 Task: Look for space in Mercedes, Argentina from 9th August, 2023 to 12th August, 2023 for 1 adult in price range Rs.6000 to Rs.15000. Place can be entire place with 1  bedroom having 1 bed and 1 bathroom. Property type can be house, flat, guest house. Amenities needed are: wifi, heating. Booking option can be shelf check-in. Required host language is English.
Action: Mouse moved to (587, 120)
Screenshot: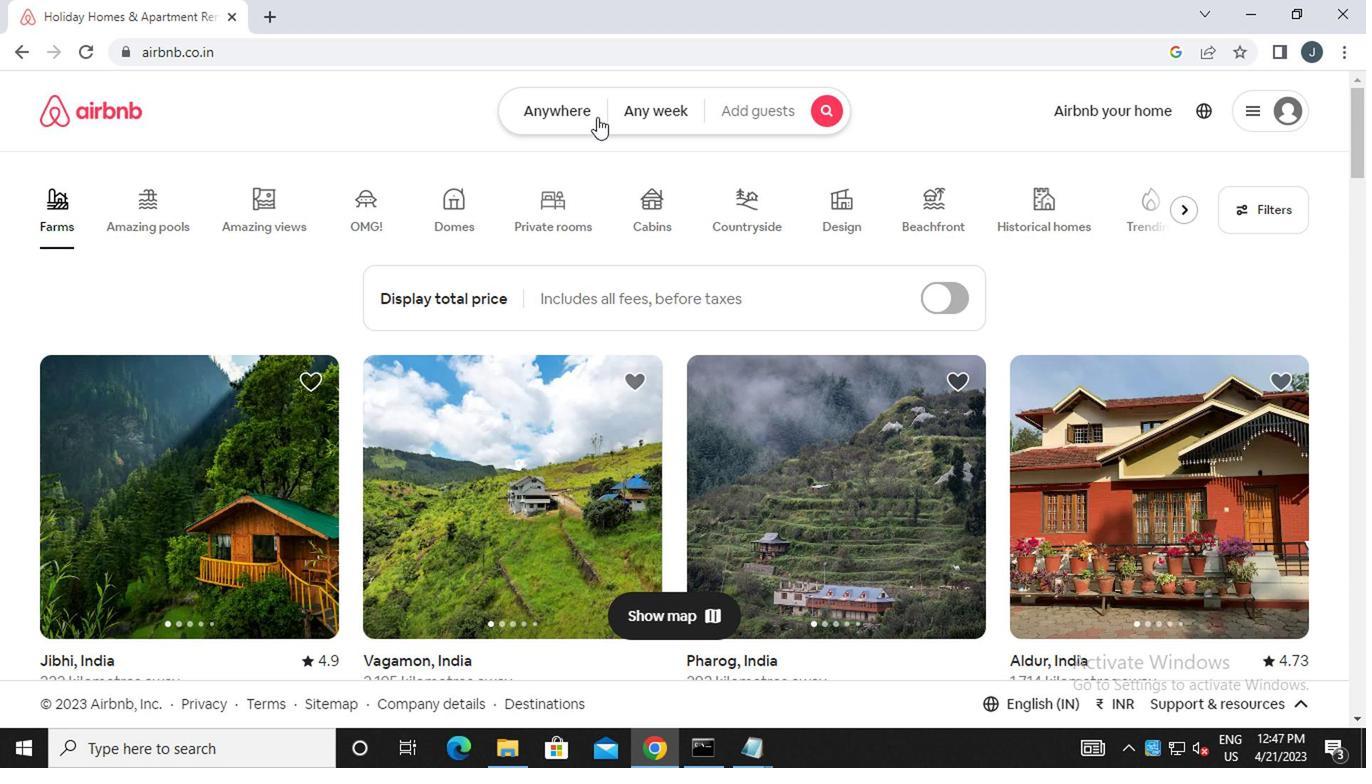 
Action: Mouse pressed left at (587, 120)
Screenshot: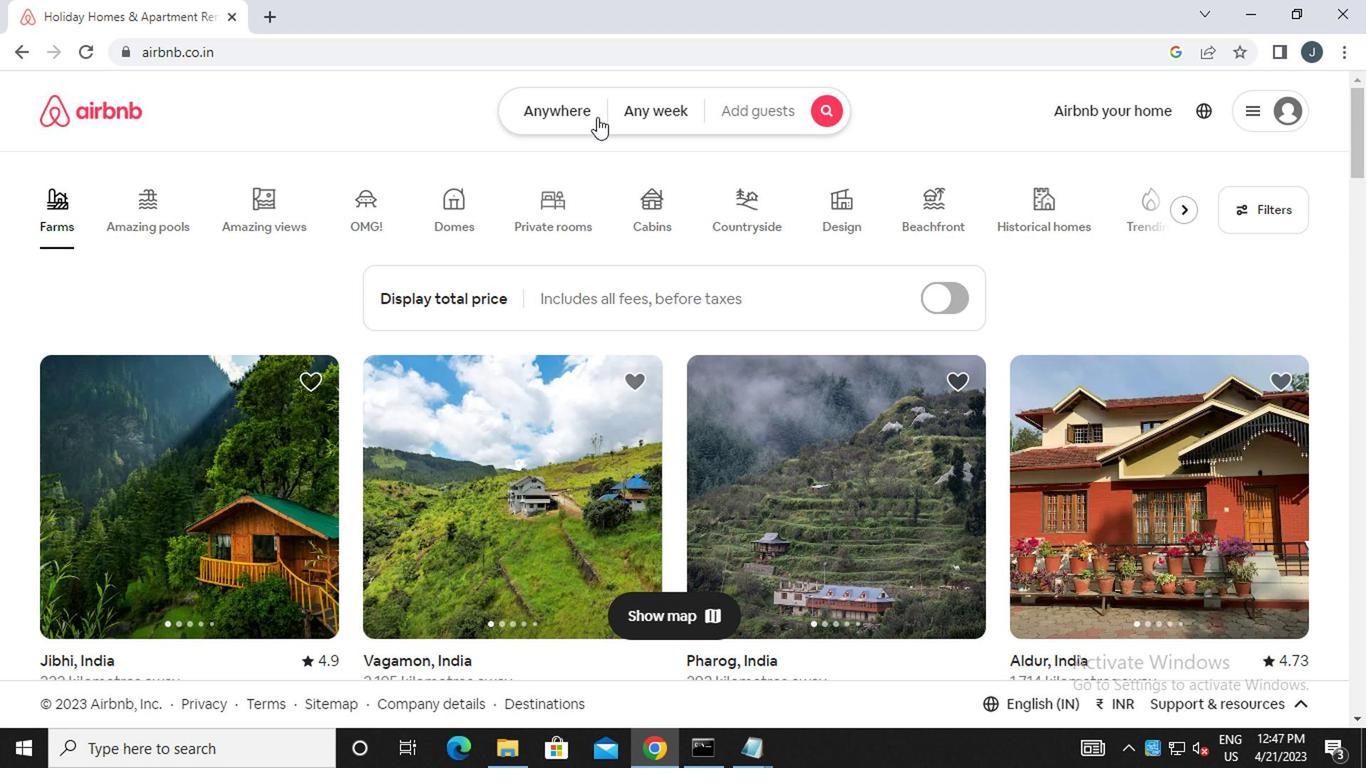 
Action: Mouse moved to (342, 195)
Screenshot: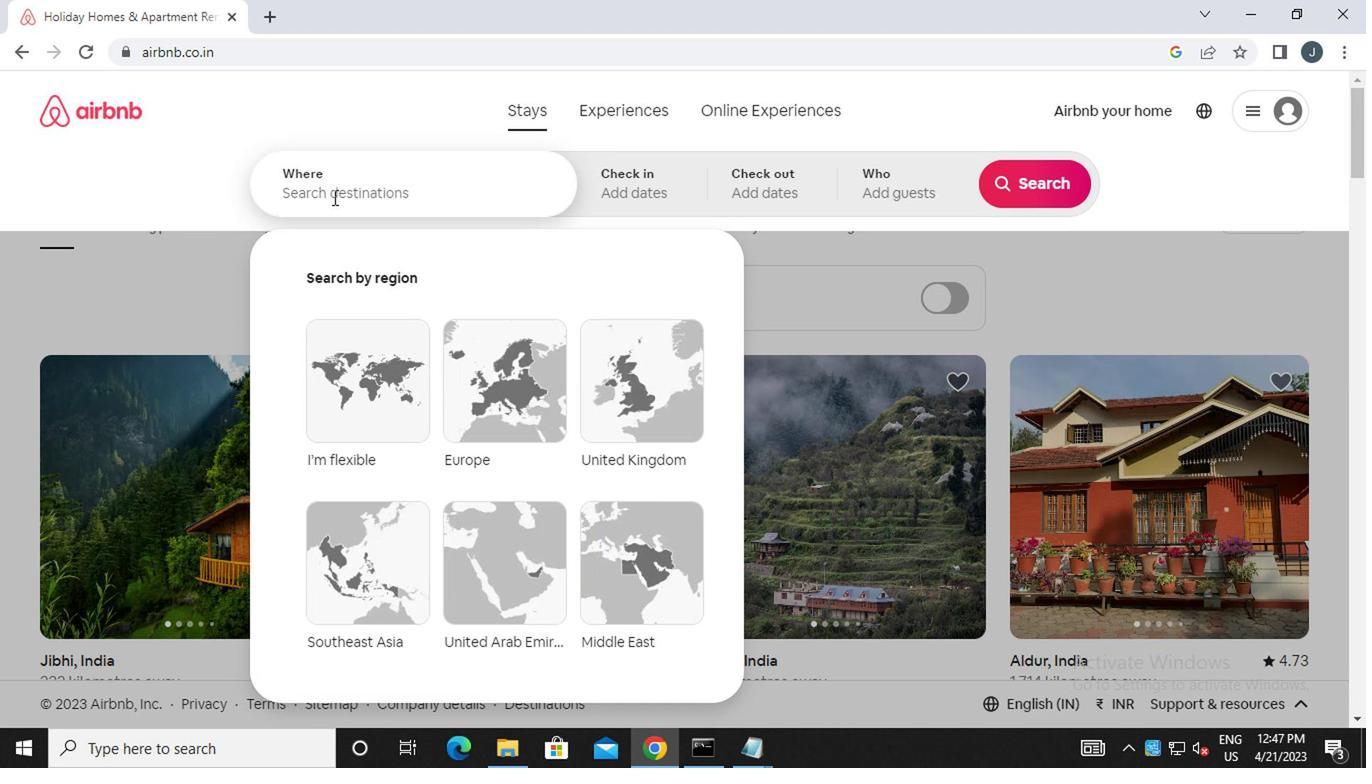 
Action: Mouse pressed left at (342, 195)
Screenshot: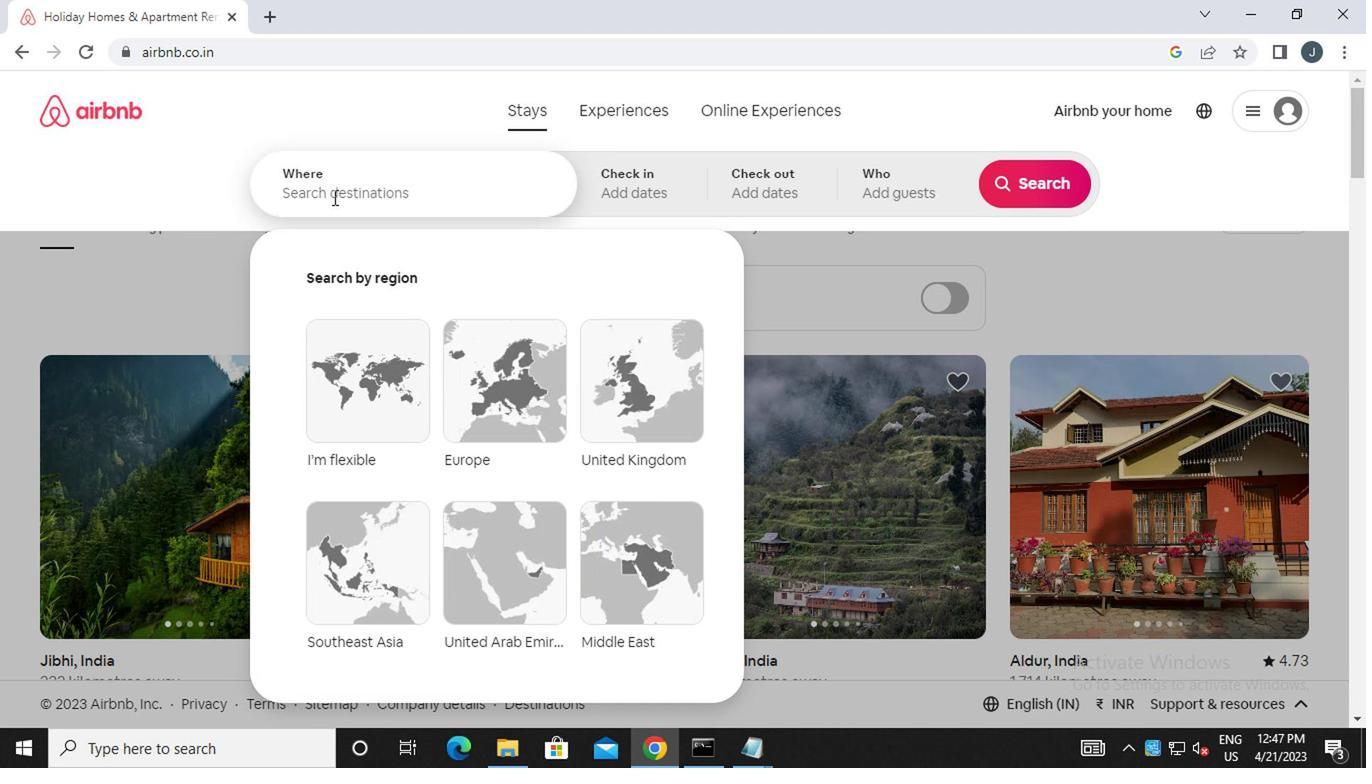 
Action: Mouse moved to (343, 196)
Screenshot: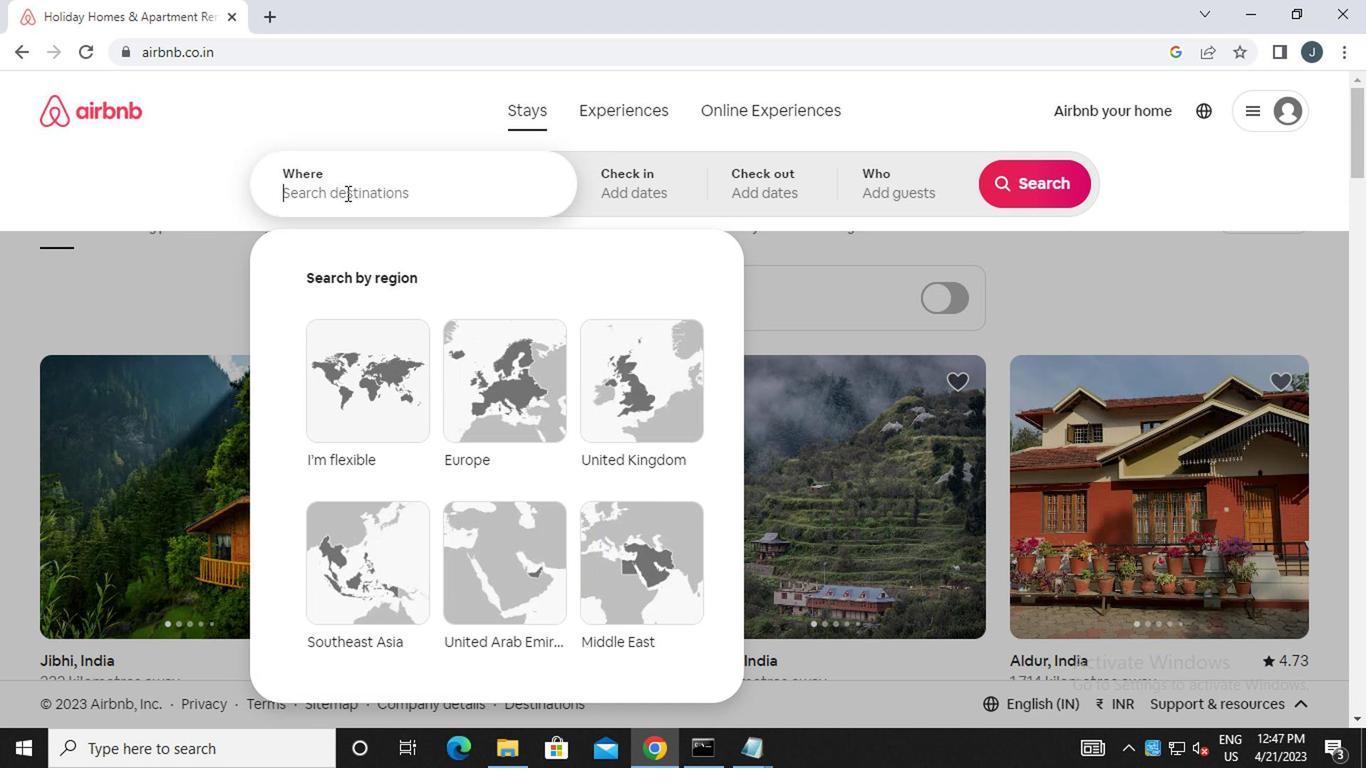 
Action: Key pressed m<Key.caps_lock>ercedes<Key.space><Key.caps_lock>a<Key.caps_lock>rgentina
Screenshot: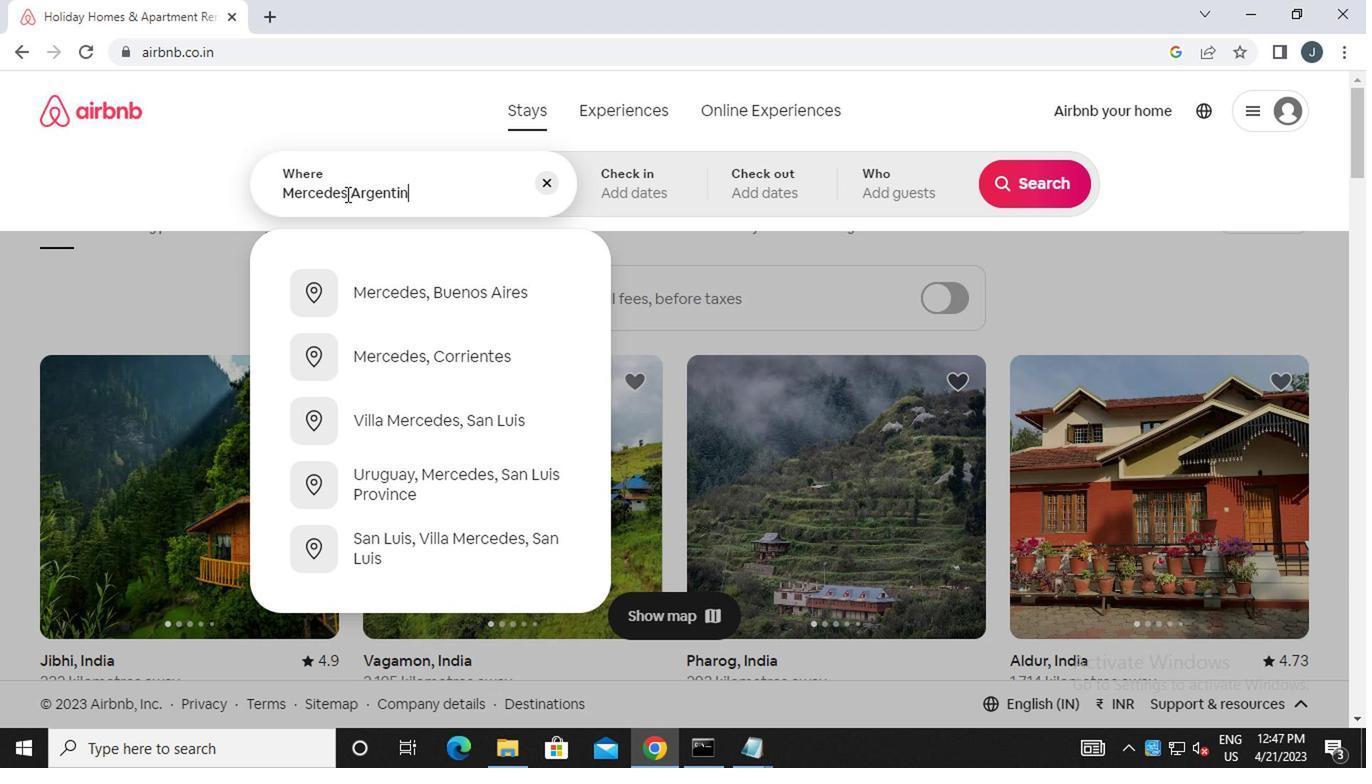 
Action: Mouse moved to (612, 193)
Screenshot: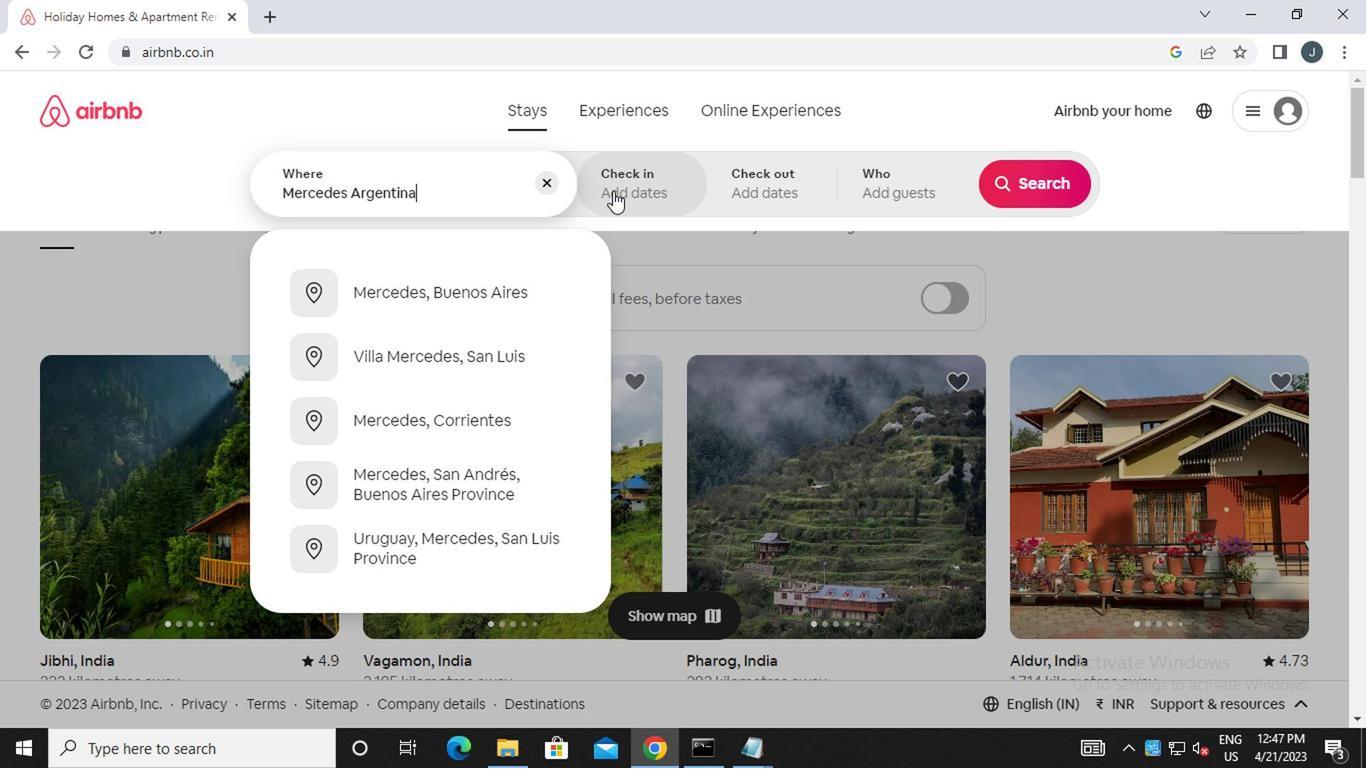 
Action: Mouse pressed left at (612, 193)
Screenshot: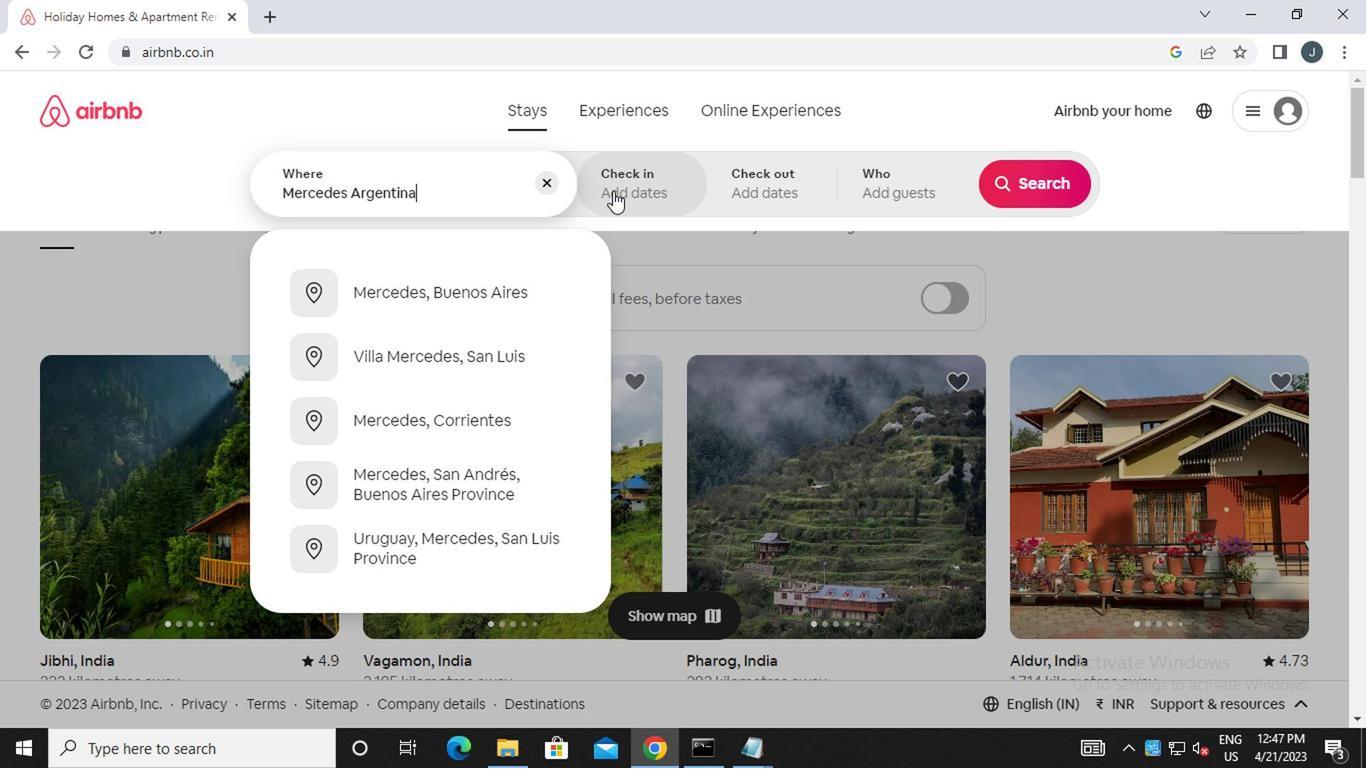 
Action: Mouse moved to (1015, 338)
Screenshot: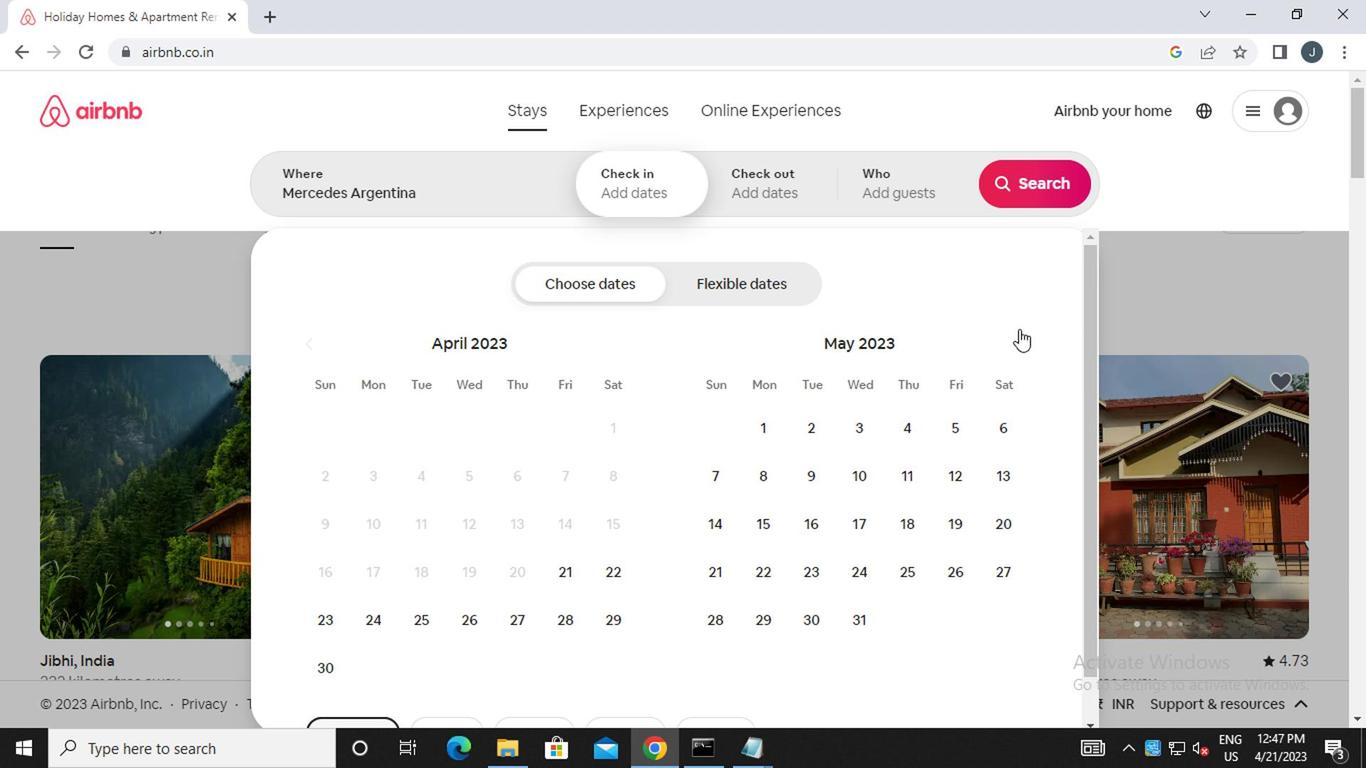 
Action: Mouse pressed left at (1015, 338)
Screenshot: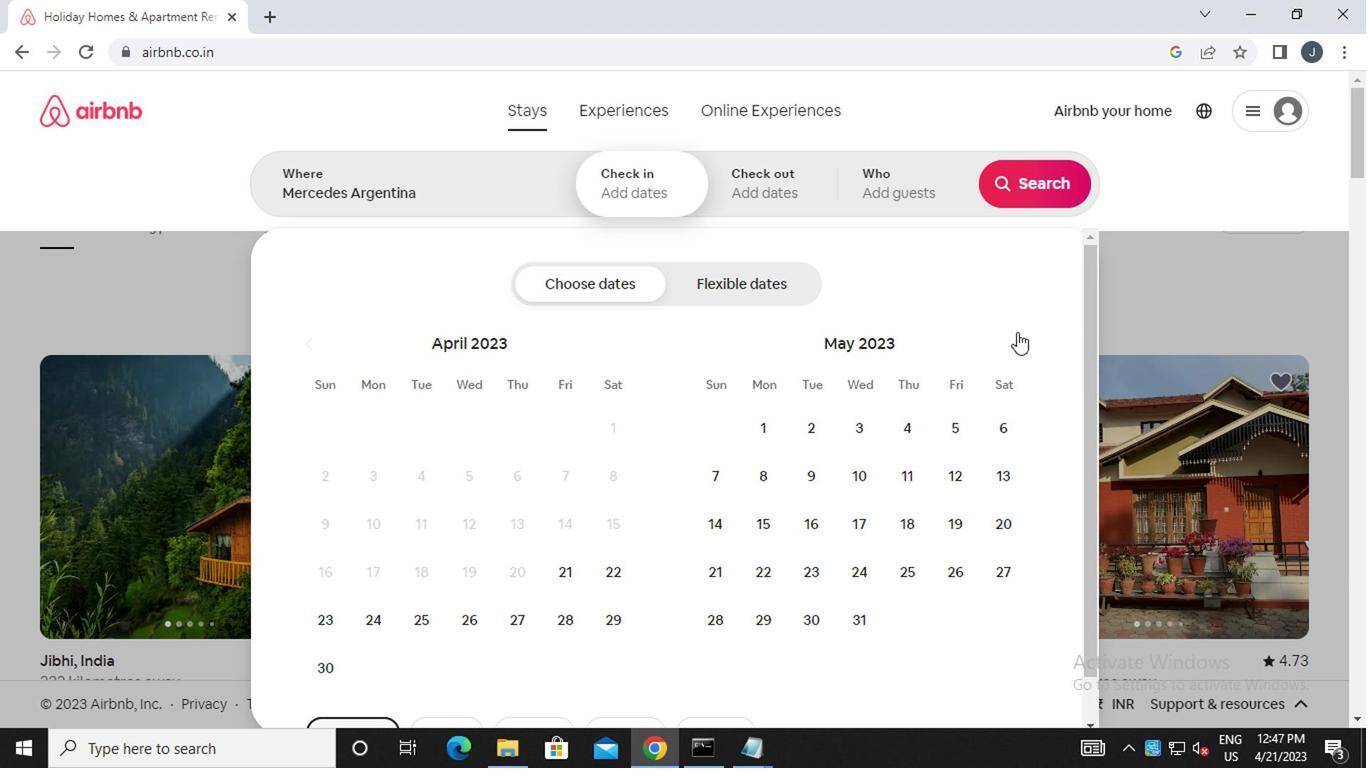 
Action: Mouse moved to (1015, 338)
Screenshot: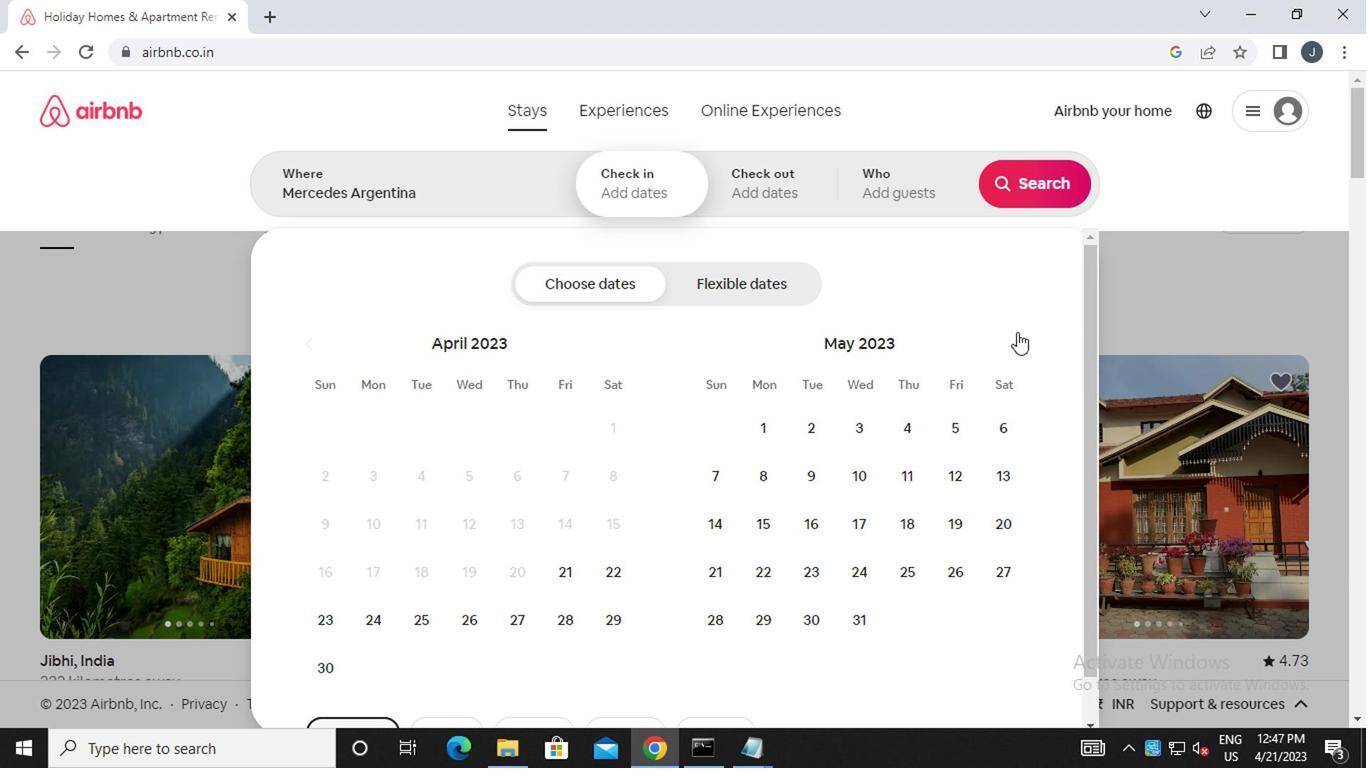 
Action: Mouse pressed left at (1015, 338)
Screenshot: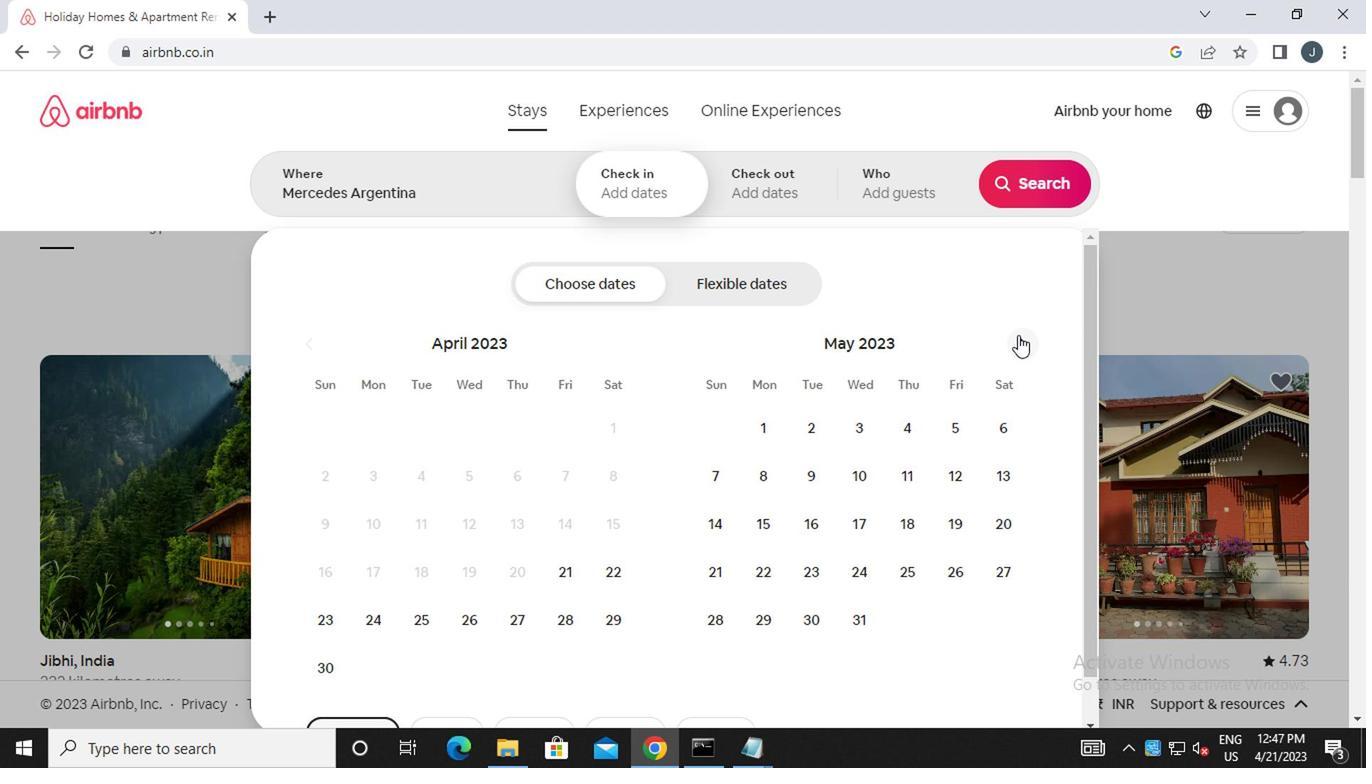 
Action: Mouse moved to (1017, 338)
Screenshot: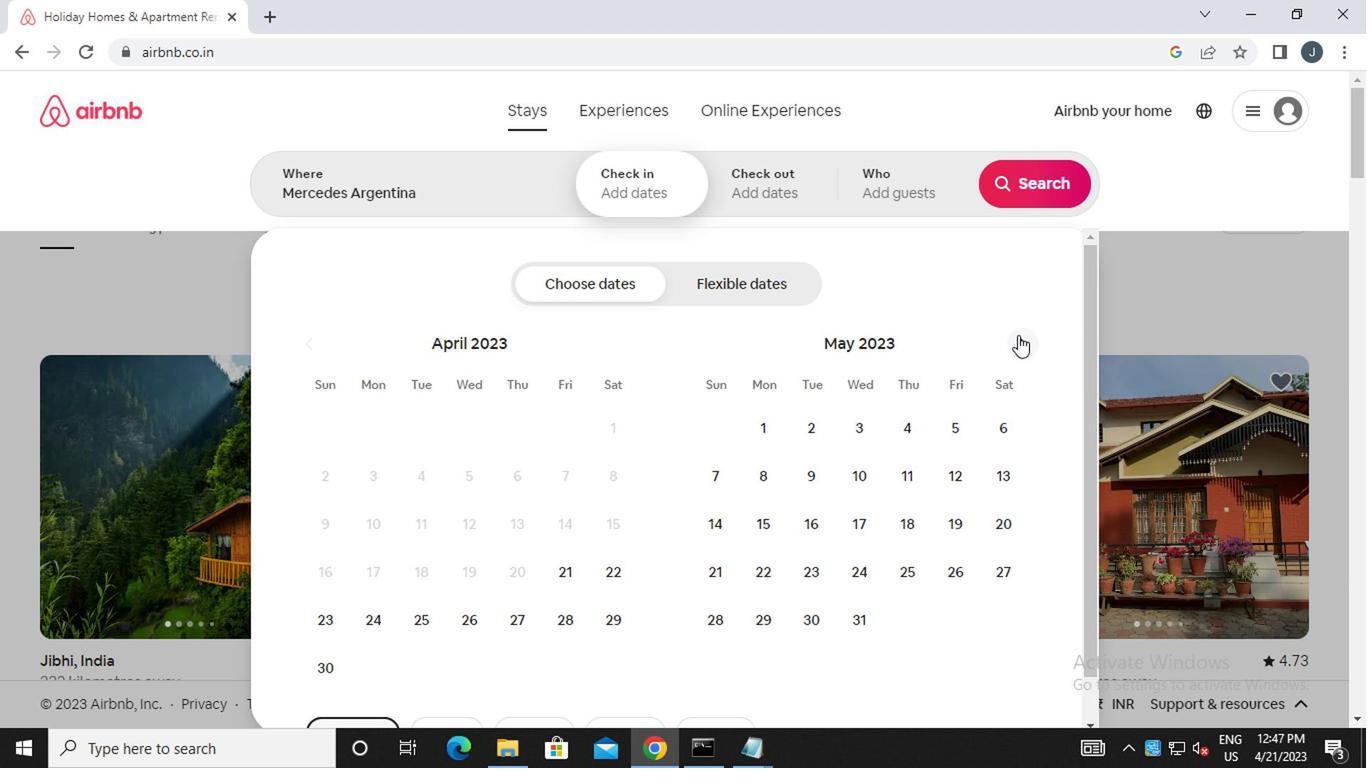 
Action: Mouse pressed left at (1017, 338)
Screenshot: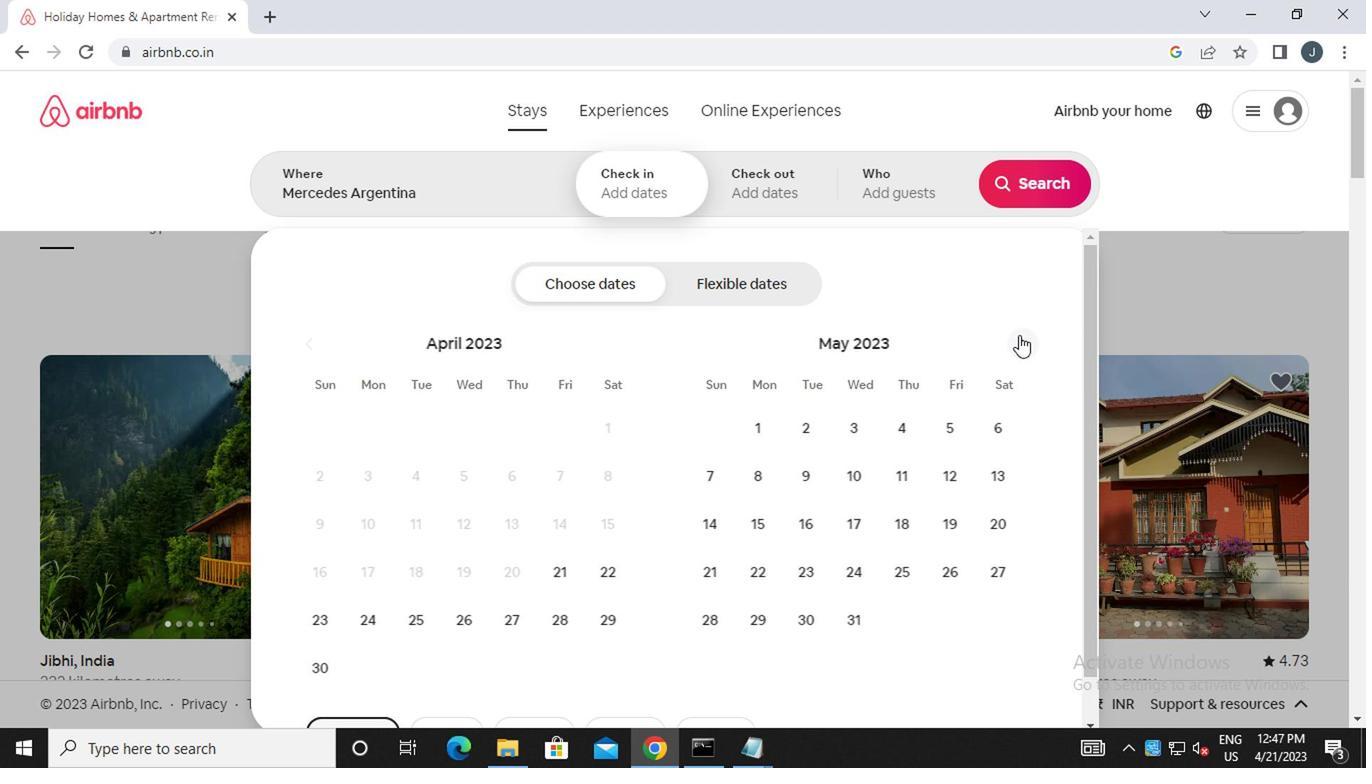 
Action: Mouse pressed left at (1017, 338)
Screenshot: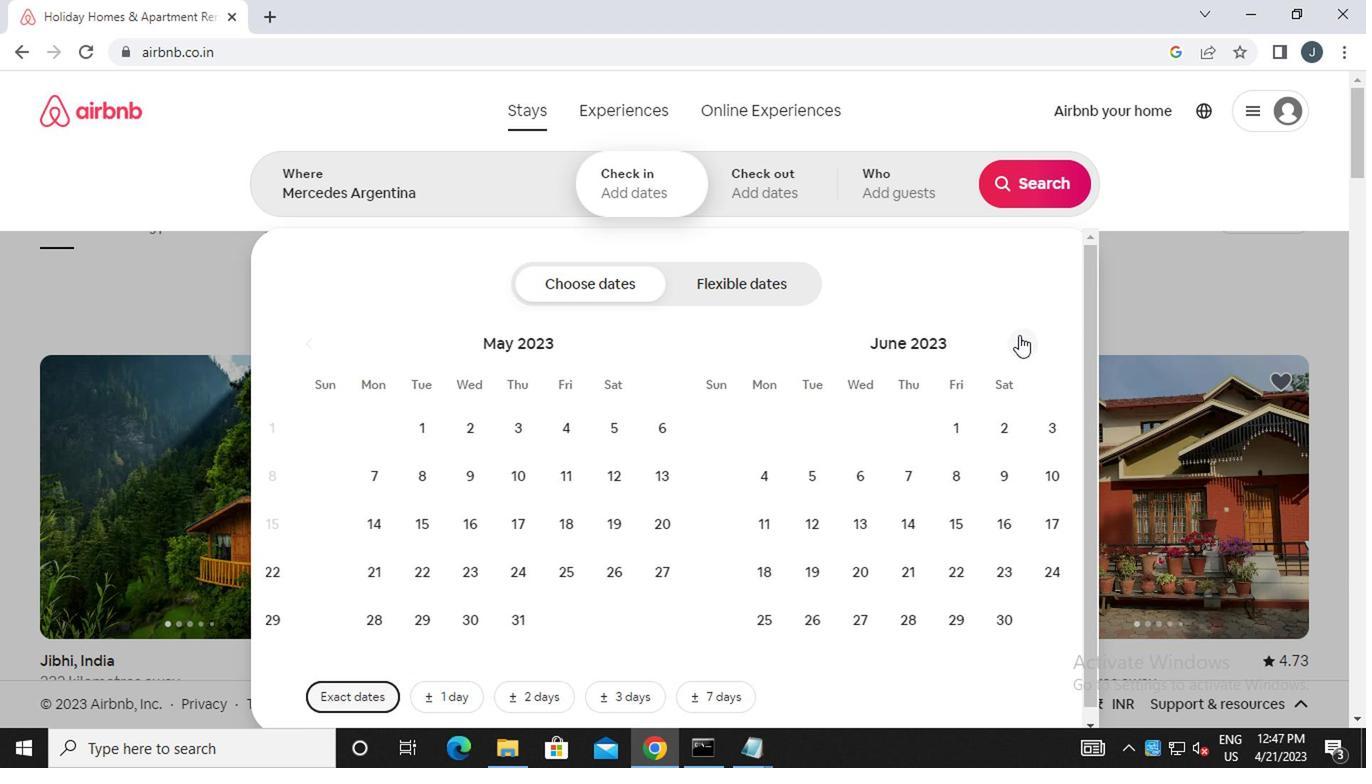 
Action: Mouse moved to (1018, 339)
Screenshot: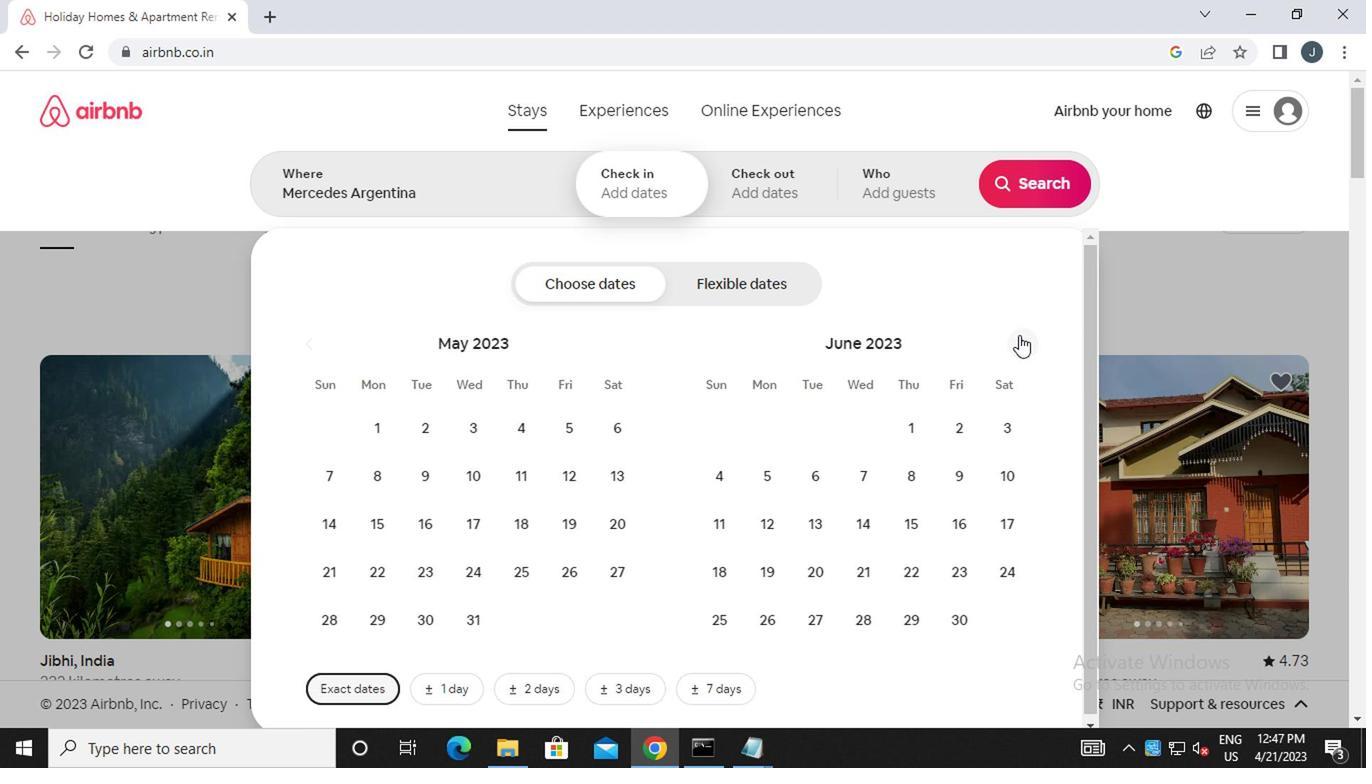 
Action: Mouse pressed left at (1018, 339)
Screenshot: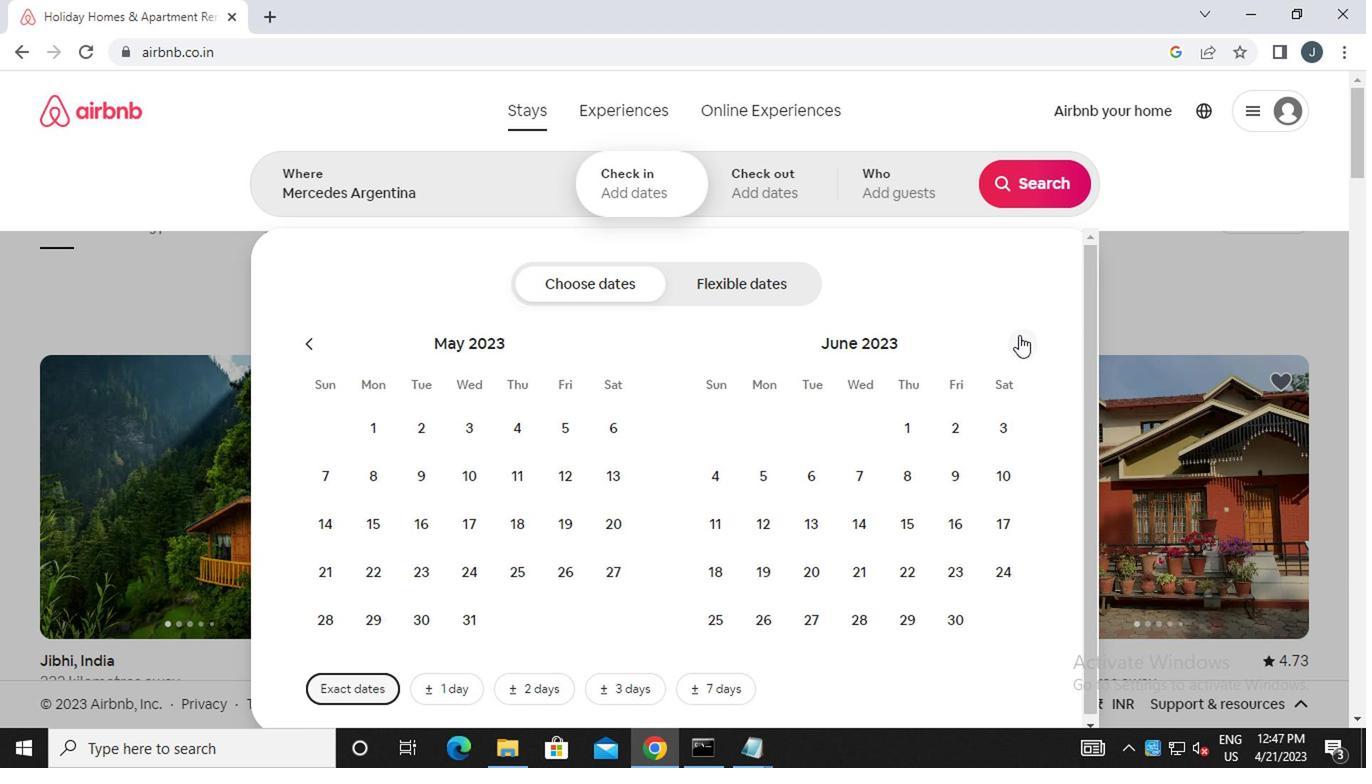 
Action: Mouse moved to (1020, 339)
Screenshot: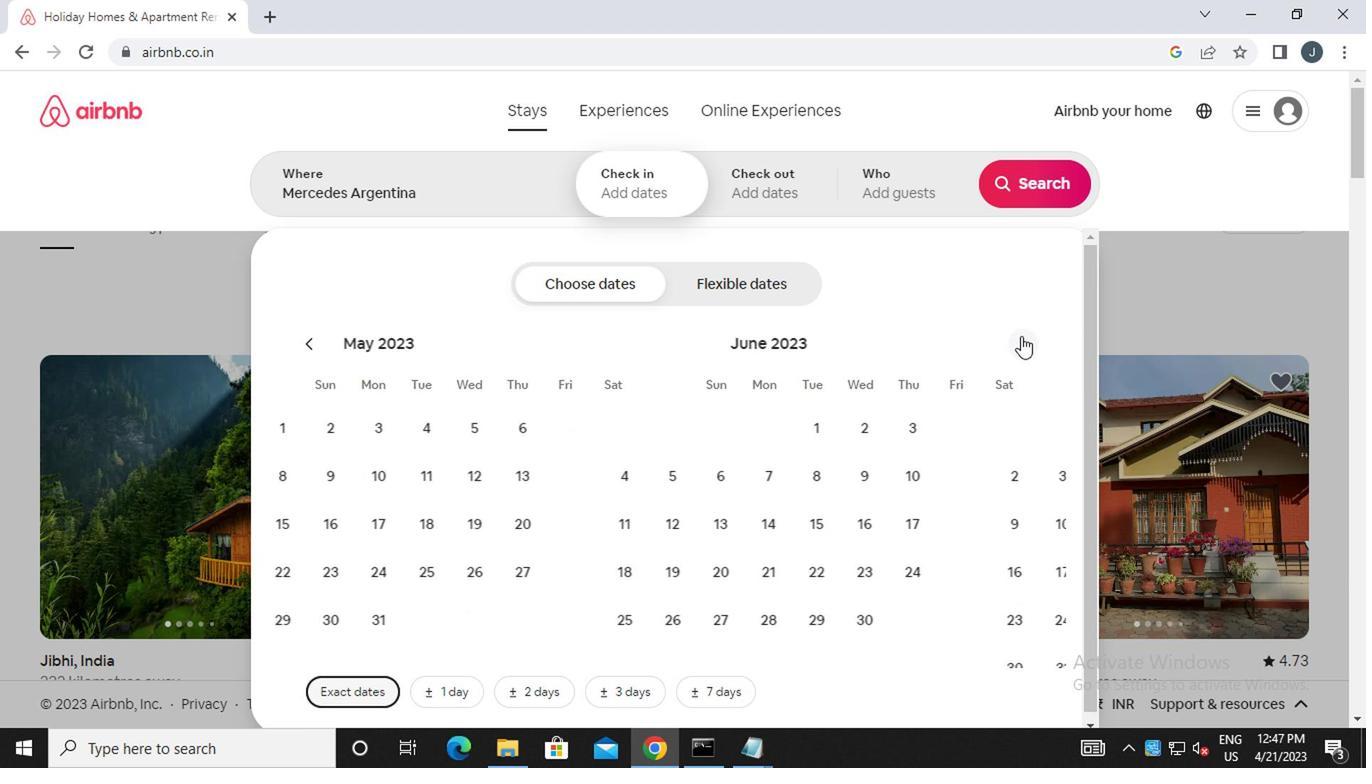 
Action: Mouse pressed left at (1020, 339)
Screenshot: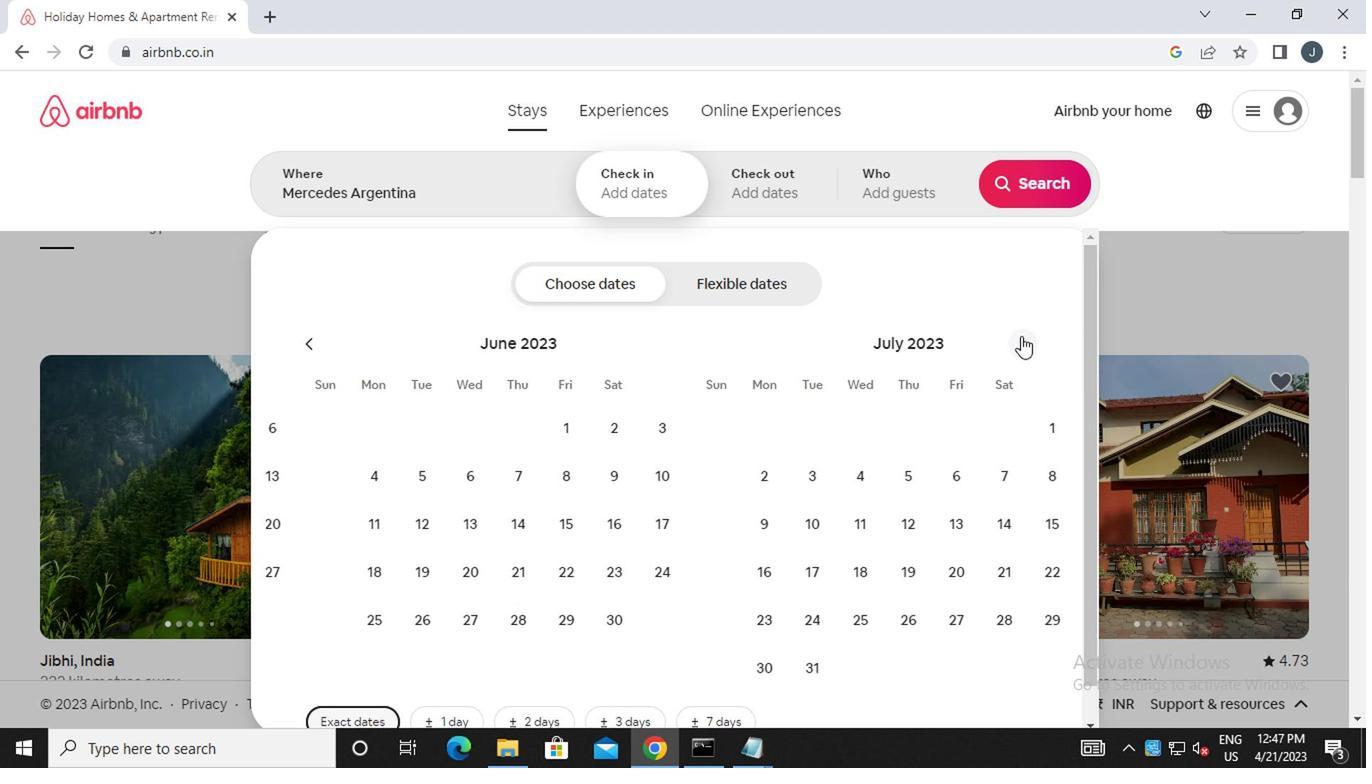 
Action: Mouse moved to (852, 481)
Screenshot: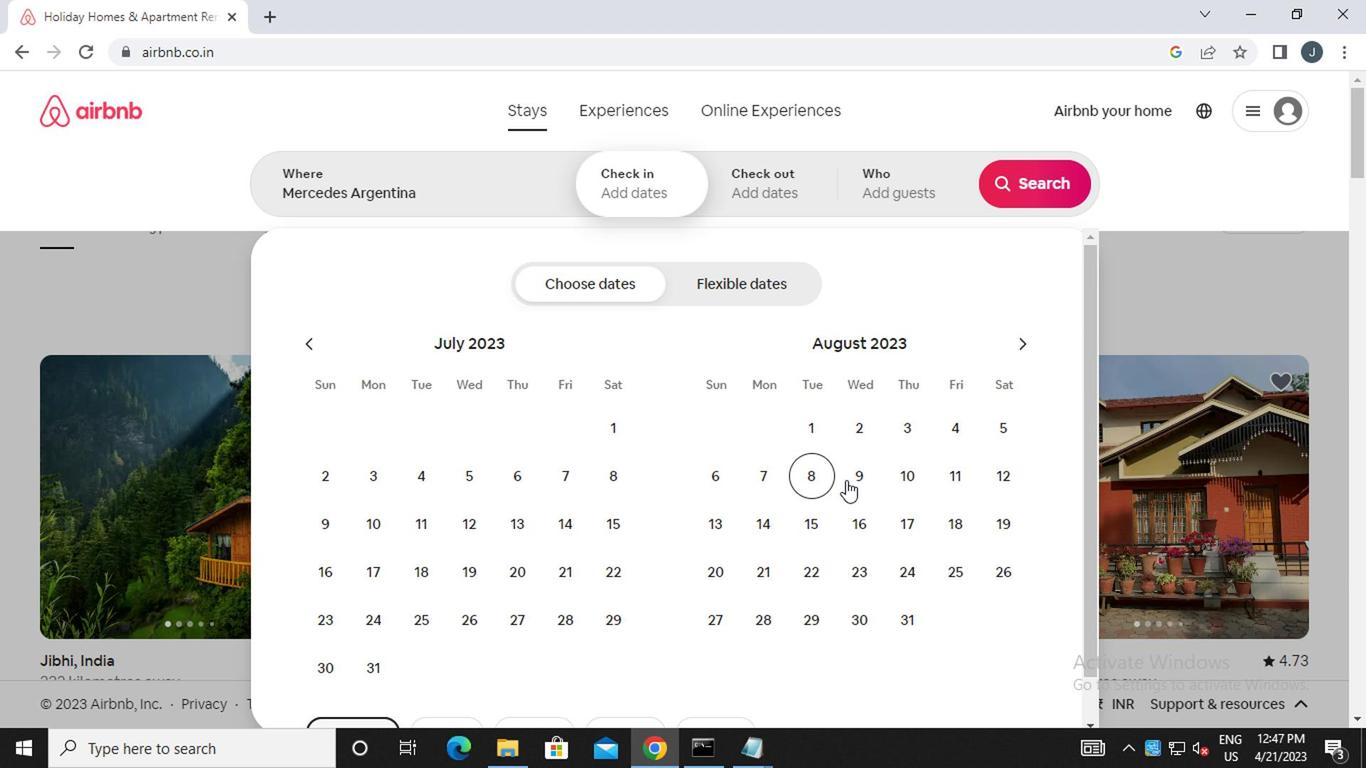 
Action: Mouse pressed left at (852, 481)
Screenshot: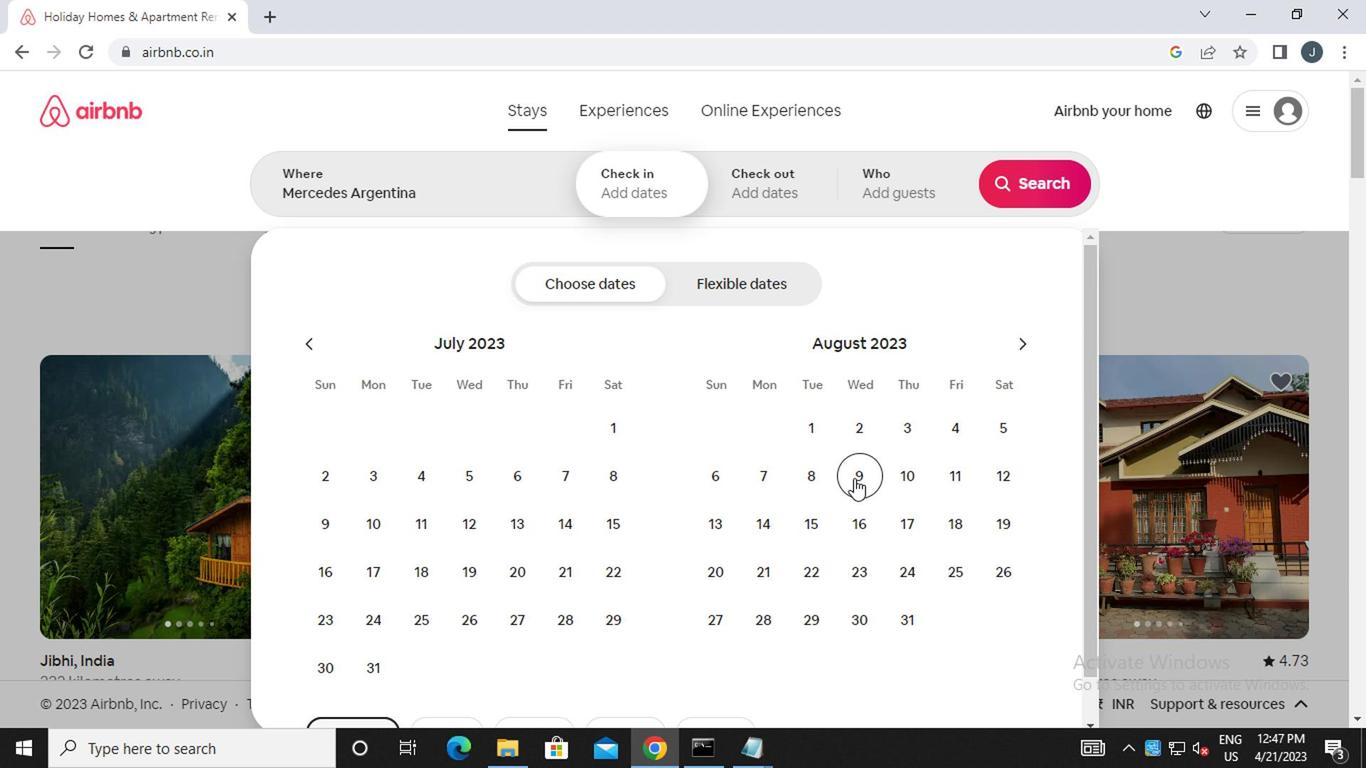 
Action: Mouse moved to (975, 479)
Screenshot: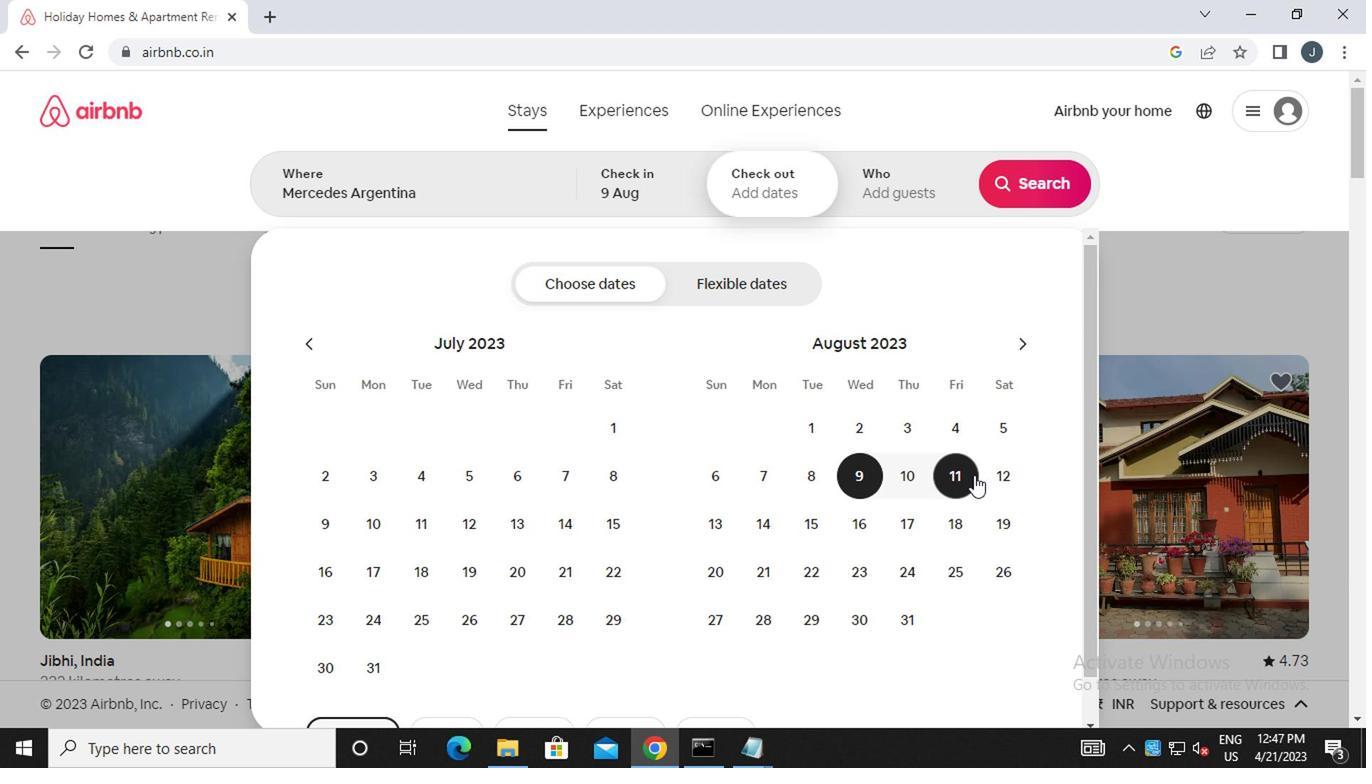 
Action: Mouse pressed left at (975, 479)
Screenshot: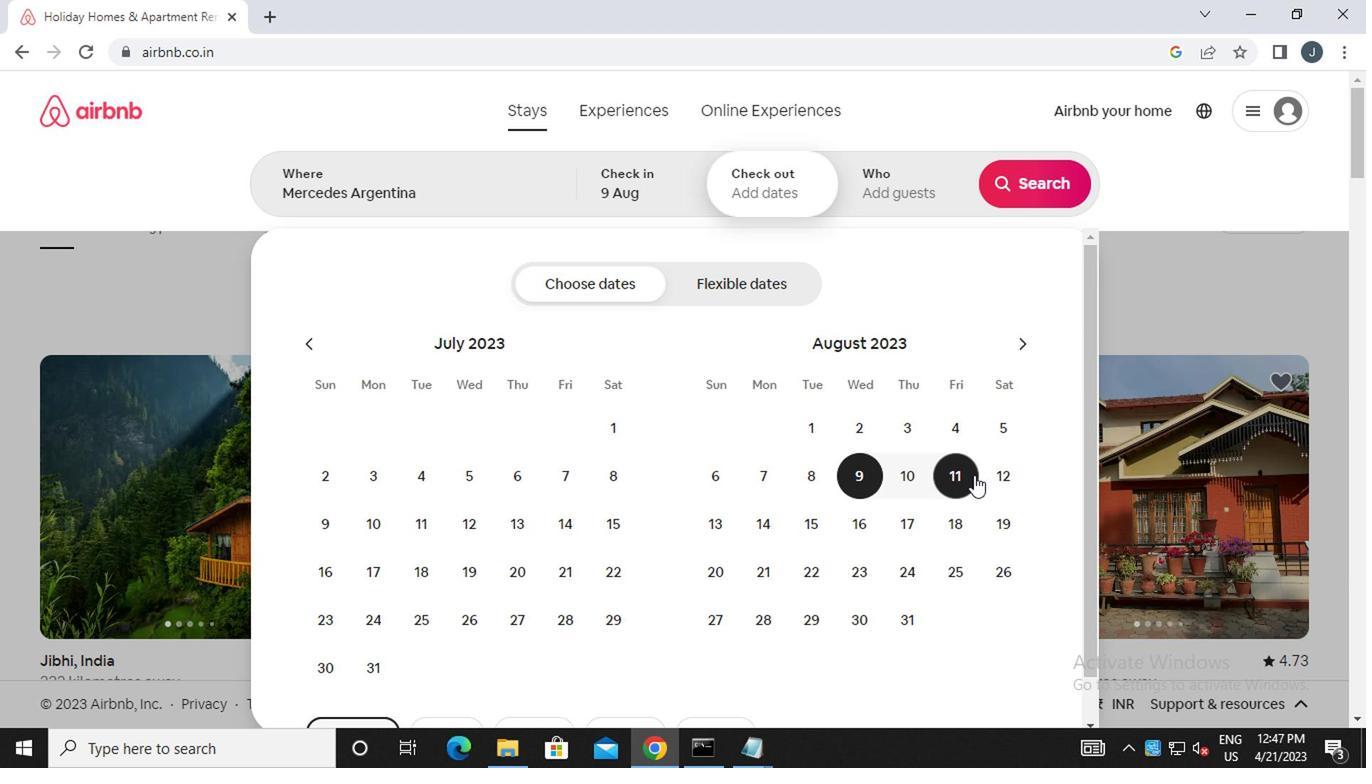 
Action: Mouse moved to (995, 479)
Screenshot: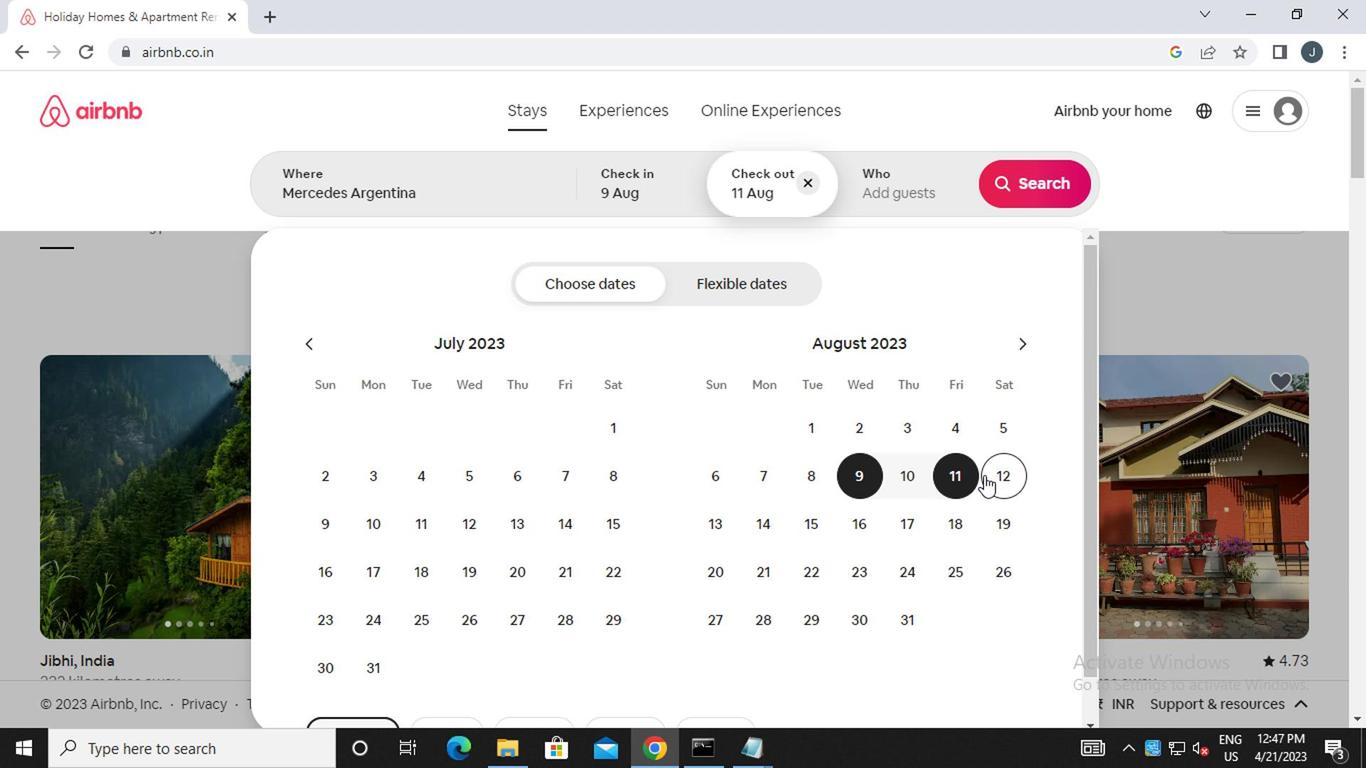 
Action: Mouse pressed left at (995, 479)
Screenshot: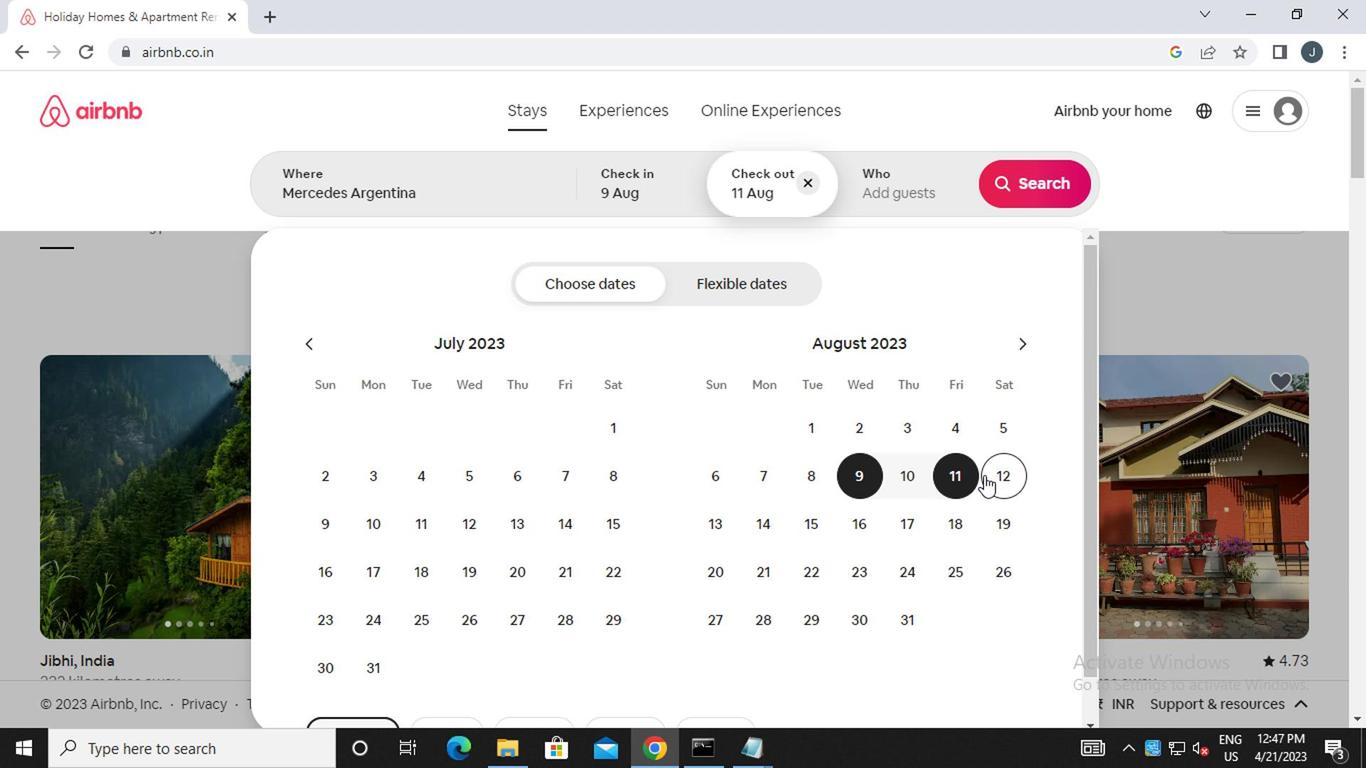 
Action: Mouse moved to (921, 183)
Screenshot: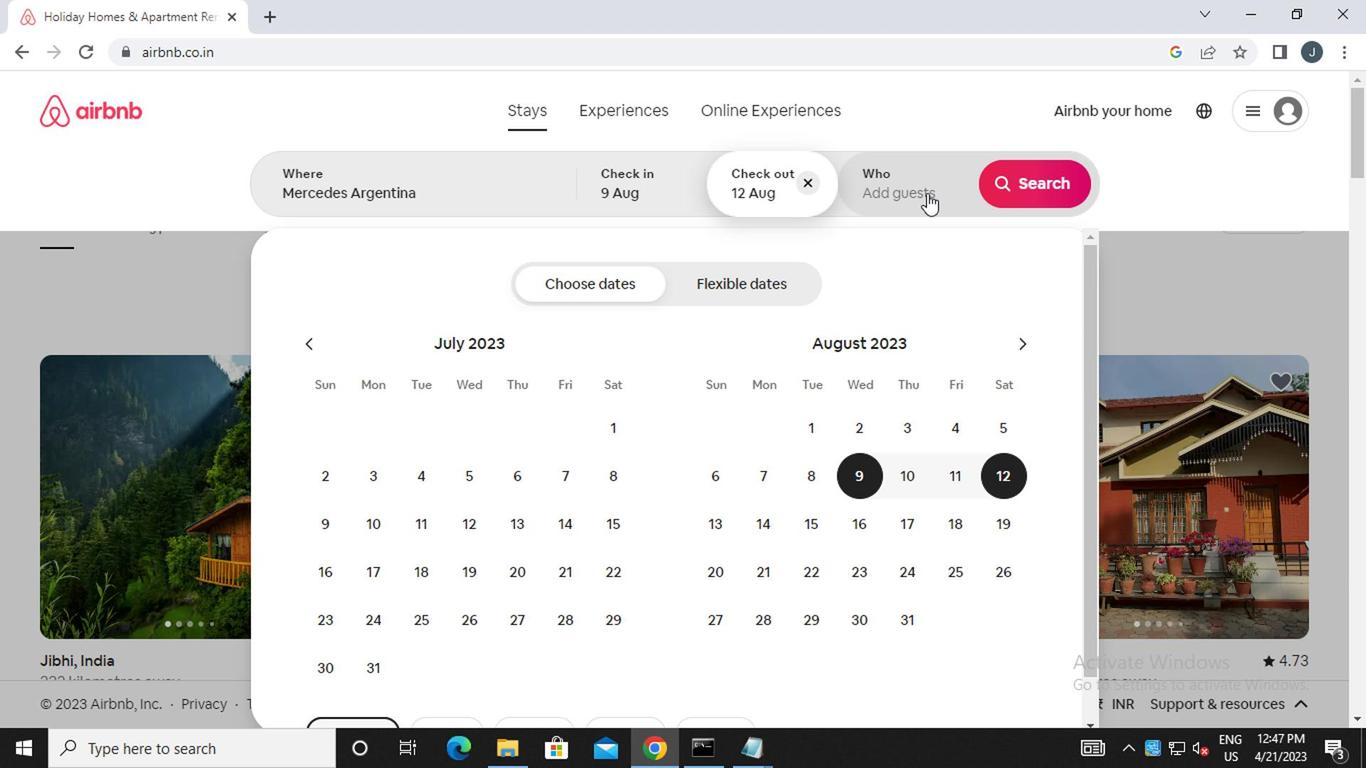 
Action: Mouse pressed left at (921, 183)
Screenshot: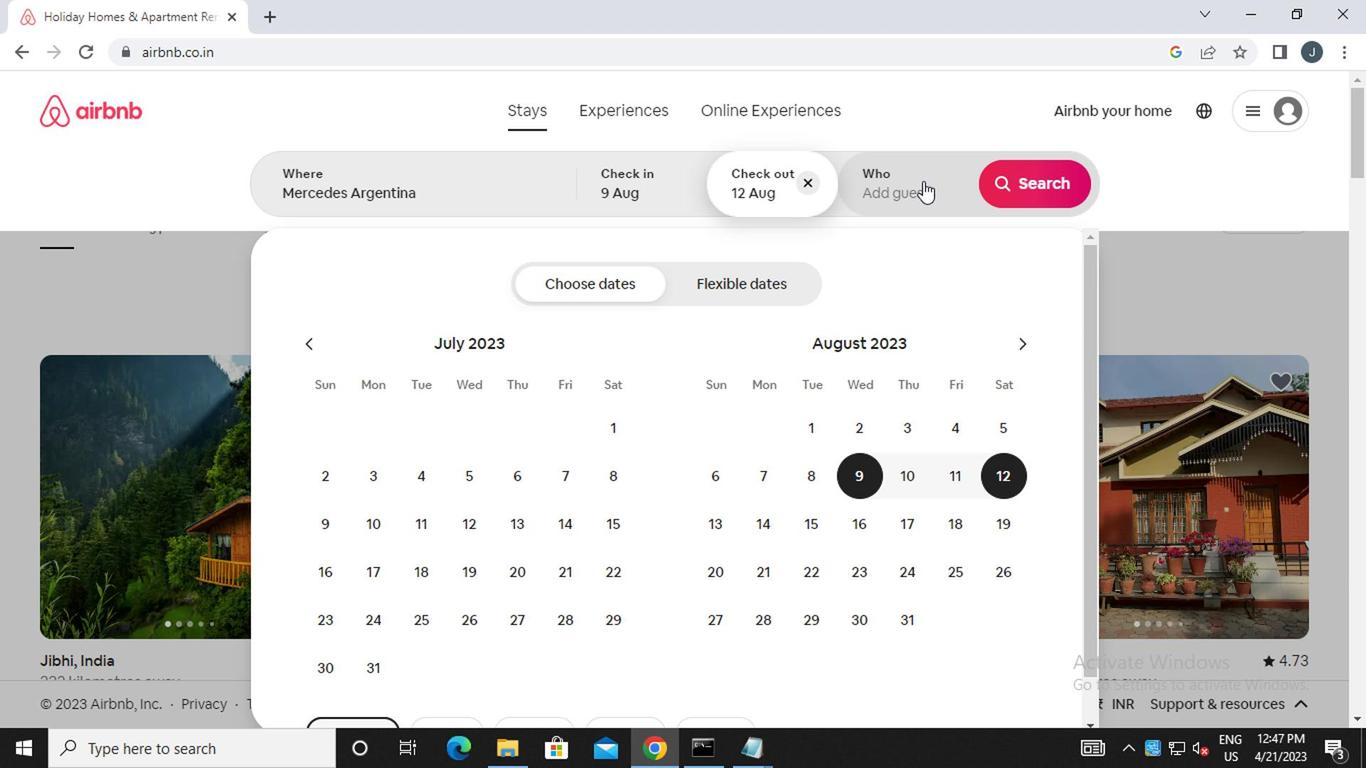 
Action: Mouse moved to (1044, 291)
Screenshot: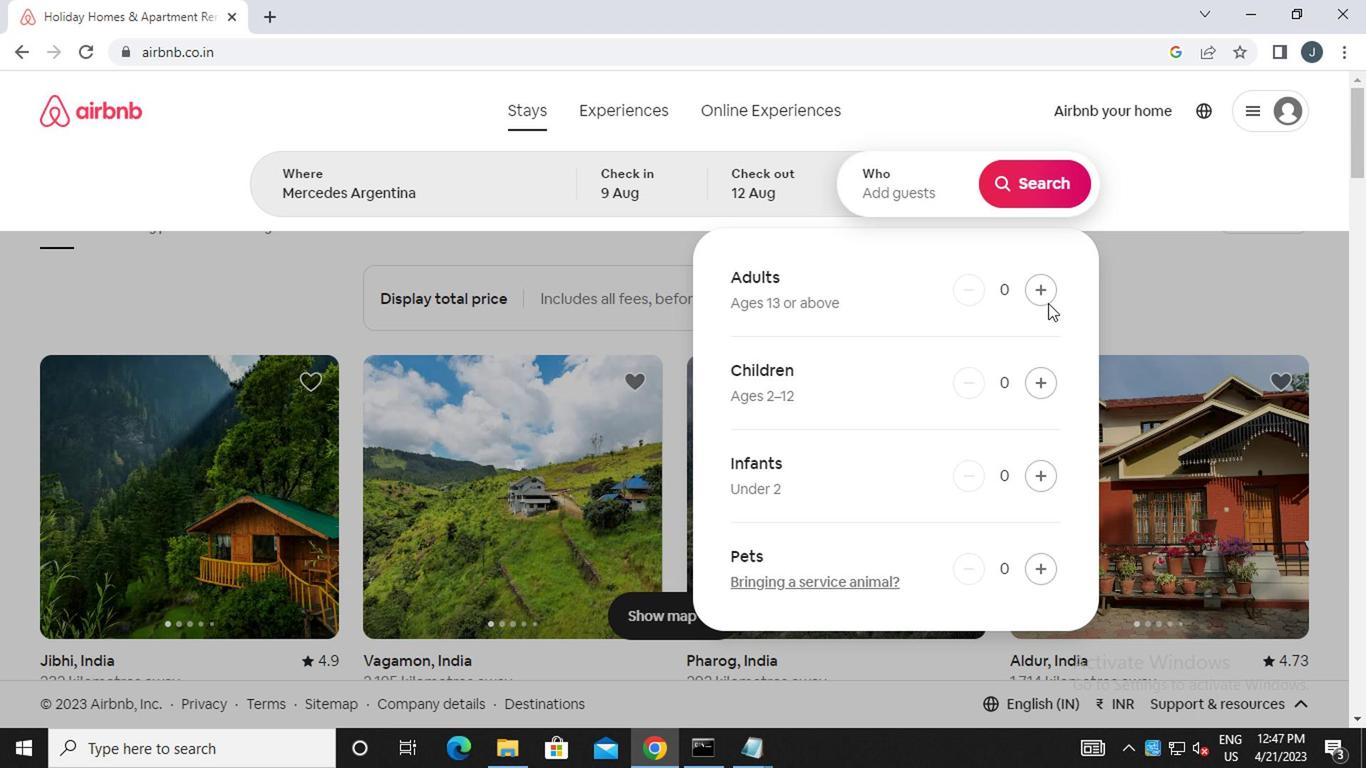 
Action: Mouse pressed left at (1044, 291)
Screenshot: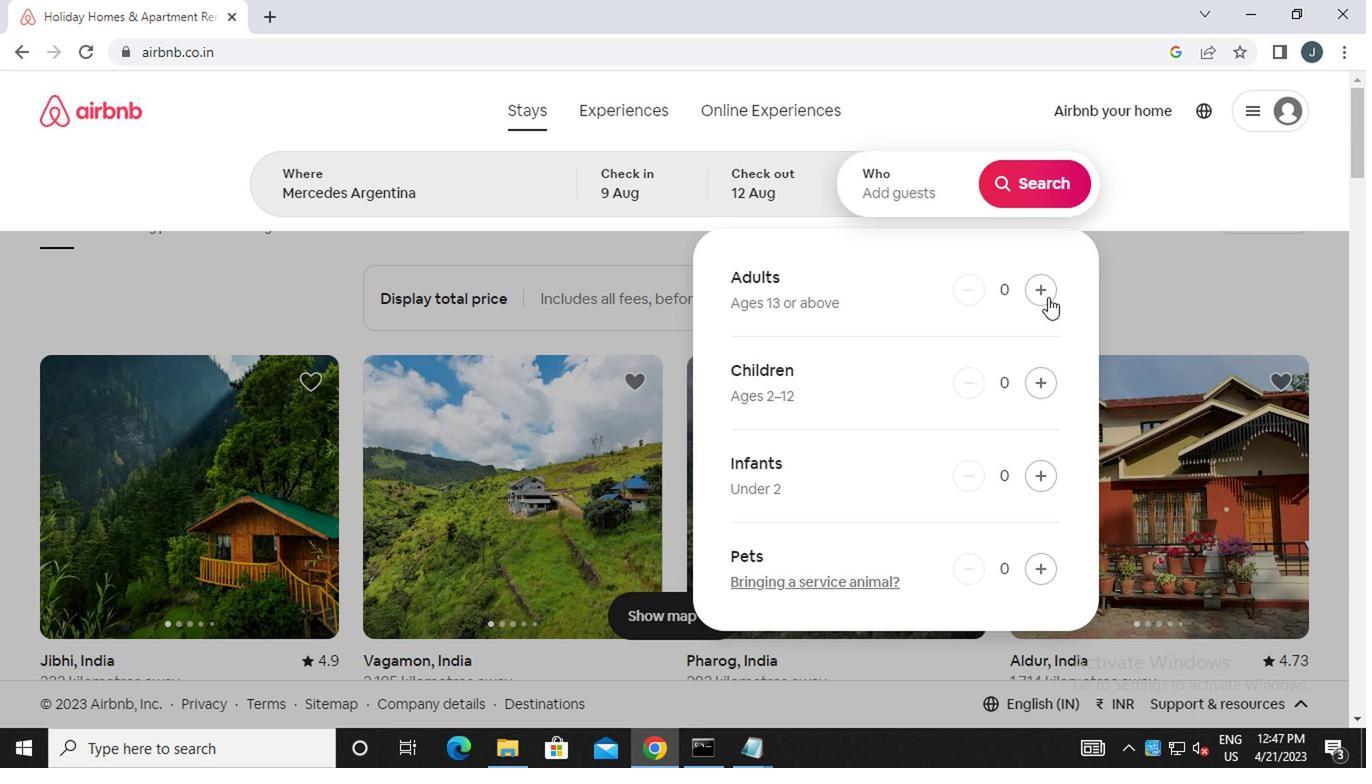 
Action: Mouse moved to (1052, 176)
Screenshot: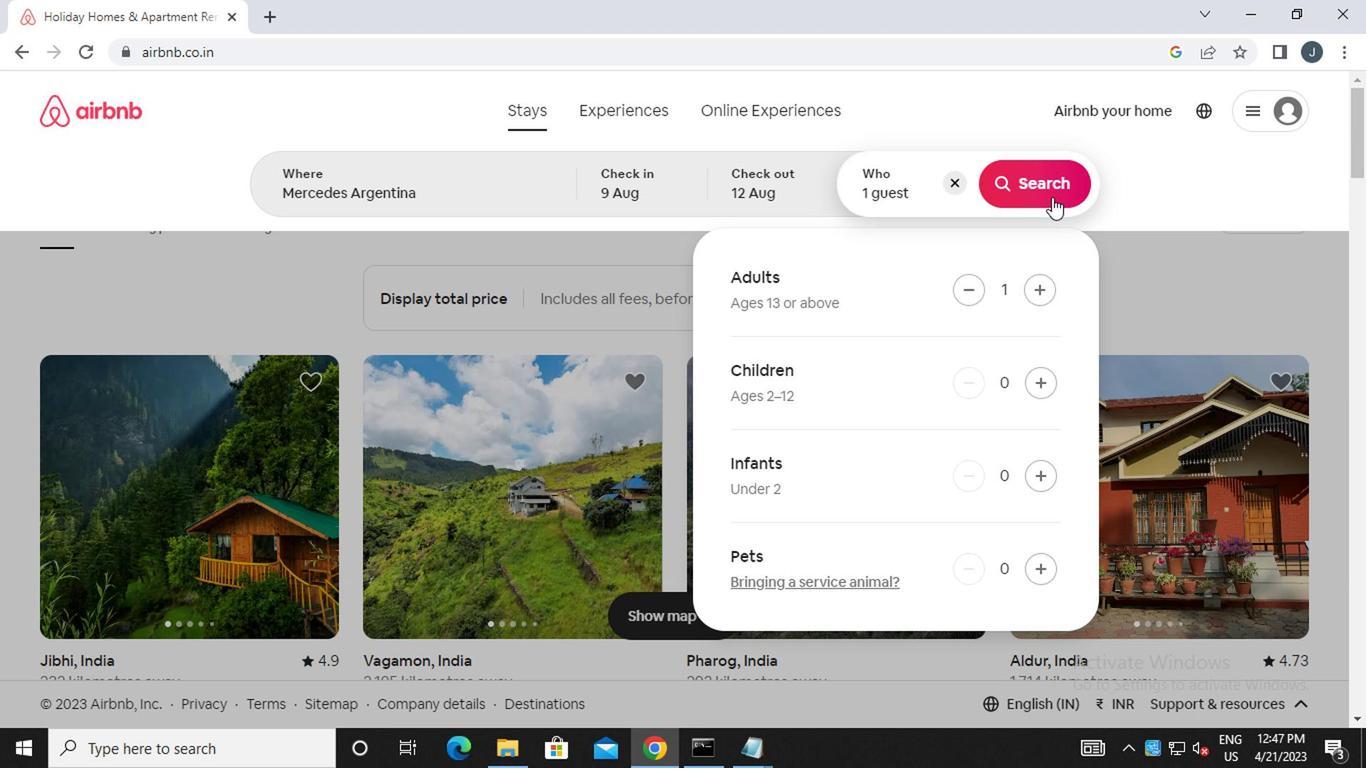 
Action: Mouse pressed left at (1052, 176)
Screenshot: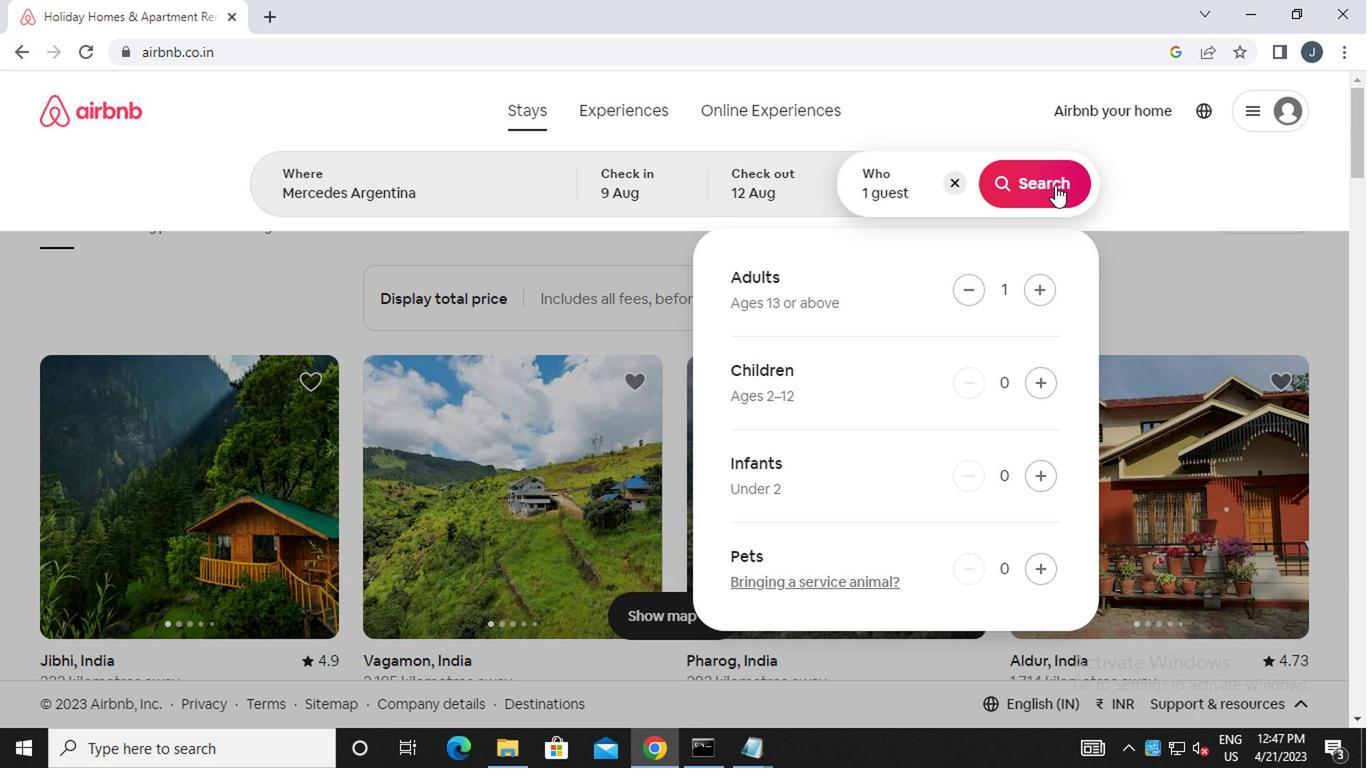 
Action: Mouse moved to (1299, 193)
Screenshot: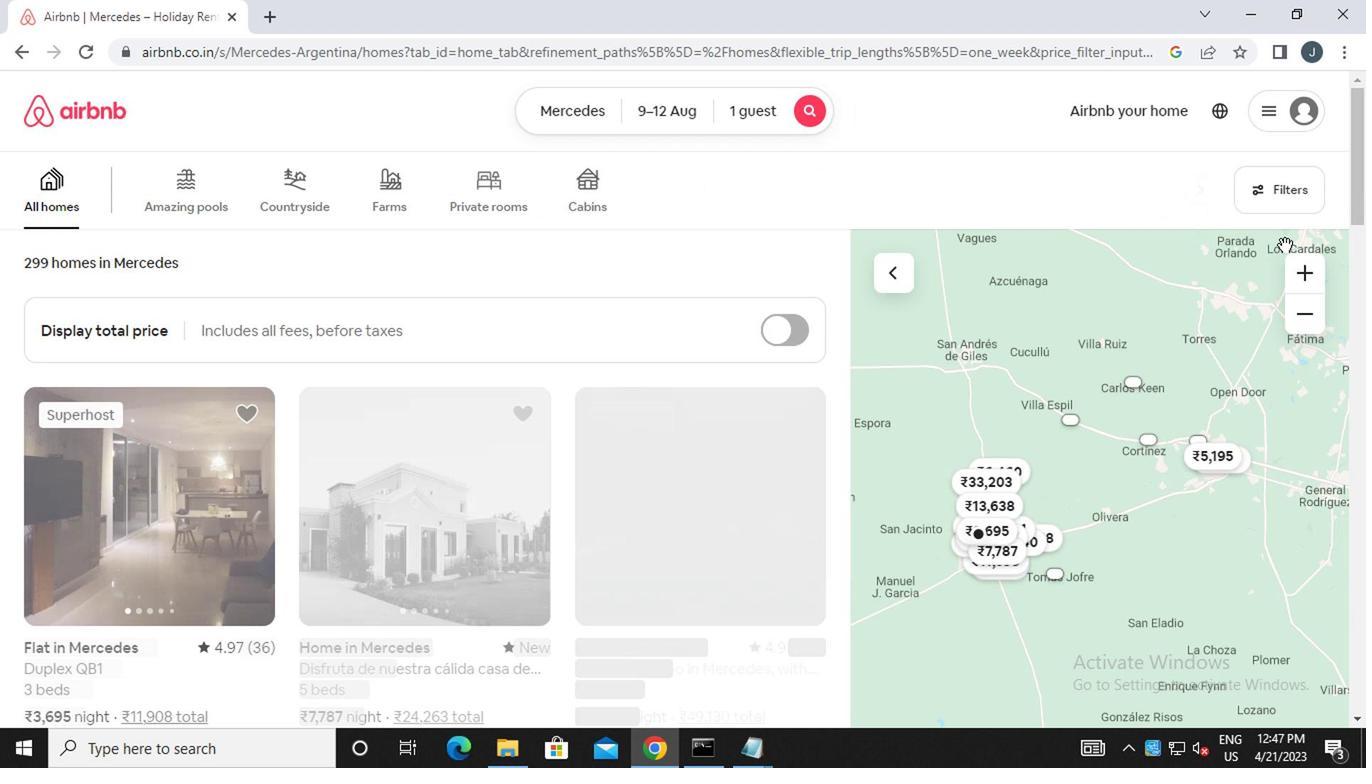 
Action: Mouse pressed left at (1299, 193)
Screenshot: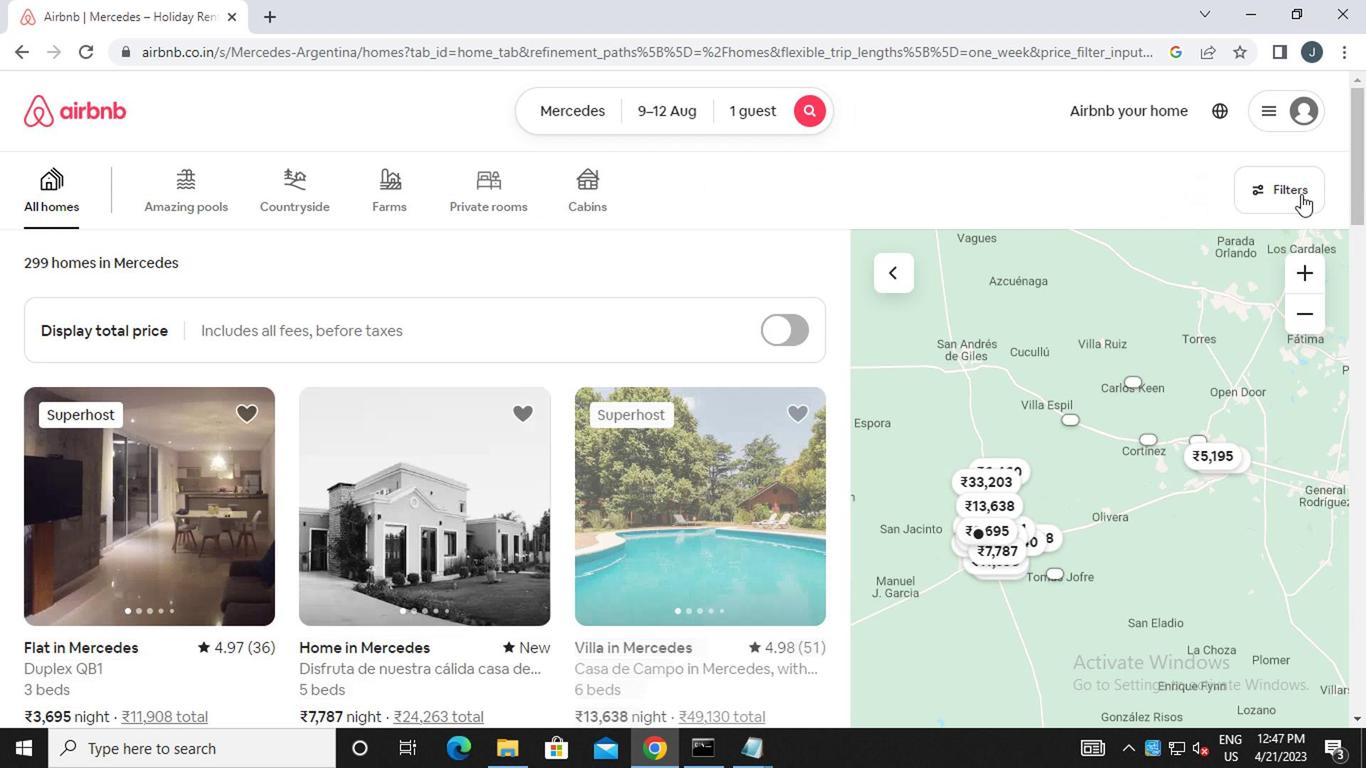 
Action: Mouse moved to (458, 448)
Screenshot: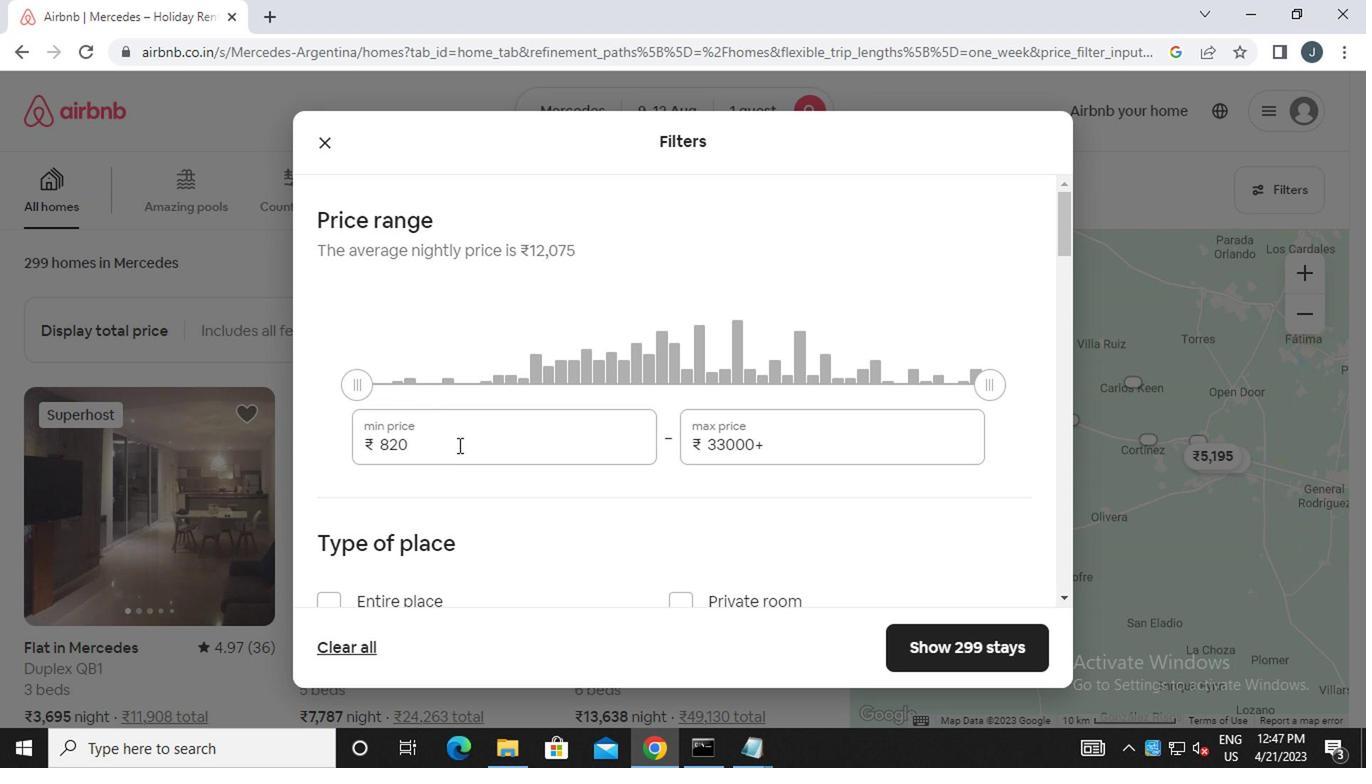 
Action: Mouse pressed left at (458, 448)
Screenshot: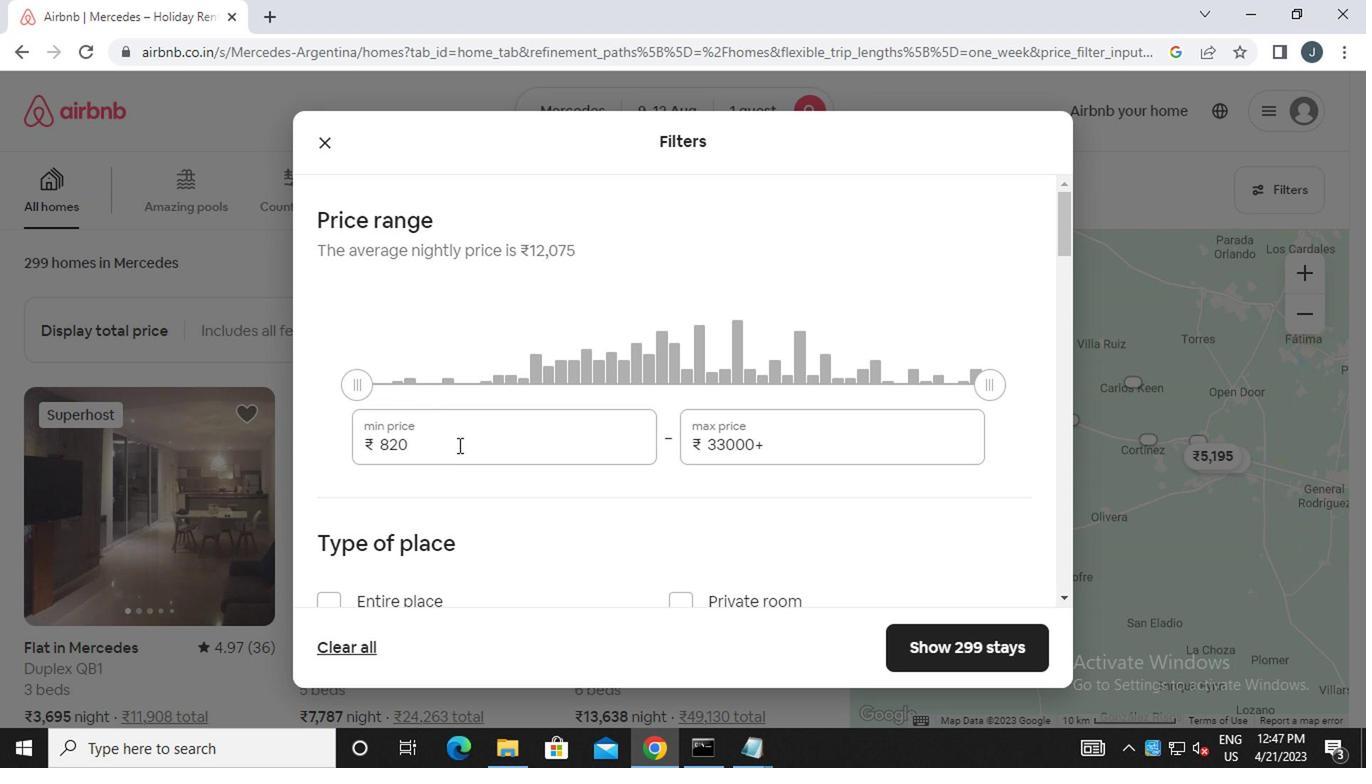 
Action: Mouse moved to (458, 448)
Screenshot: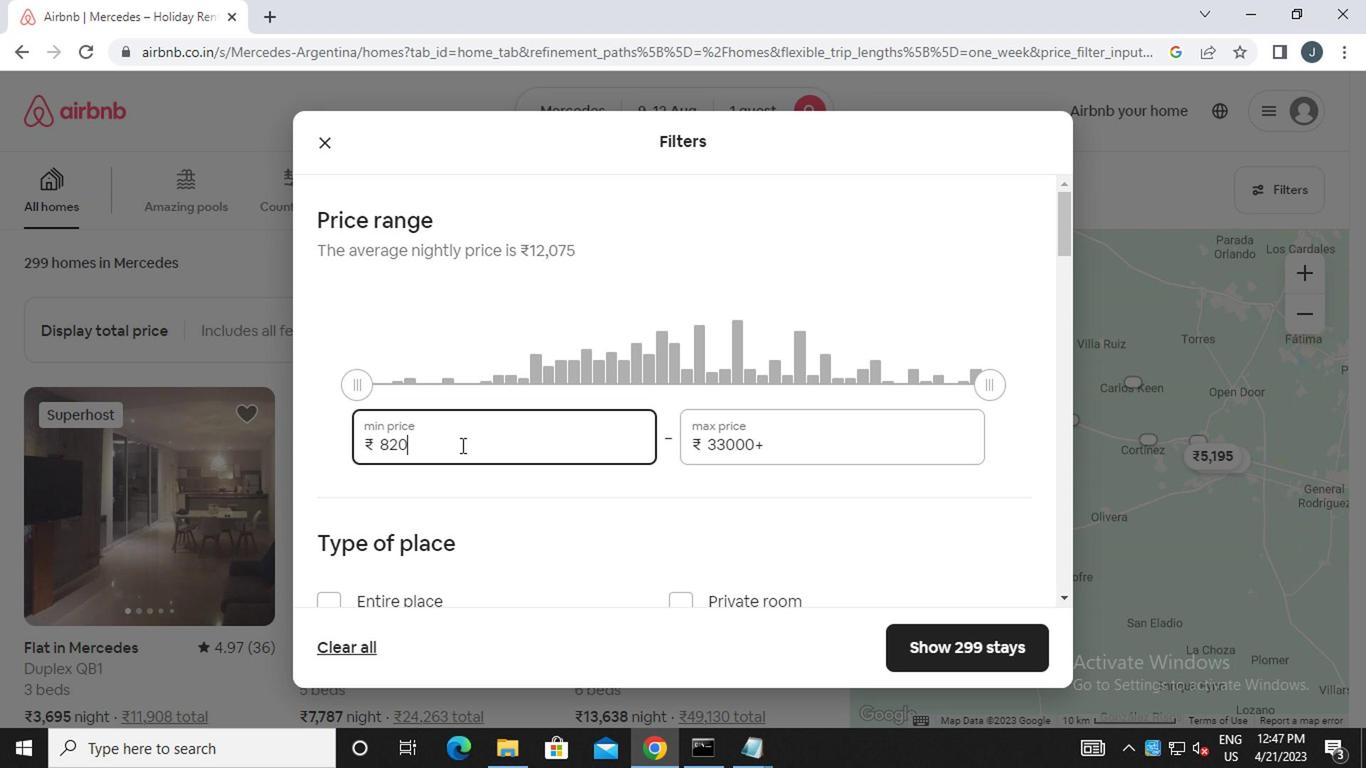 
Action: Key pressed <Key.backspace><Key.backspace><Key.backspace><Key.backspace><Key.backspace><Key.backspace><Key.backspace><Key.backspace><Key.backspace><Key.backspace><Key.backspace>6000
Screenshot: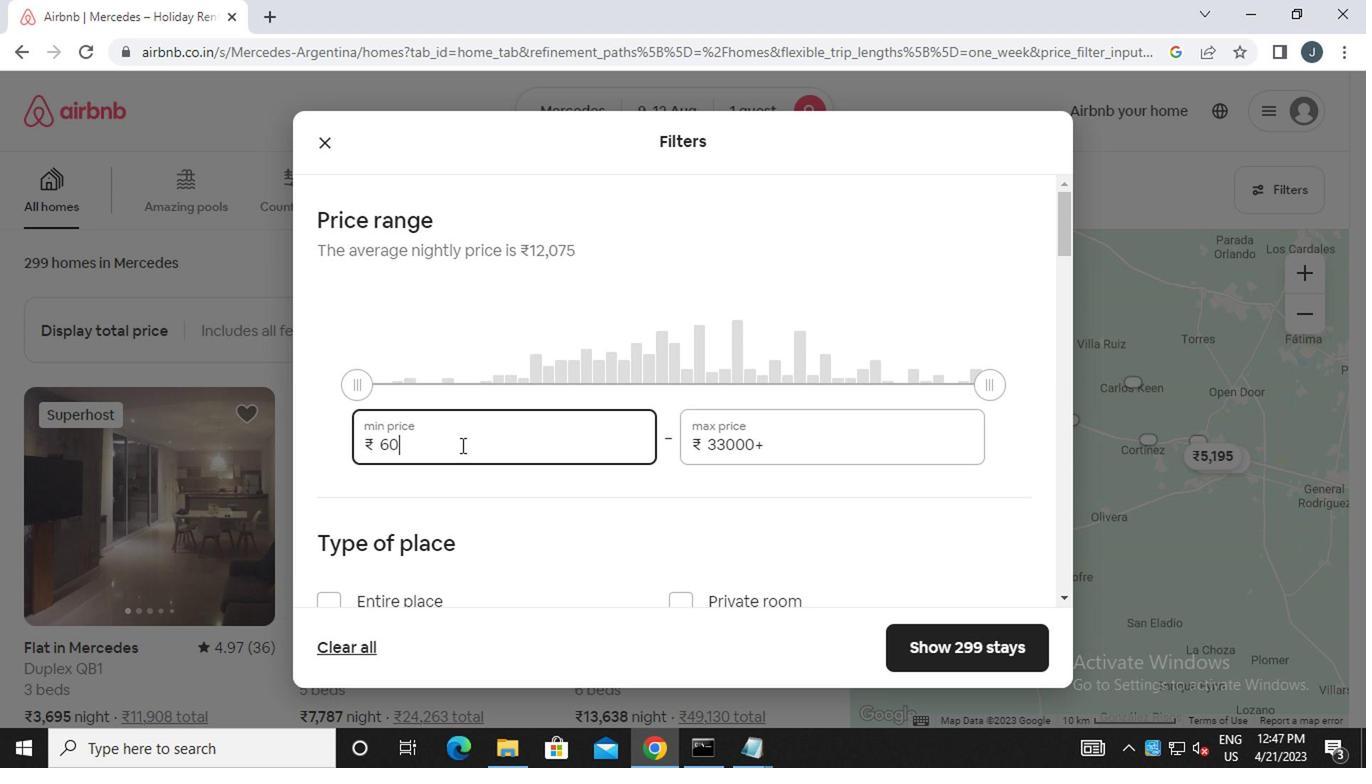 
Action: Mouse moved to (894, 433)
Screenshot: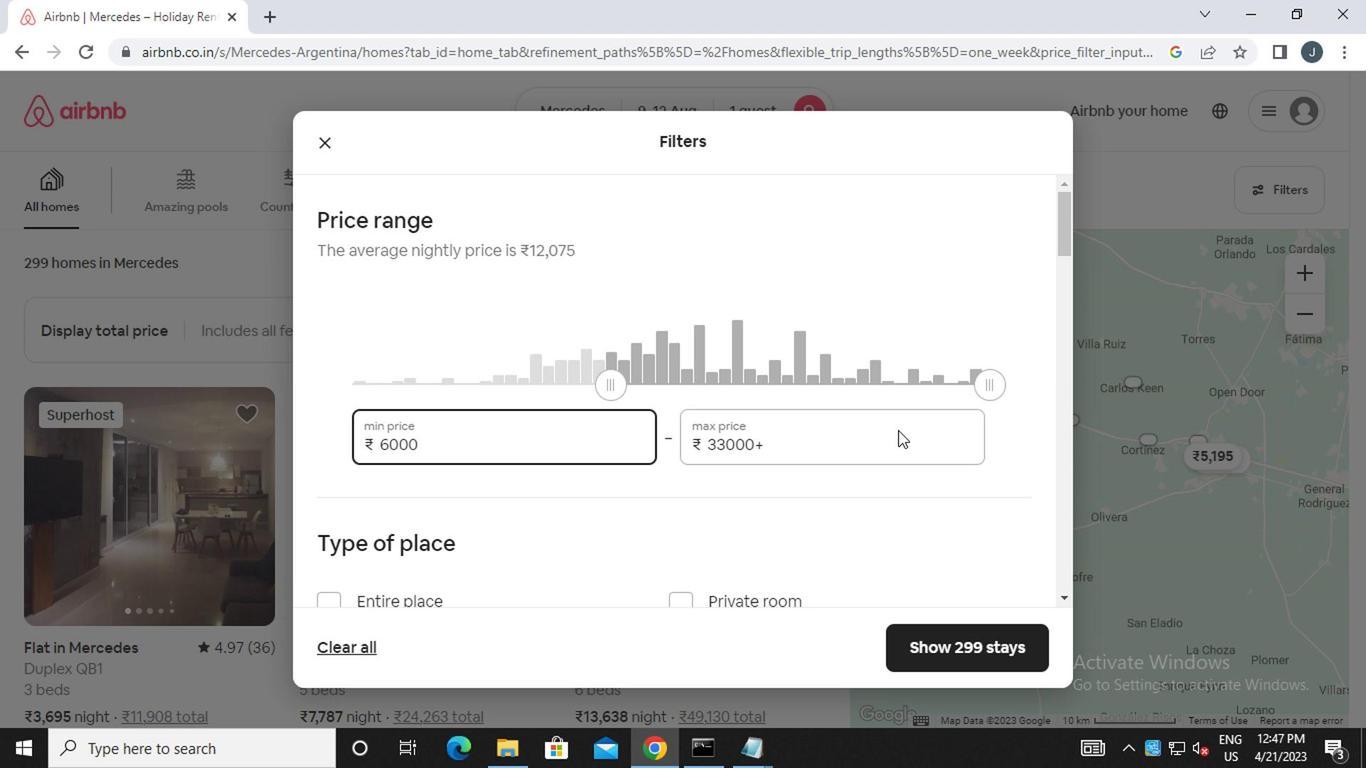 
Action: Mouse pressed left at (894, 433)
Screenshot: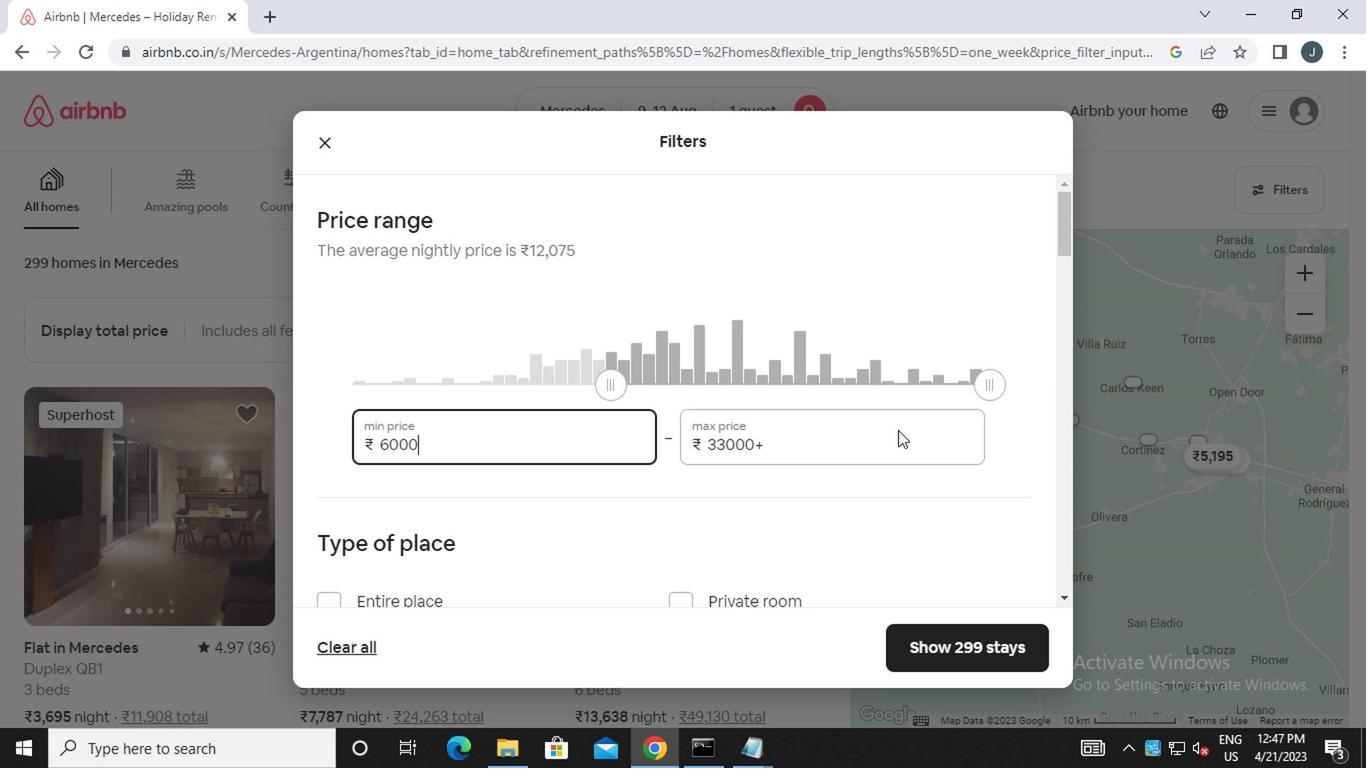 
Action: Key pressed <Key.backspace><Key.backspace><Key.backspace><Key.backspace><Key.backspace><Key.backspace><Key.backspace><Key.backspace><Key.backspace><Key.backspace><Key.backspace>15000
Screenshot: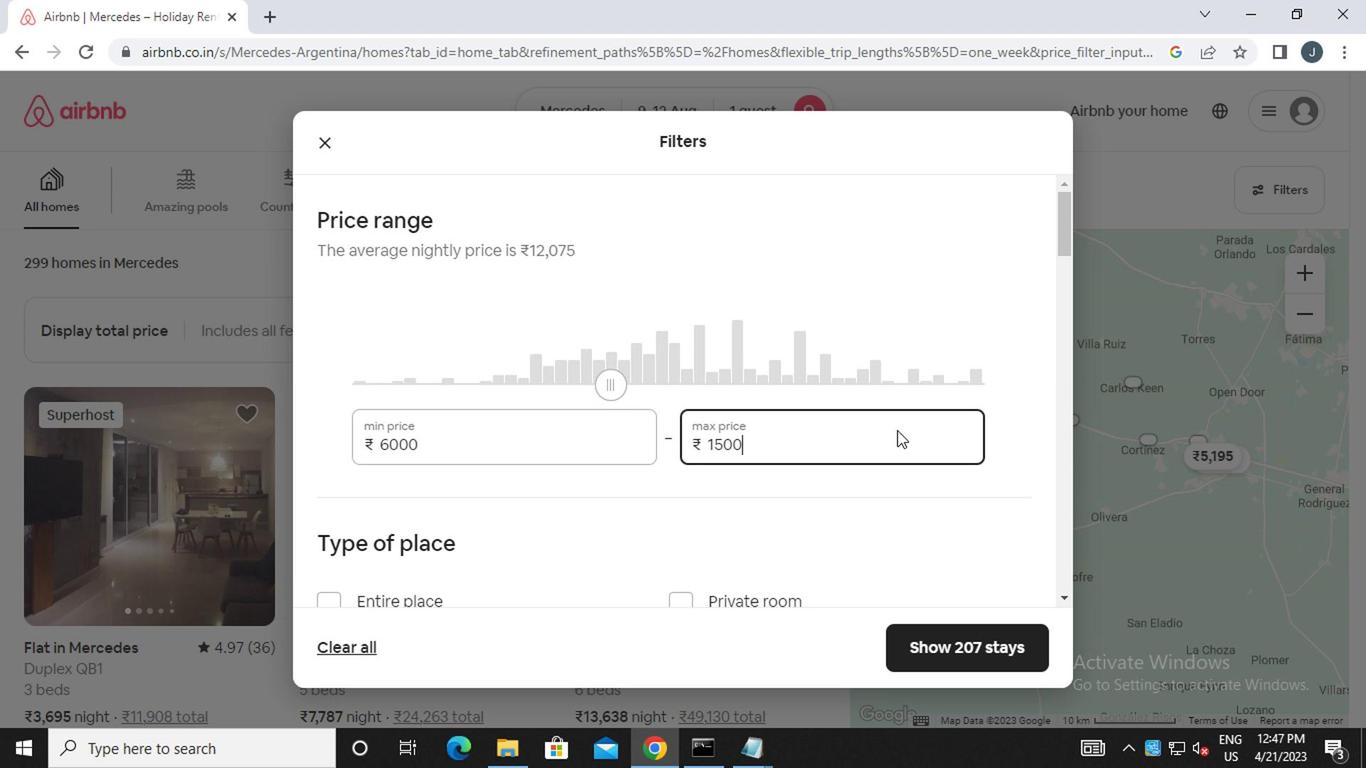 
Action: Mouse moved to (859, 413)
Screenshot: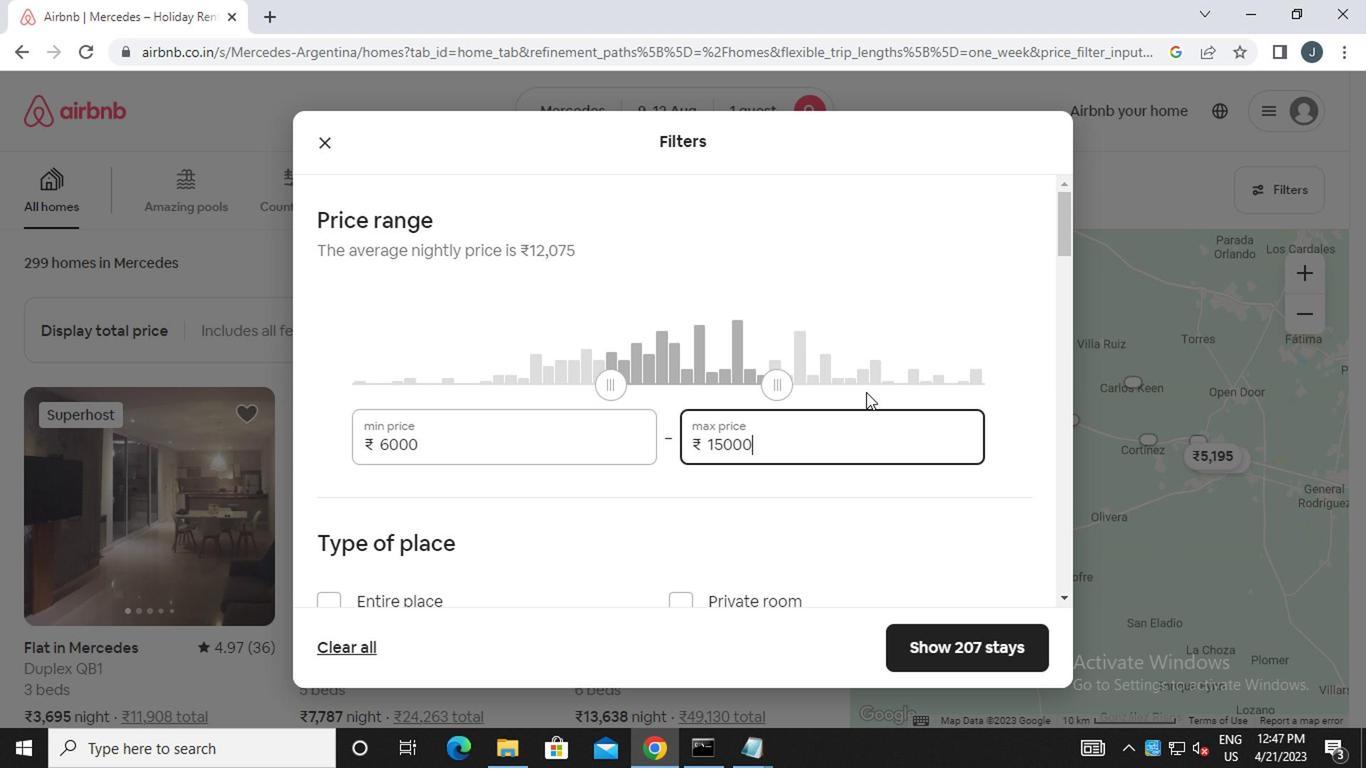 
Action: Mouse scrolled (859, 412) with delta (0, 0)
Screenshot: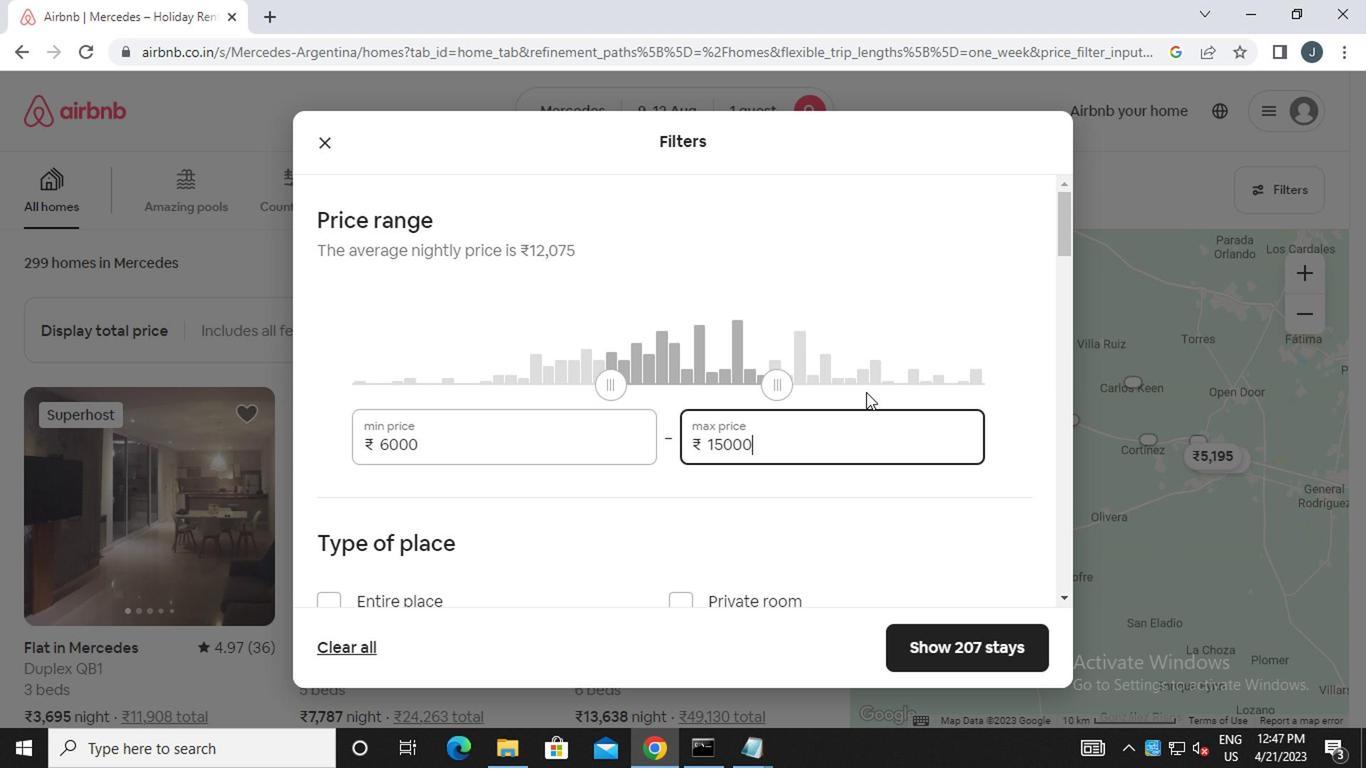 
Action: Mouse moved to (859, 418)
Screenshot: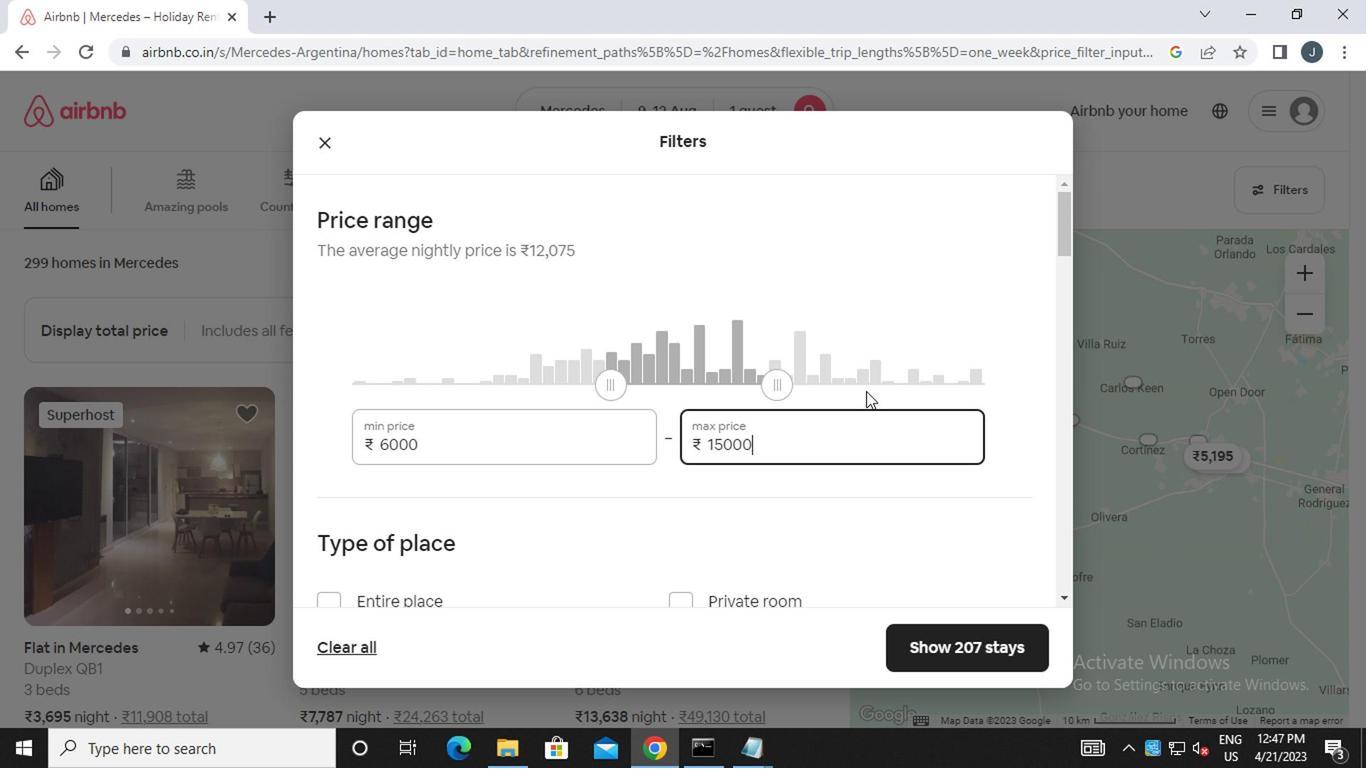 
Action: Mouse scrolled (859, 417) with delta (0, 0)
Screenshot: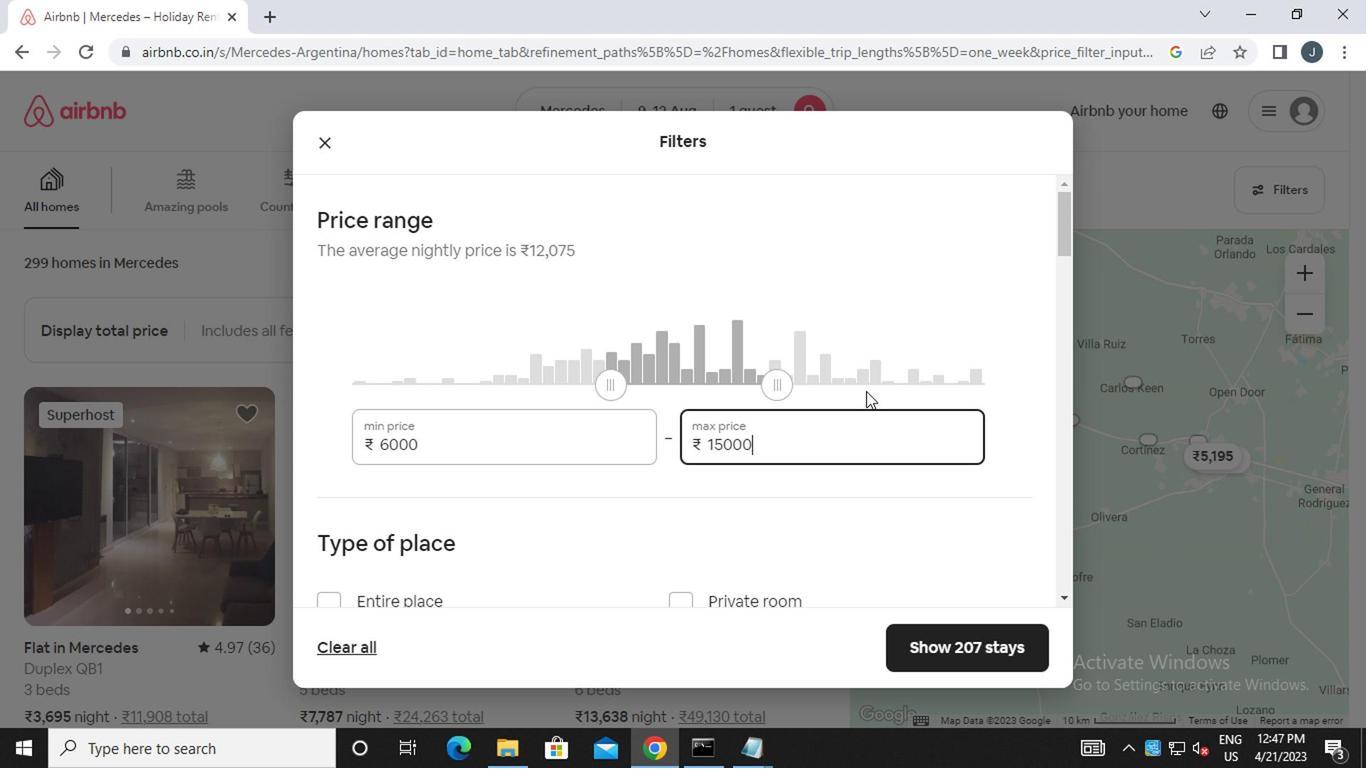 
Action: Mouse moved to (476, 416)
Screenshot: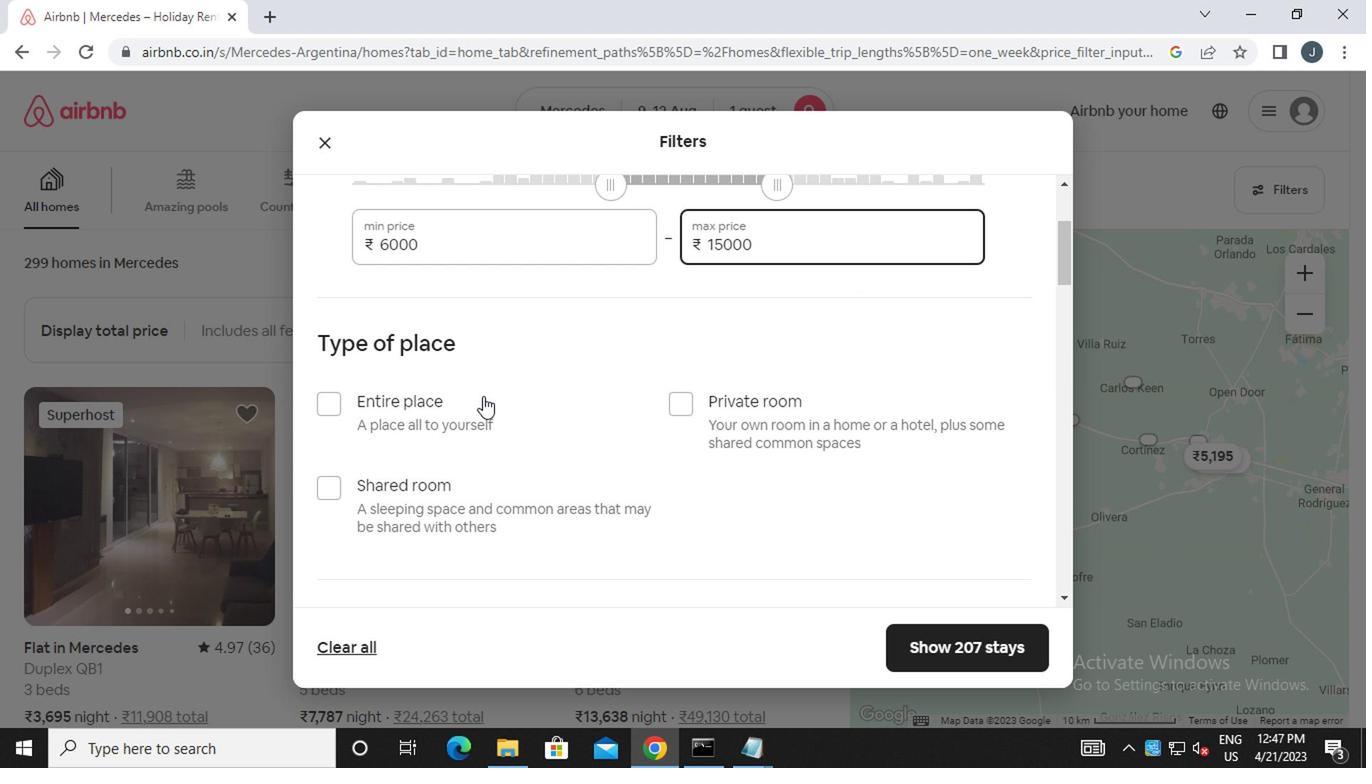 
Action: Mouse pressed left at (476, 416)
Screenshot: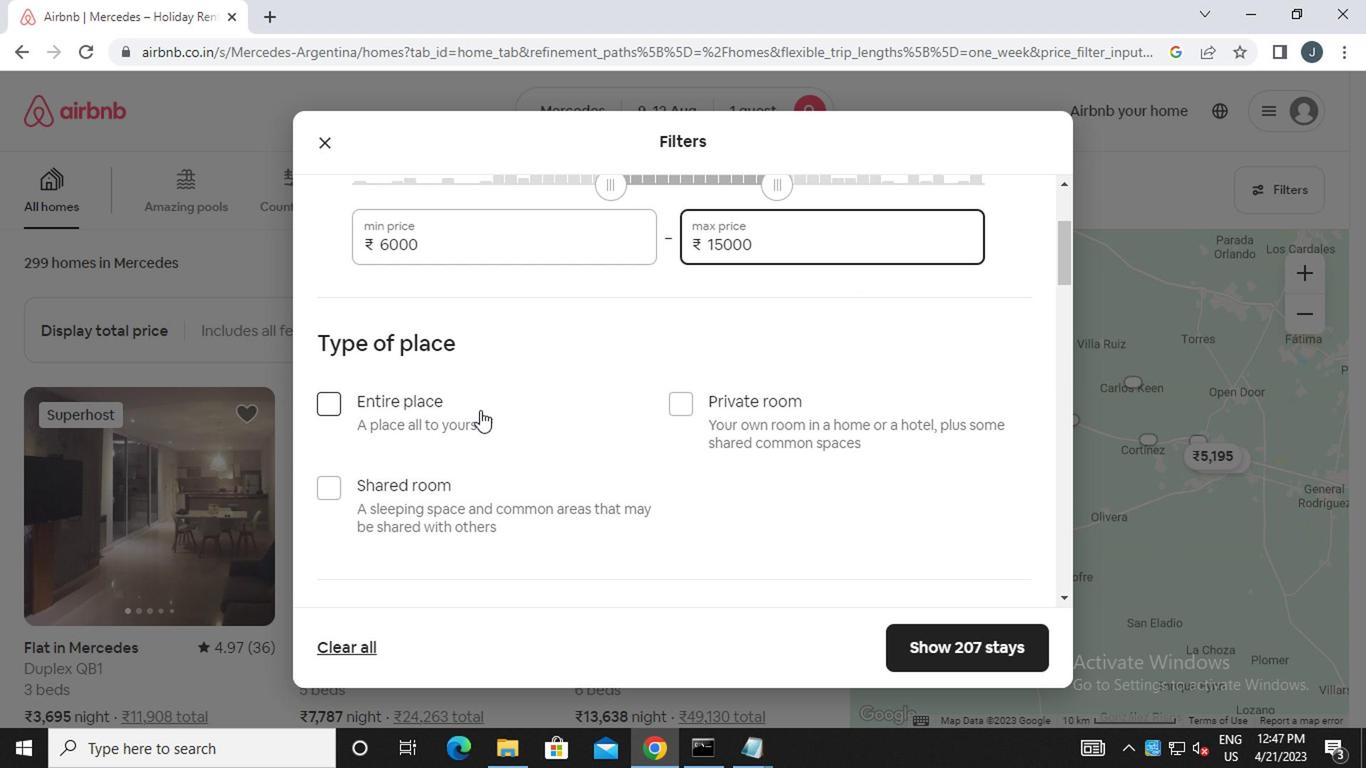 
Action: Mouse scrolled (476, 415) with delta (0, 0)
Screenshot: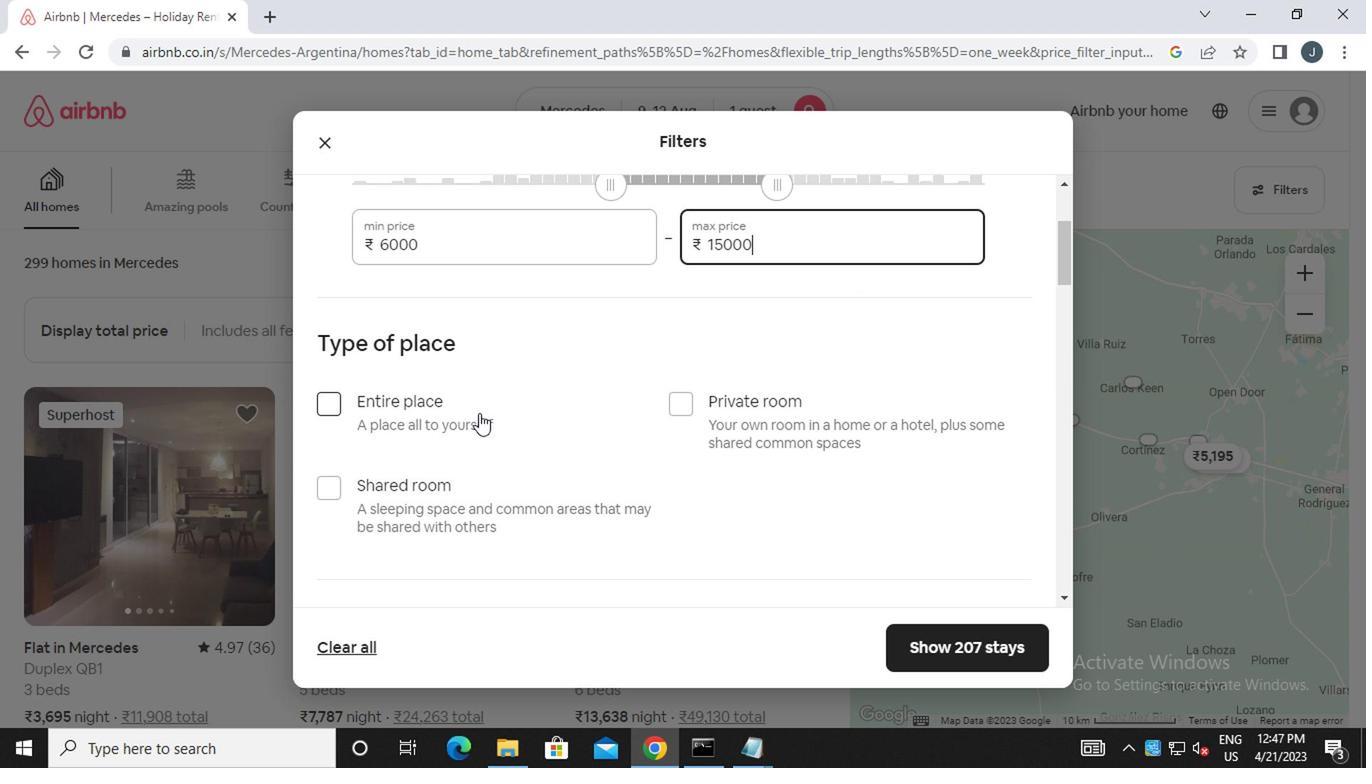 
Action: Mouse scrolled (476, 415) with delta (0, 0)
Screenshot: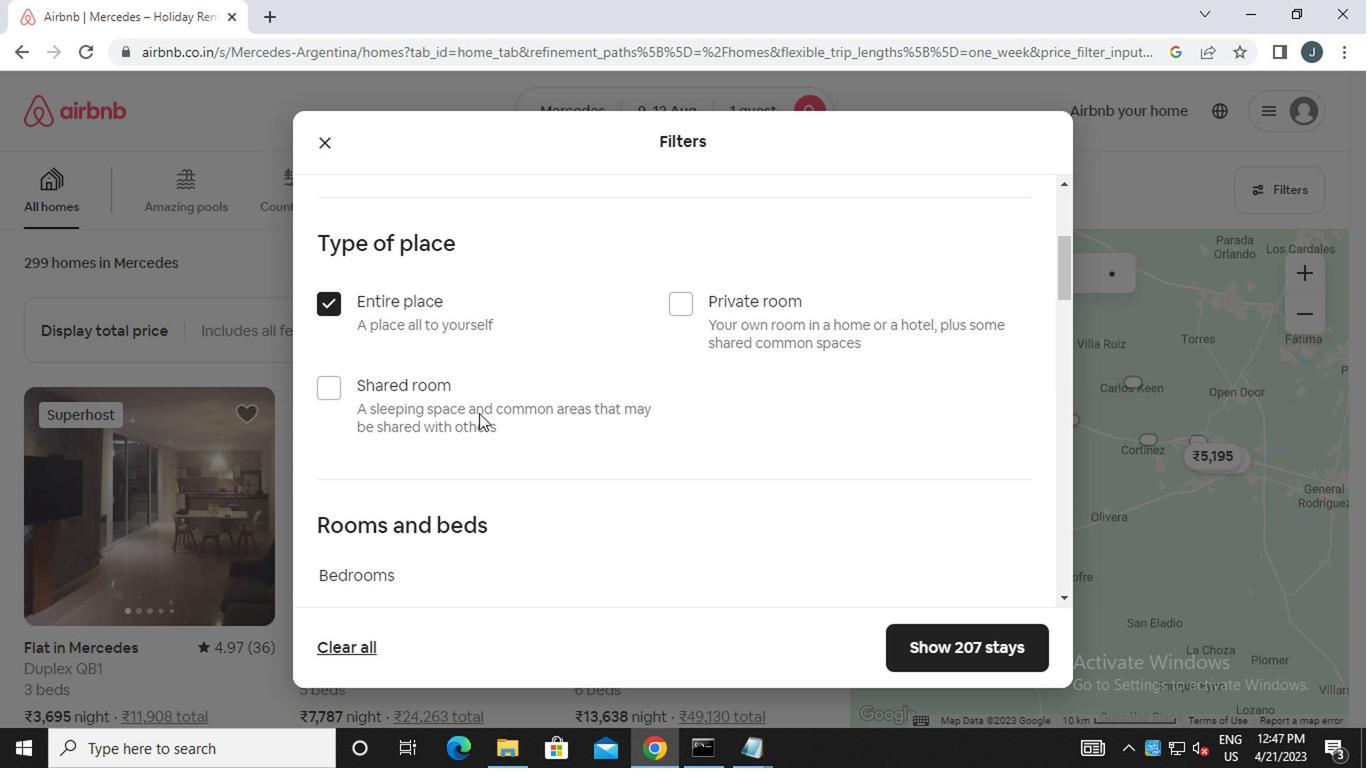 
Action: Mouse moved to (453, 416)
Screenshot: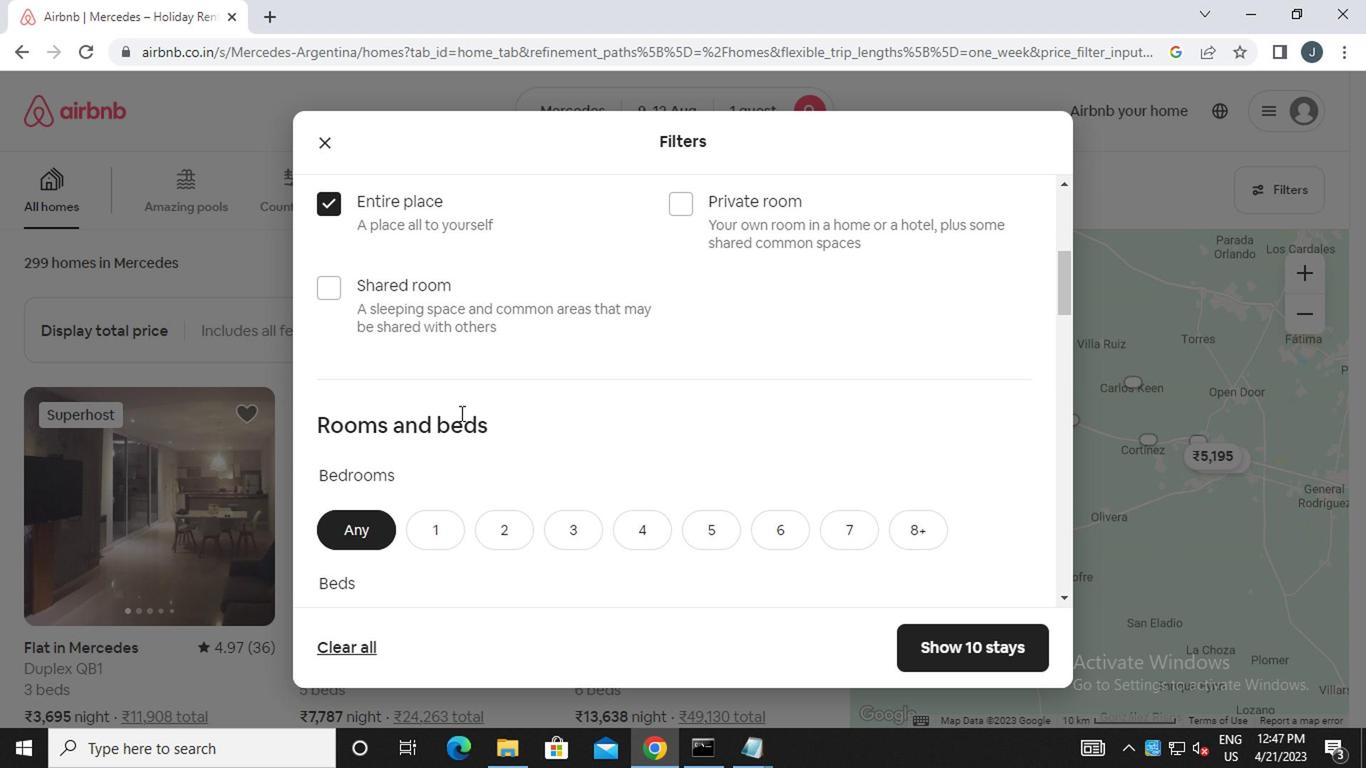 
Action: Mouse scrolled (453, 415) with delta (0, 0)
Screenshot: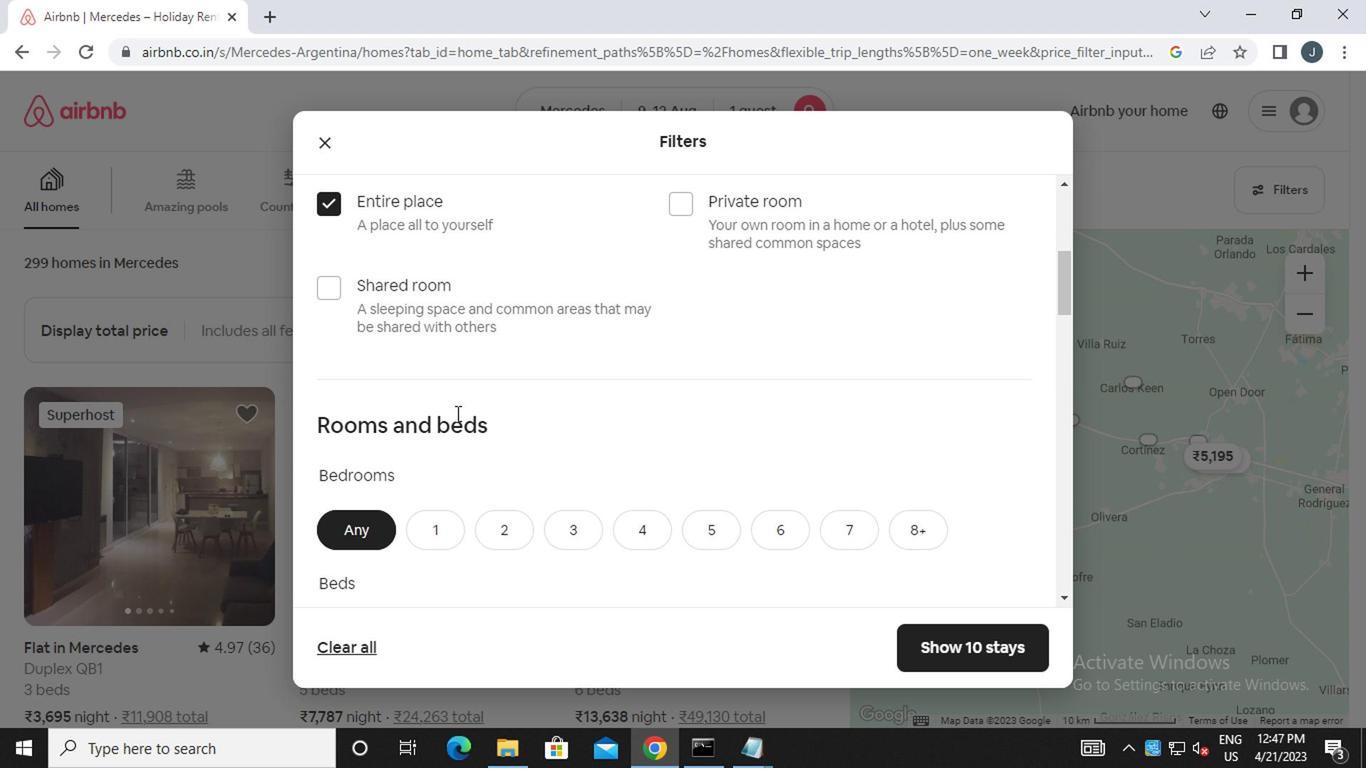 
Action: Mouse moved to (421, 432)
Screenshot: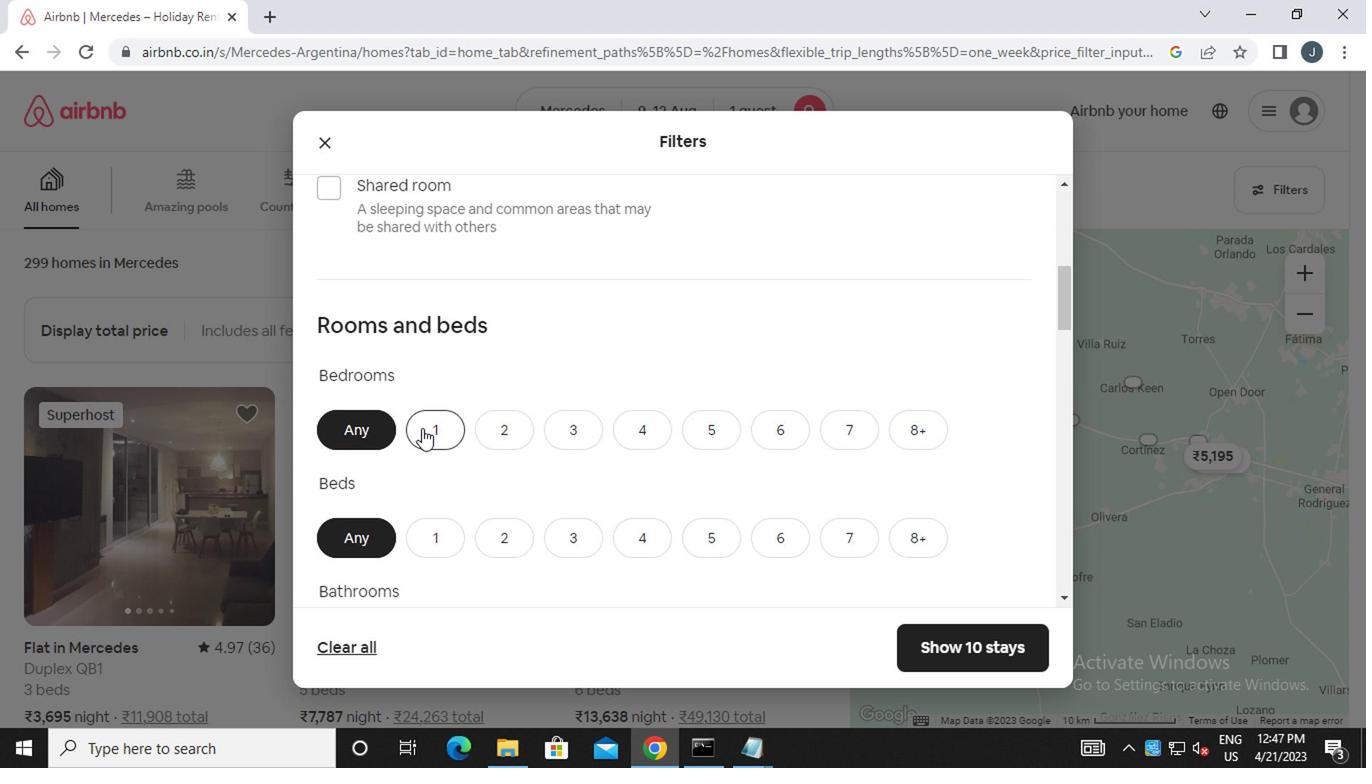 
Action: Mouse pressed left at (421, 432)
Screenshot: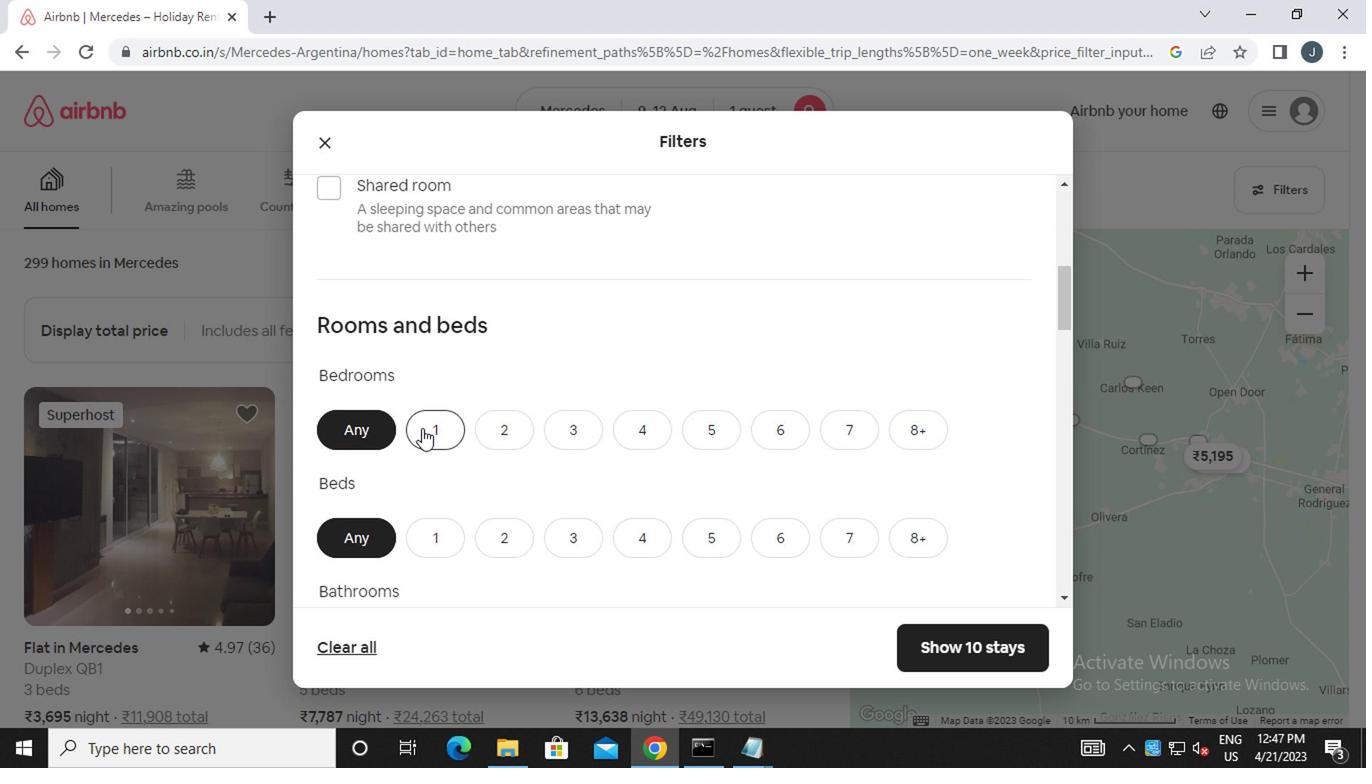 
Action: Mouse moved to (447, 538)
Screenshot: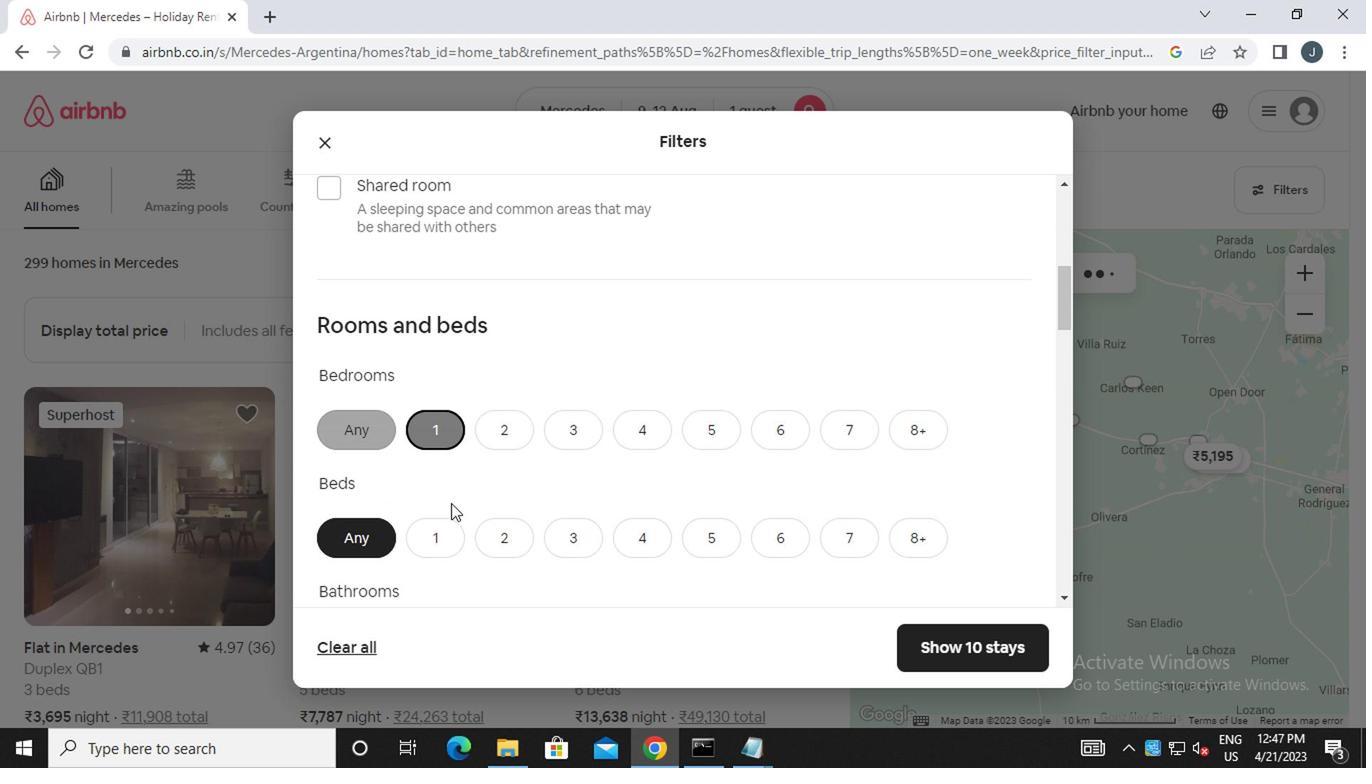 
Action: Mouse pressed left at (447, 538)
Screenshot: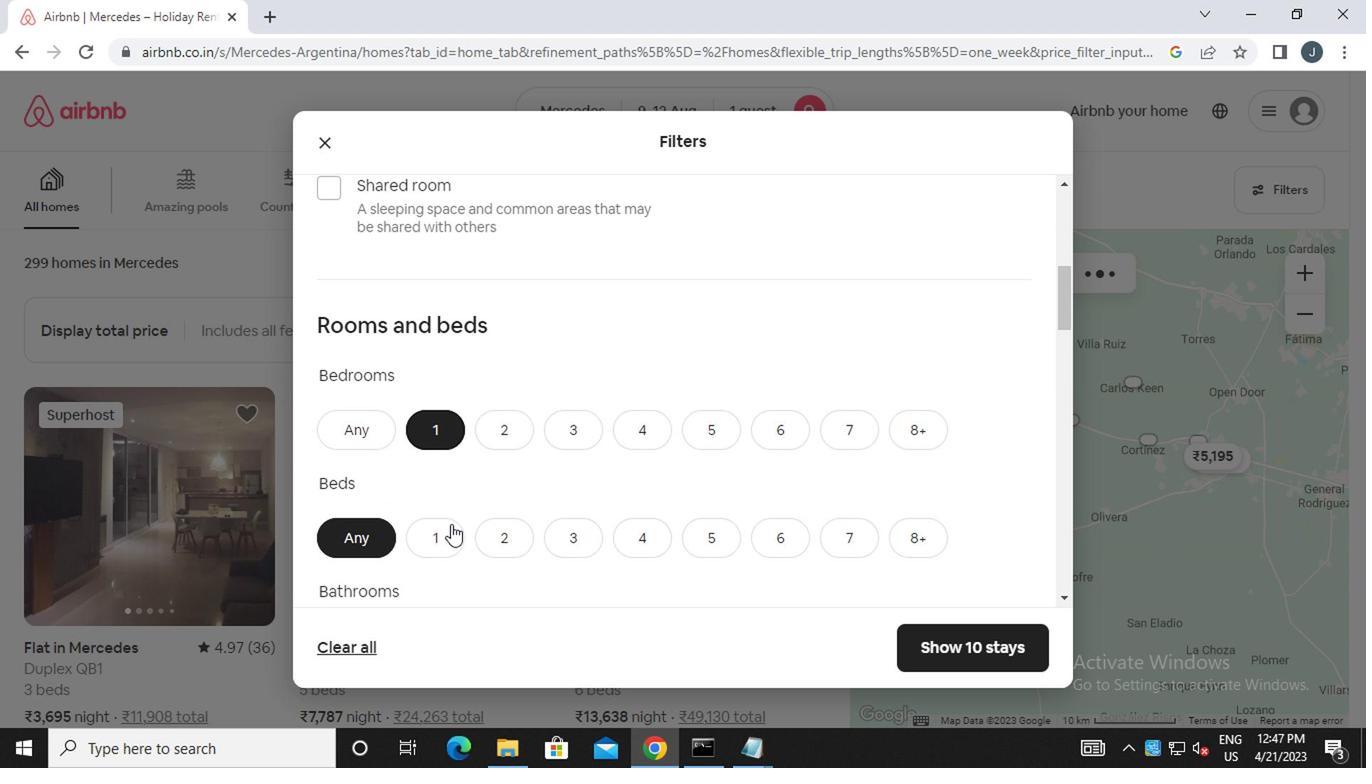 
Action: Mouse moved to (447, 540)
Screenshot: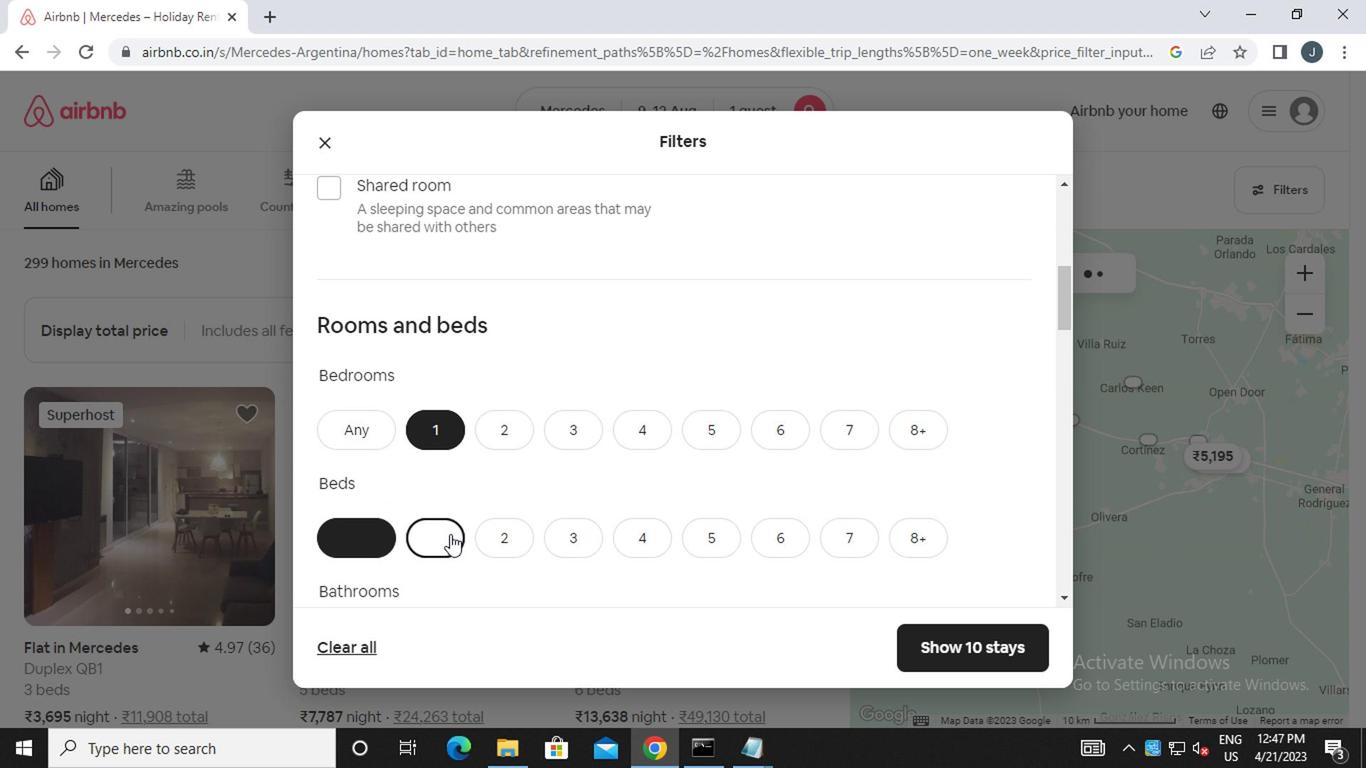 
Action: Mouse scrolled (447, 538) with delta (0, -1)
Screenshot: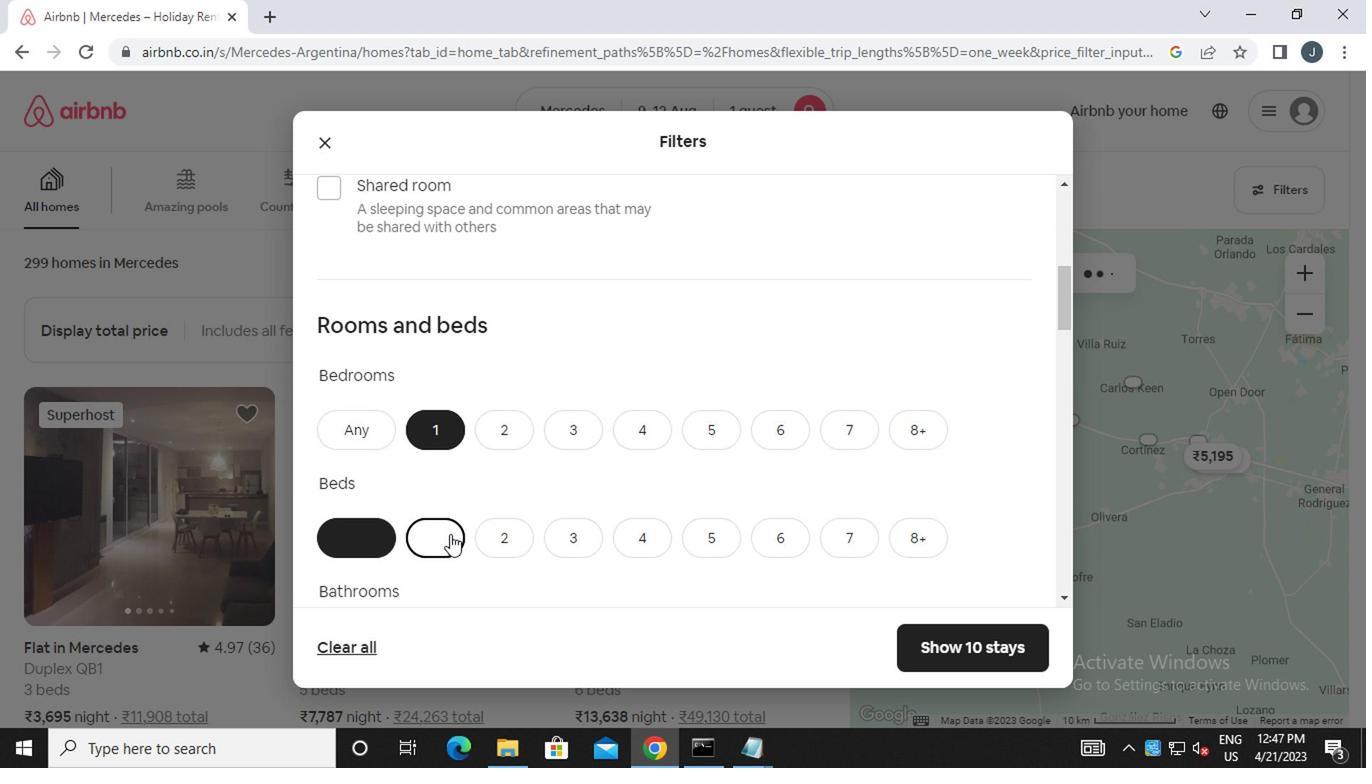
Action: Mouse moved to (447, 540)
Screenshot: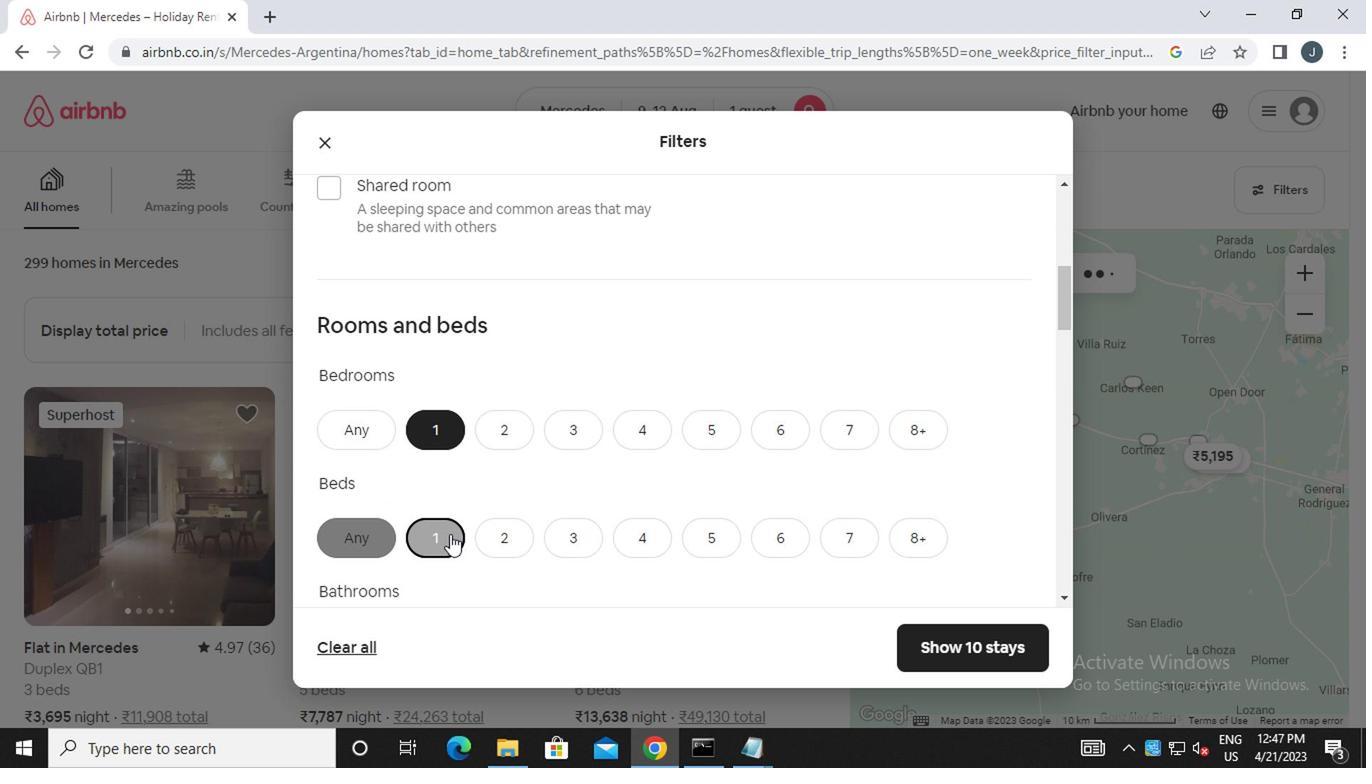
Action: Mouse scrolled (447, 540) with delta (0, 0)
Screenshot: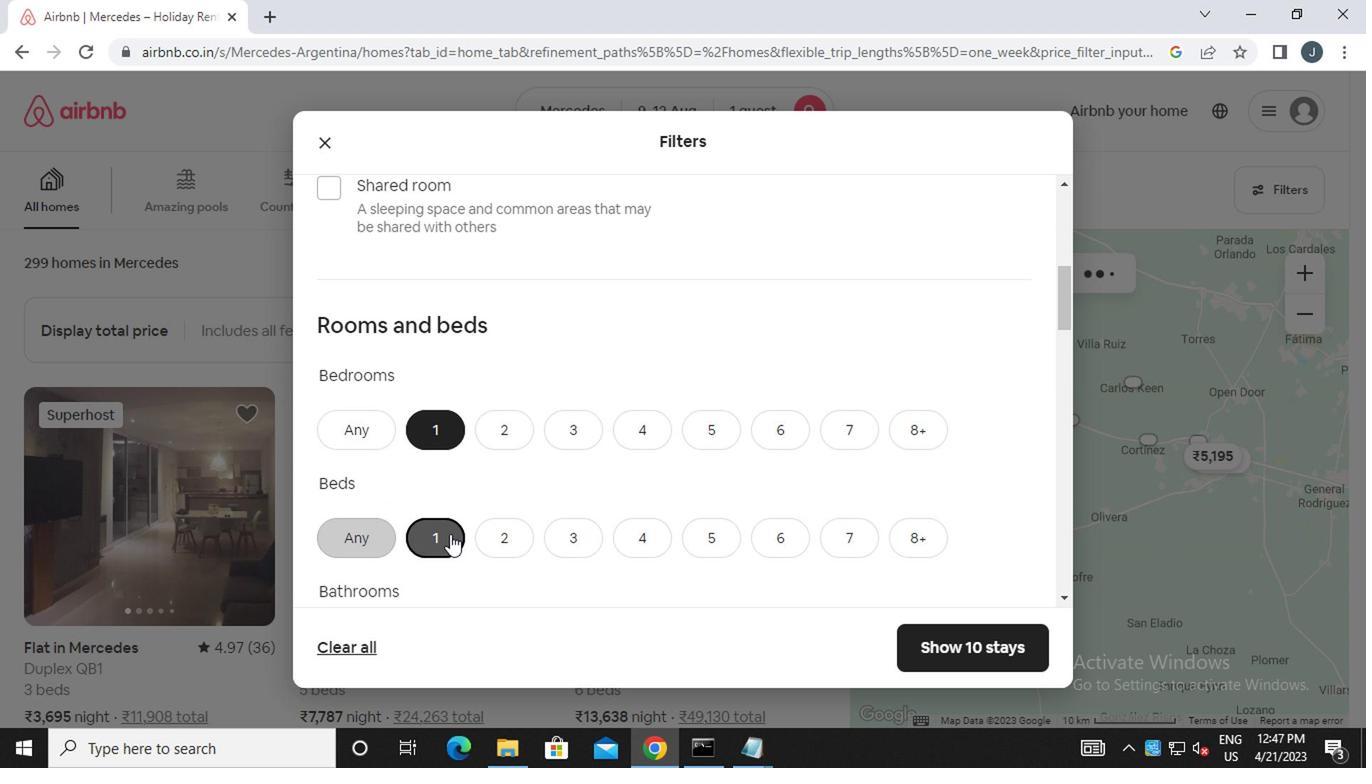 
Action: Mouse moved to (435, 457)
Screenshot: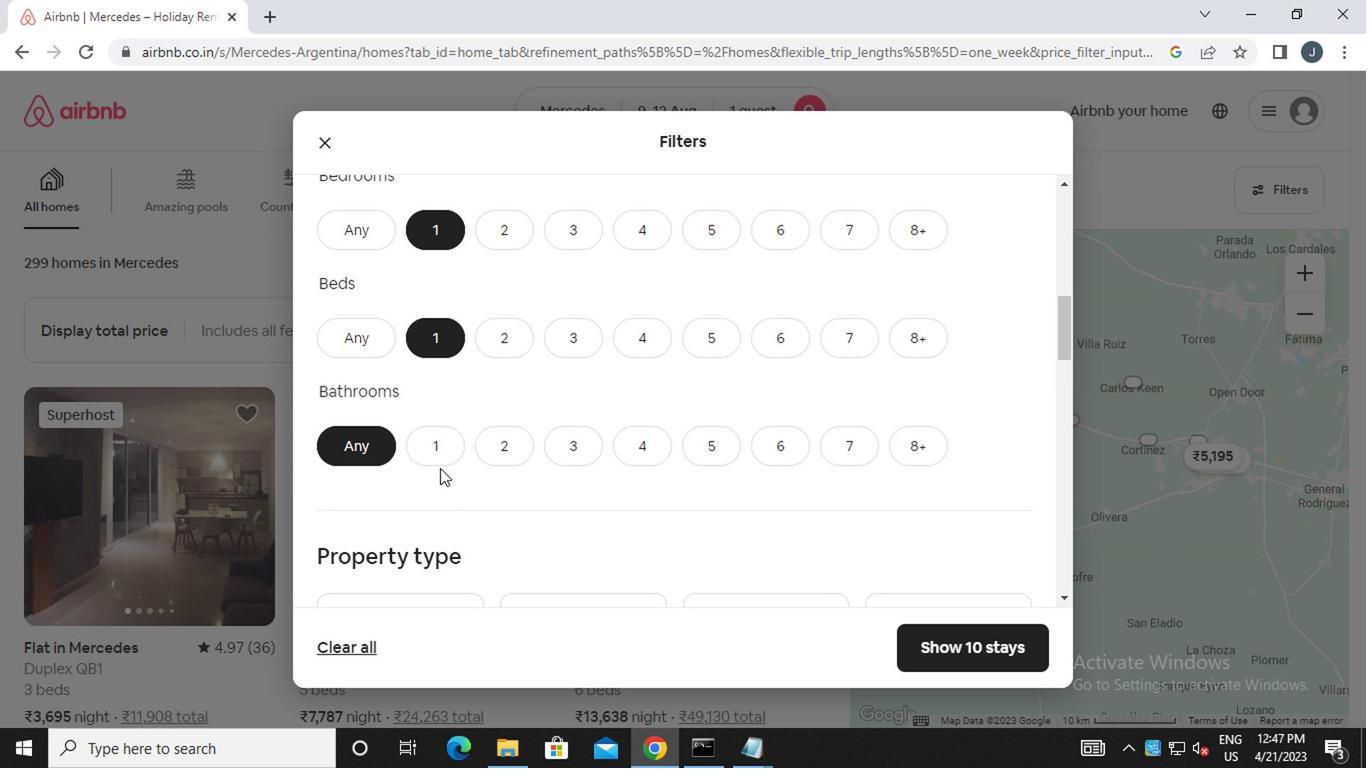 
Action: Mouse pressed left at (435, 457)
Screenshot: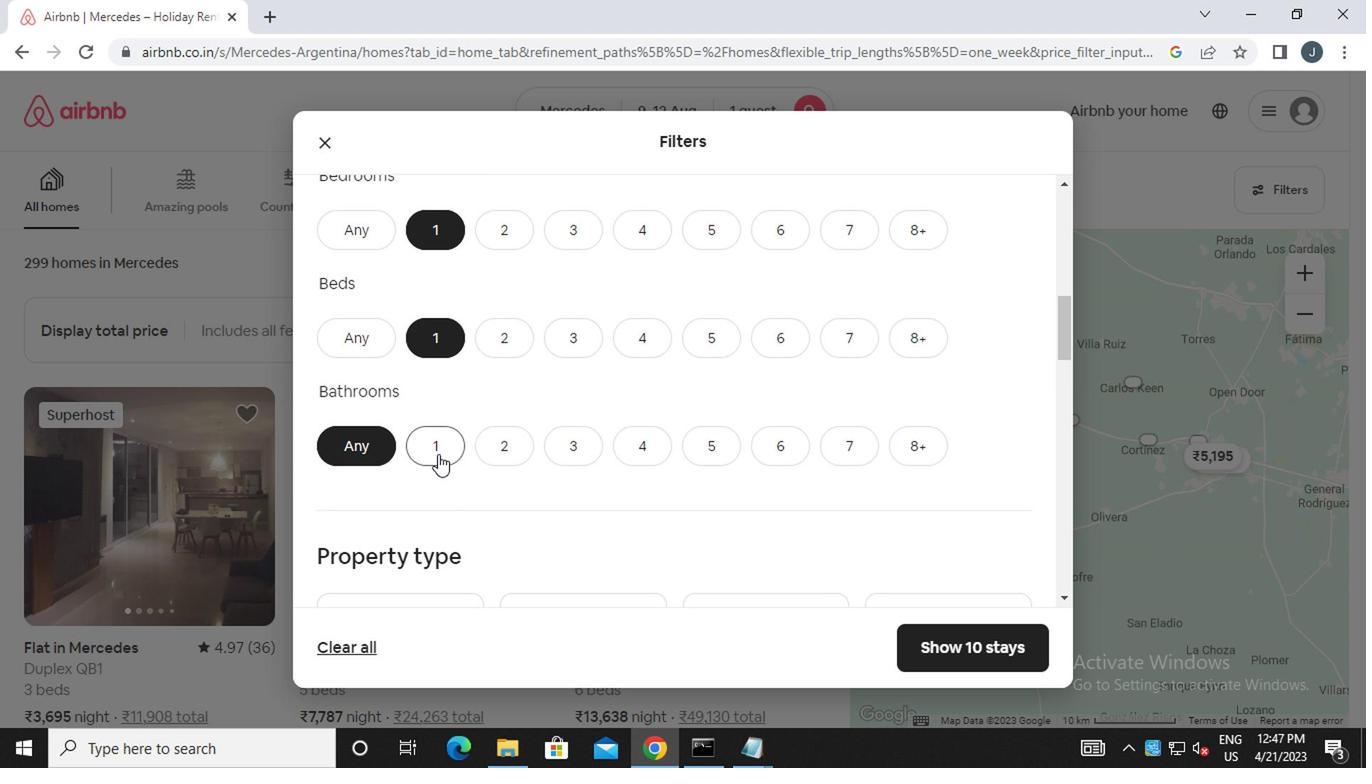 
Action: Mouse moved to (443, 454)
Screenshot: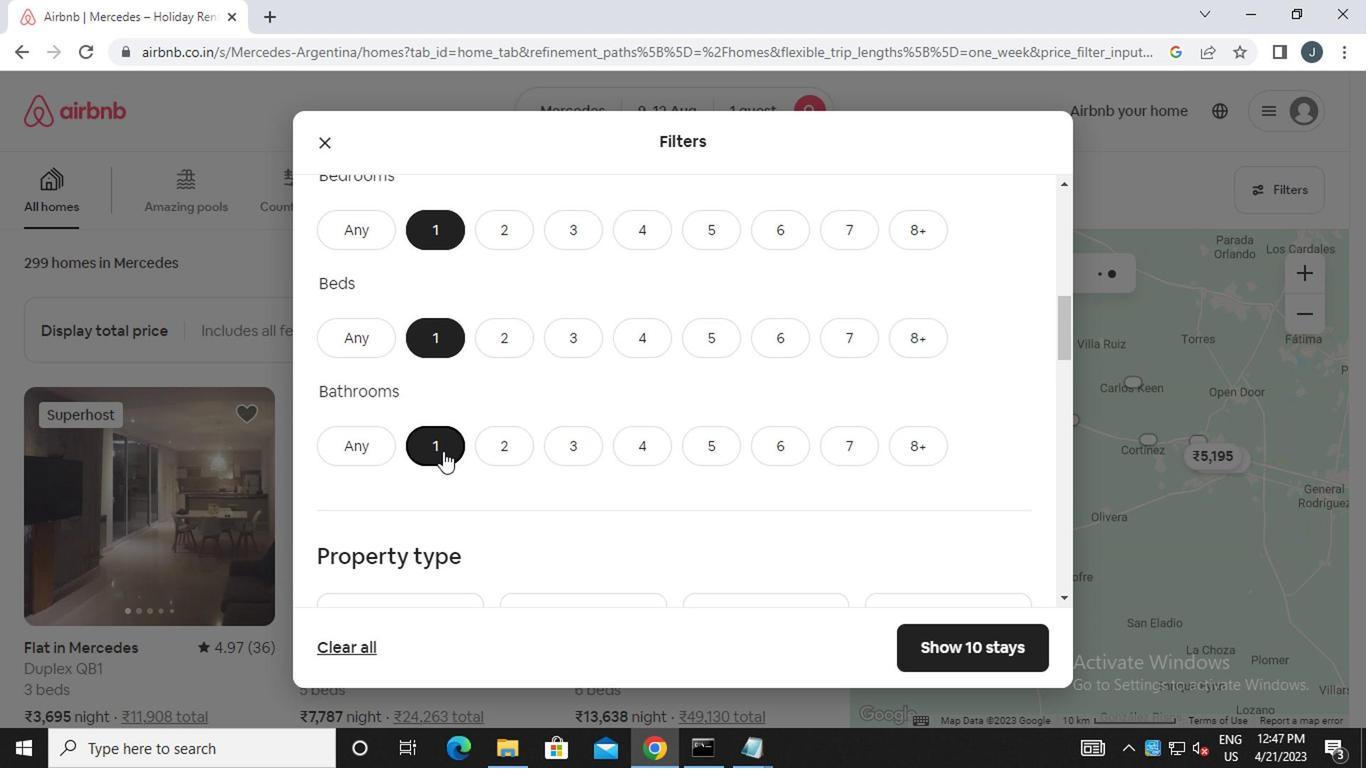 
Action: Mouse scrolled (443, 453) with delta (0, -1)
Screenshot: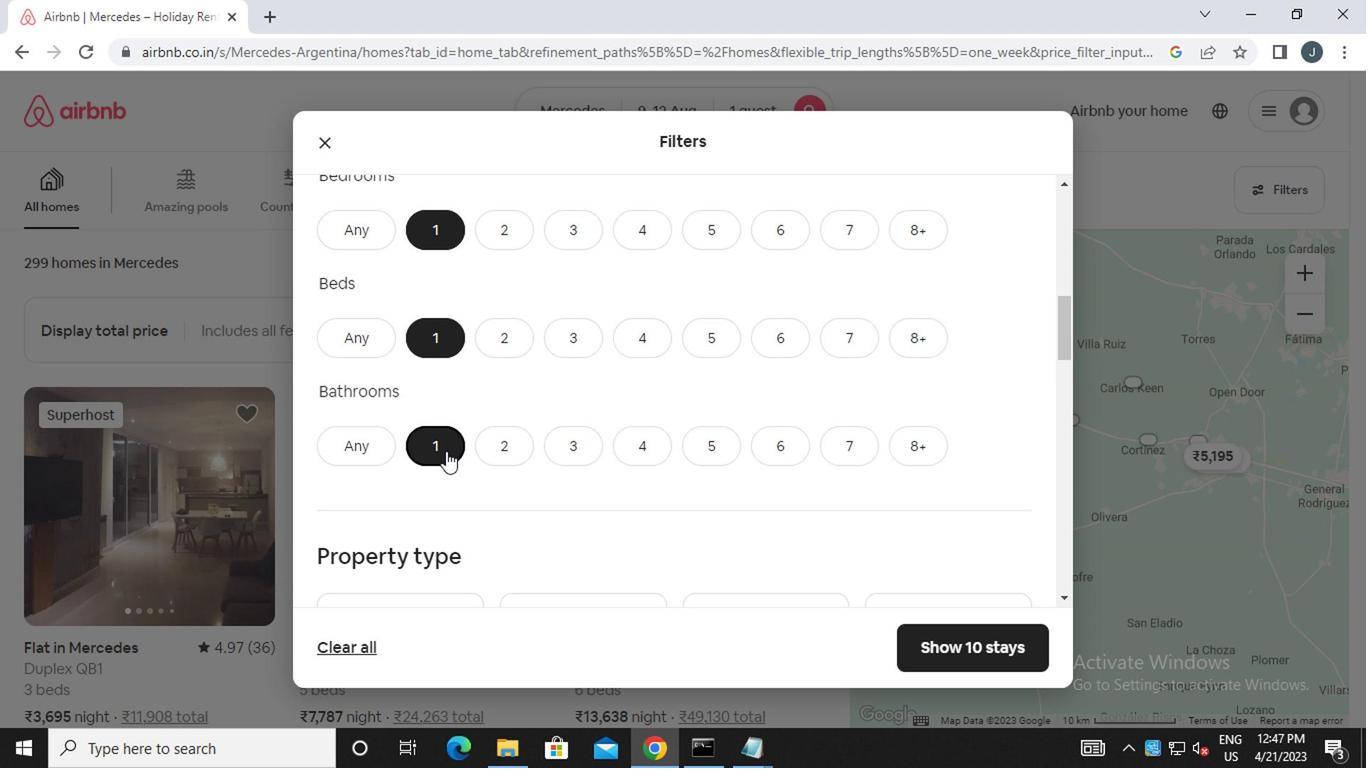 
Action: Mouse scrolled (443, 453) with delta (0, -1)
Screenshot: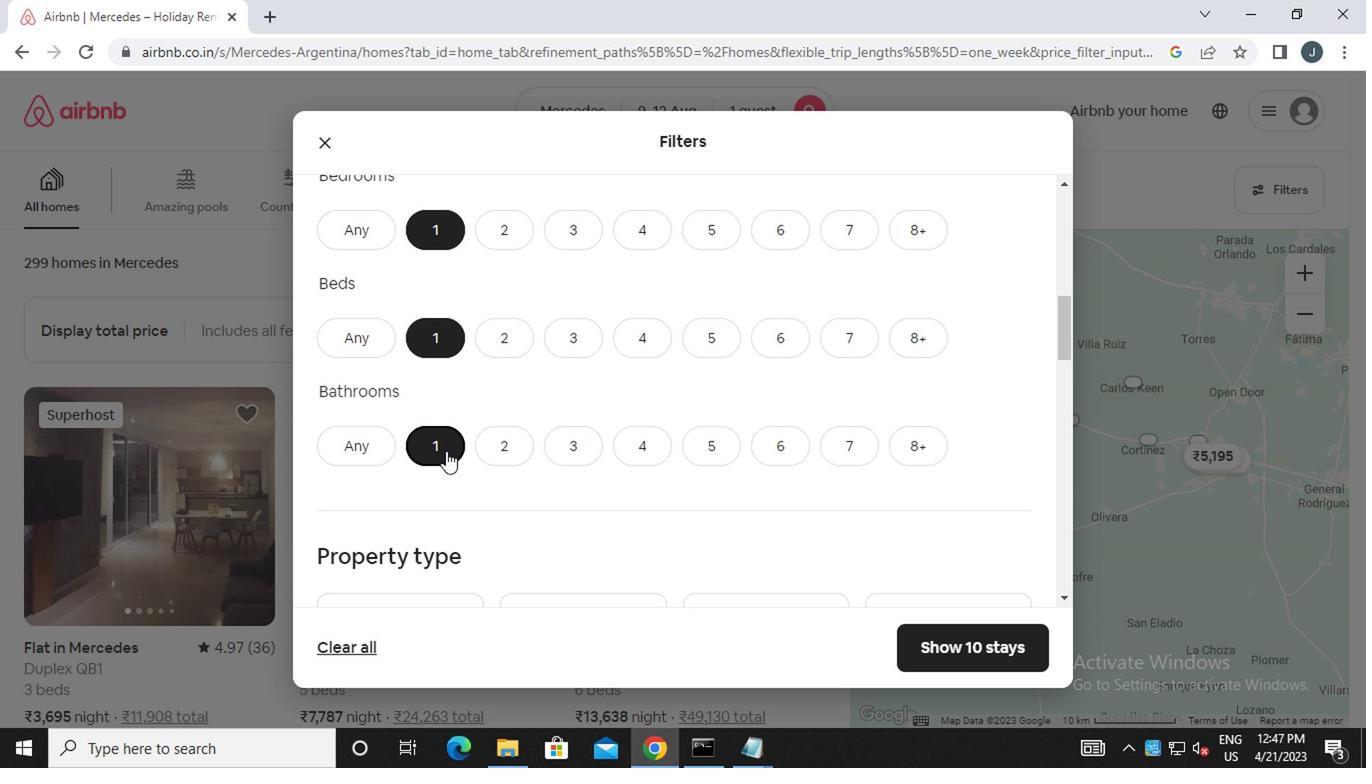 
Action: Mouse moved to (442, 454)
Screenshot: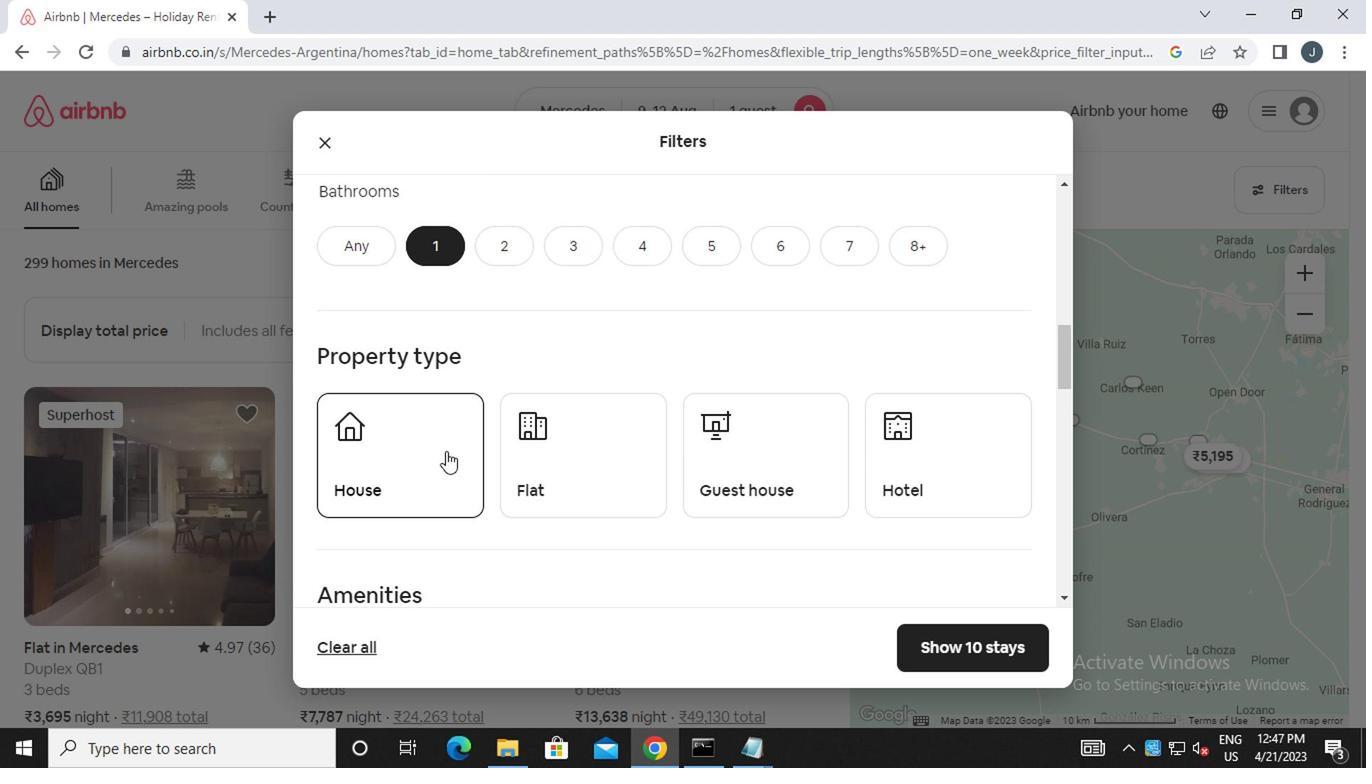 
Action: Mouse scrolled (442, 453) with delta (0, -1)
Screenshot: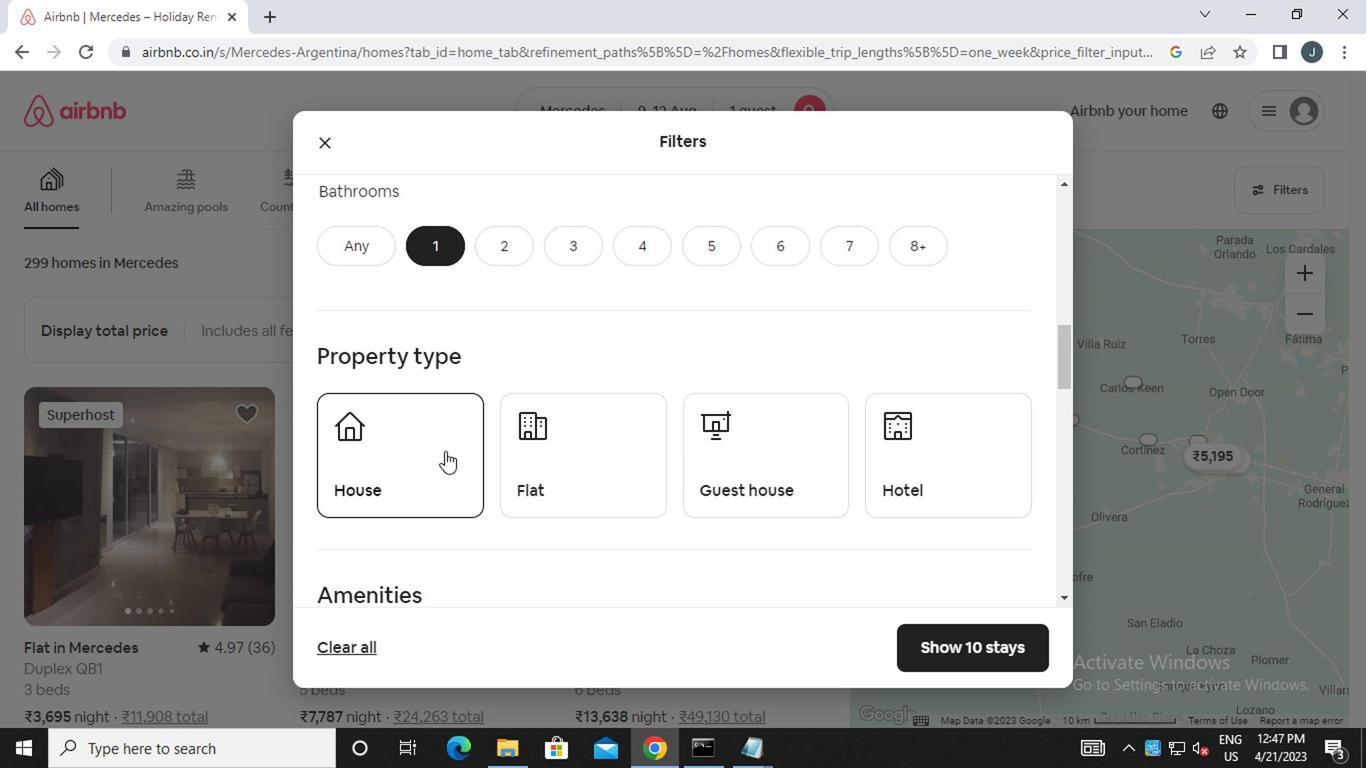 
Action: Mouse moved to (417, 381)
Screenshot: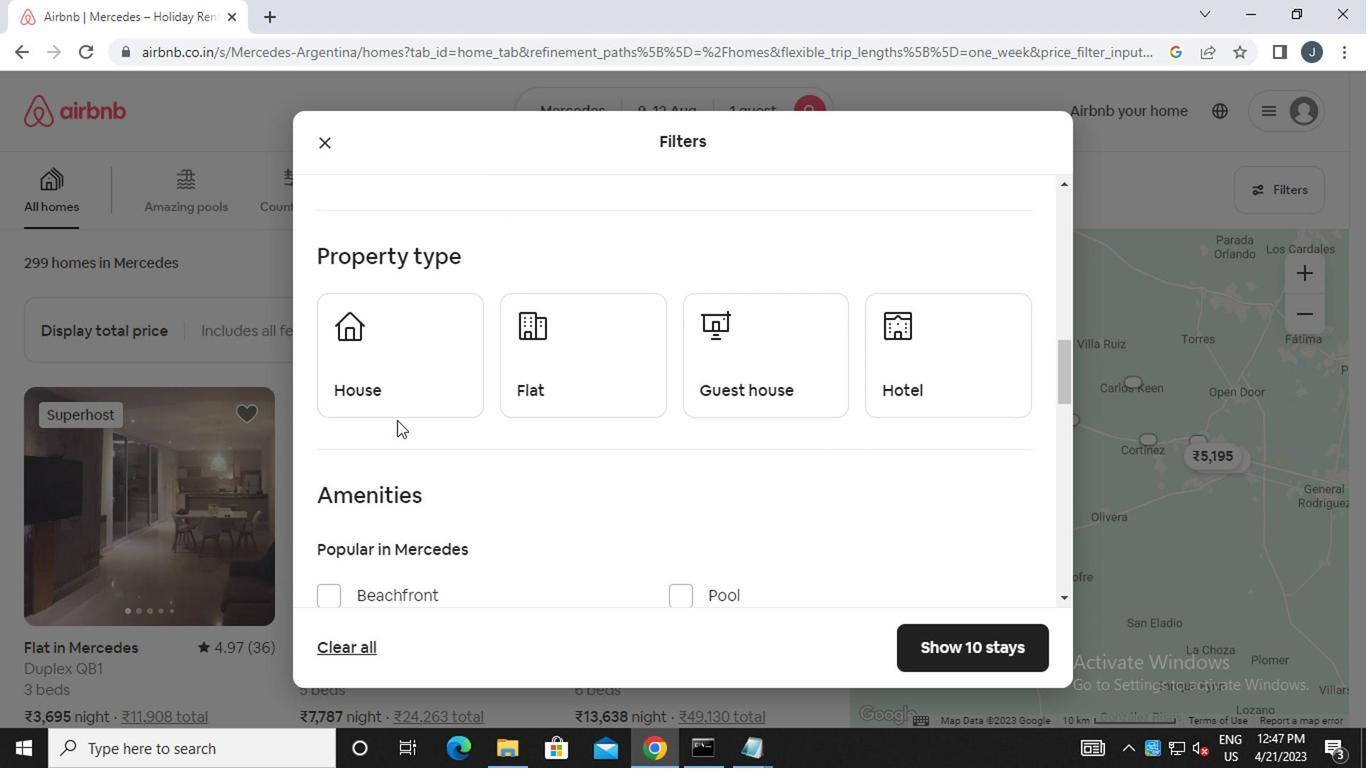 
Action: Mouse pressed left at (417, 381)
Screenshot: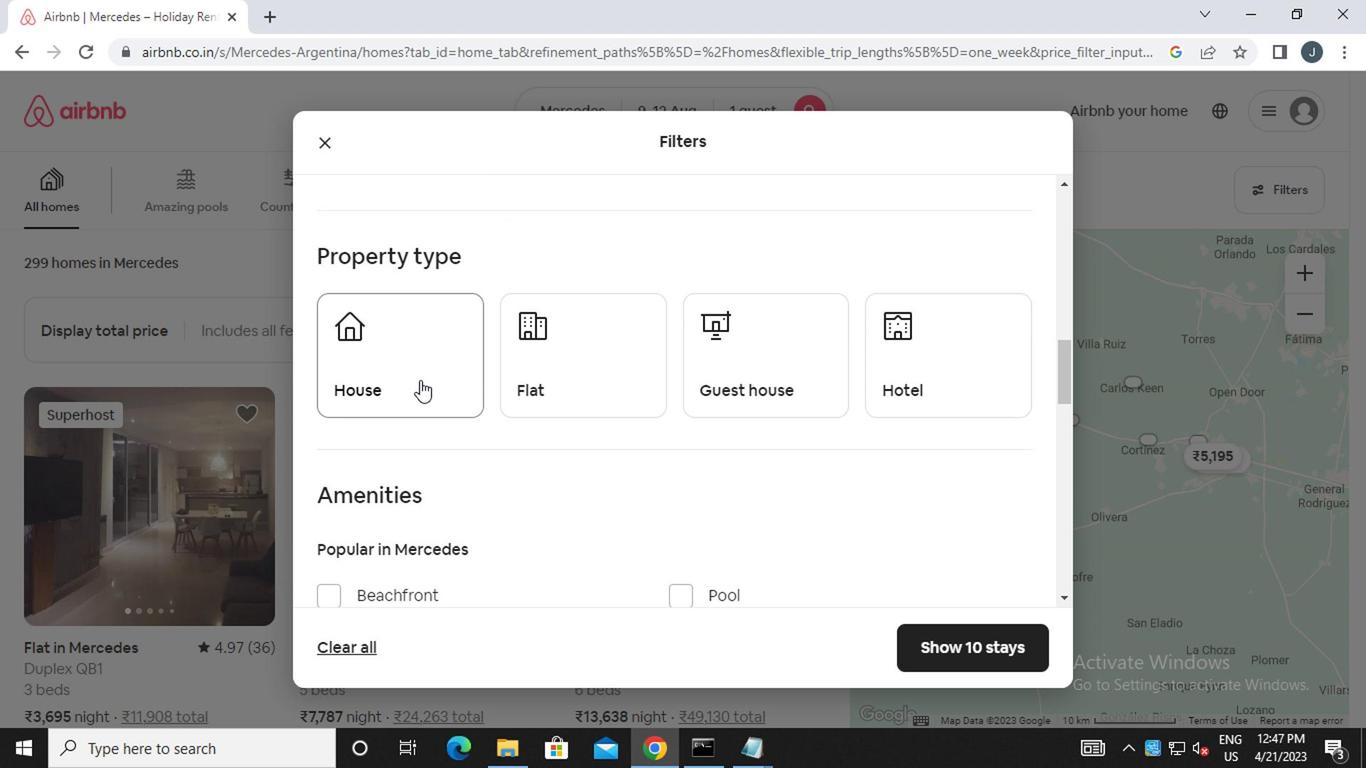 
Action: Mouse moved to (547, 389)
Screenshot: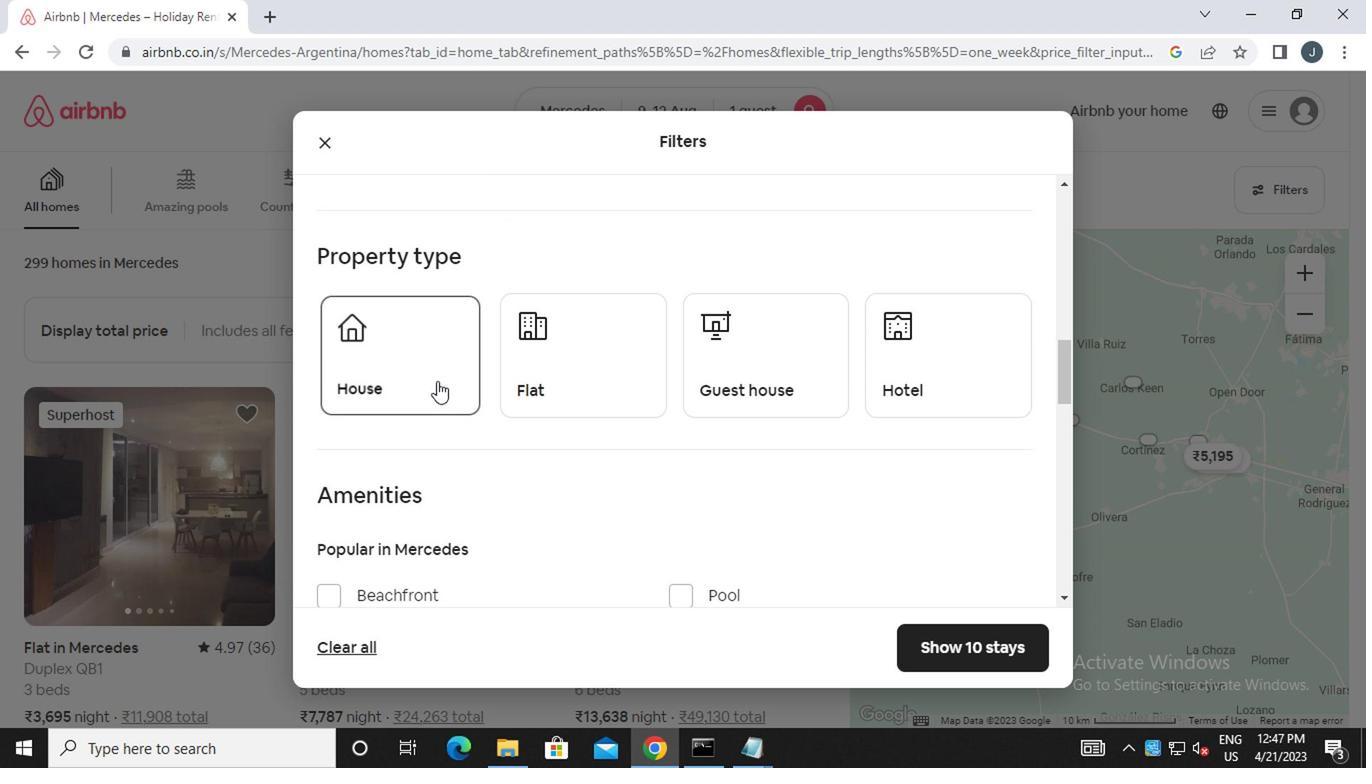 
Action: Mouse pressed left at (547, 389)
Screenshot: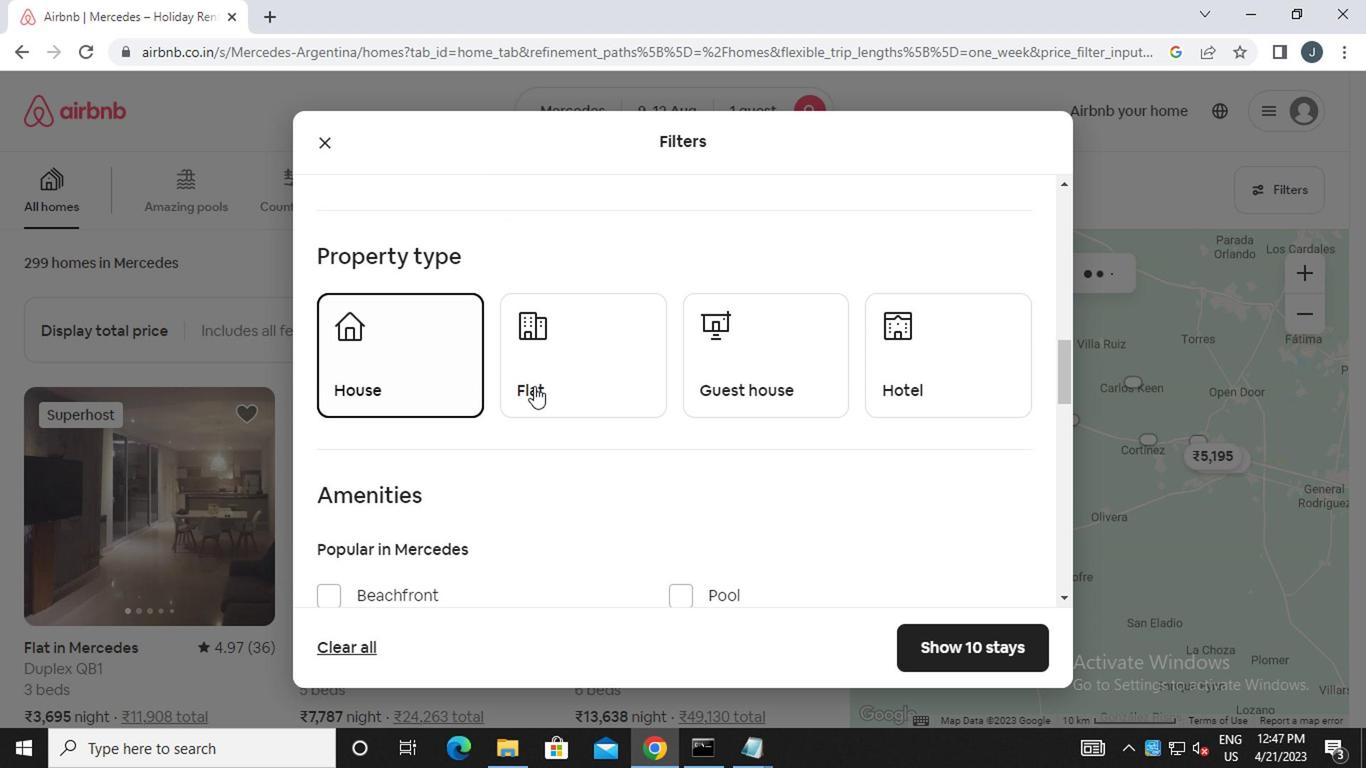 
Action: Mouse moved to (689, 381)
Screenshot: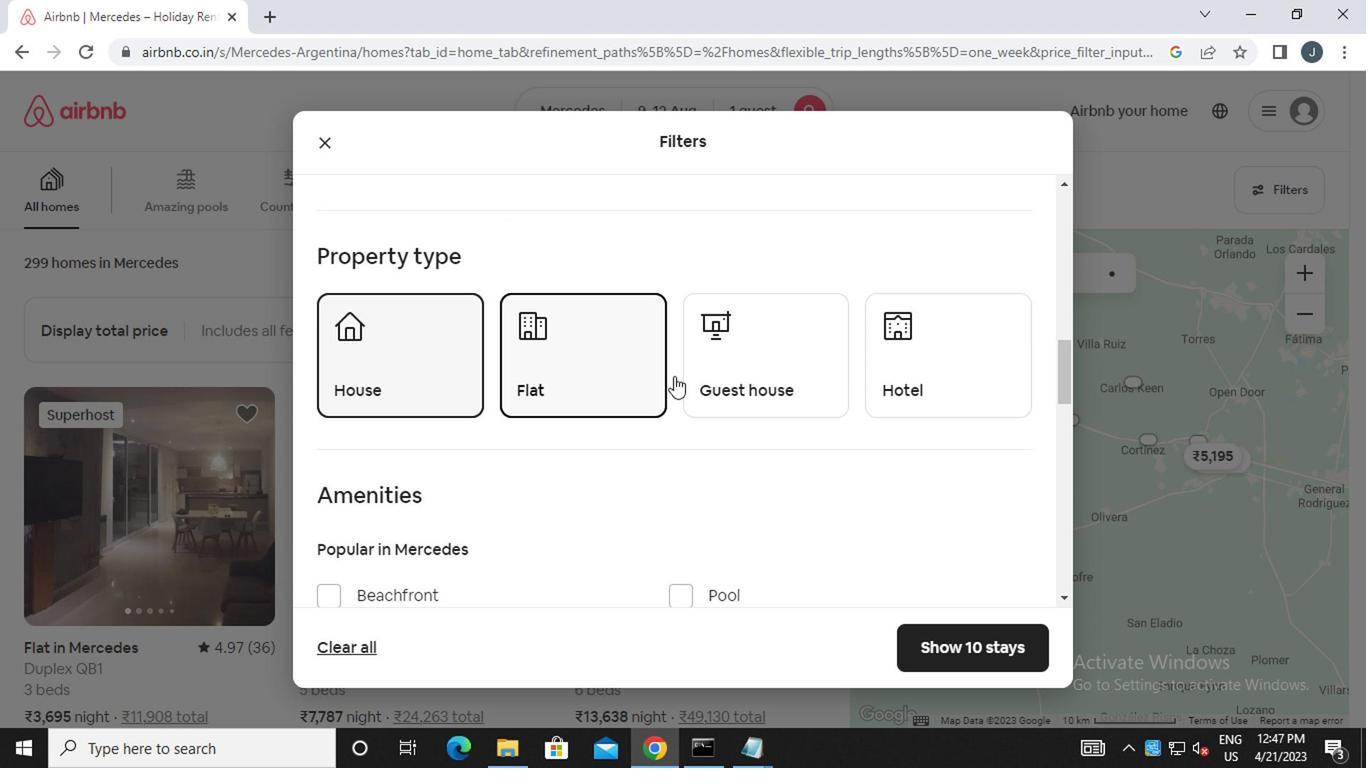 
Action: Mouse pressed left at (689, 381)
Screenshot: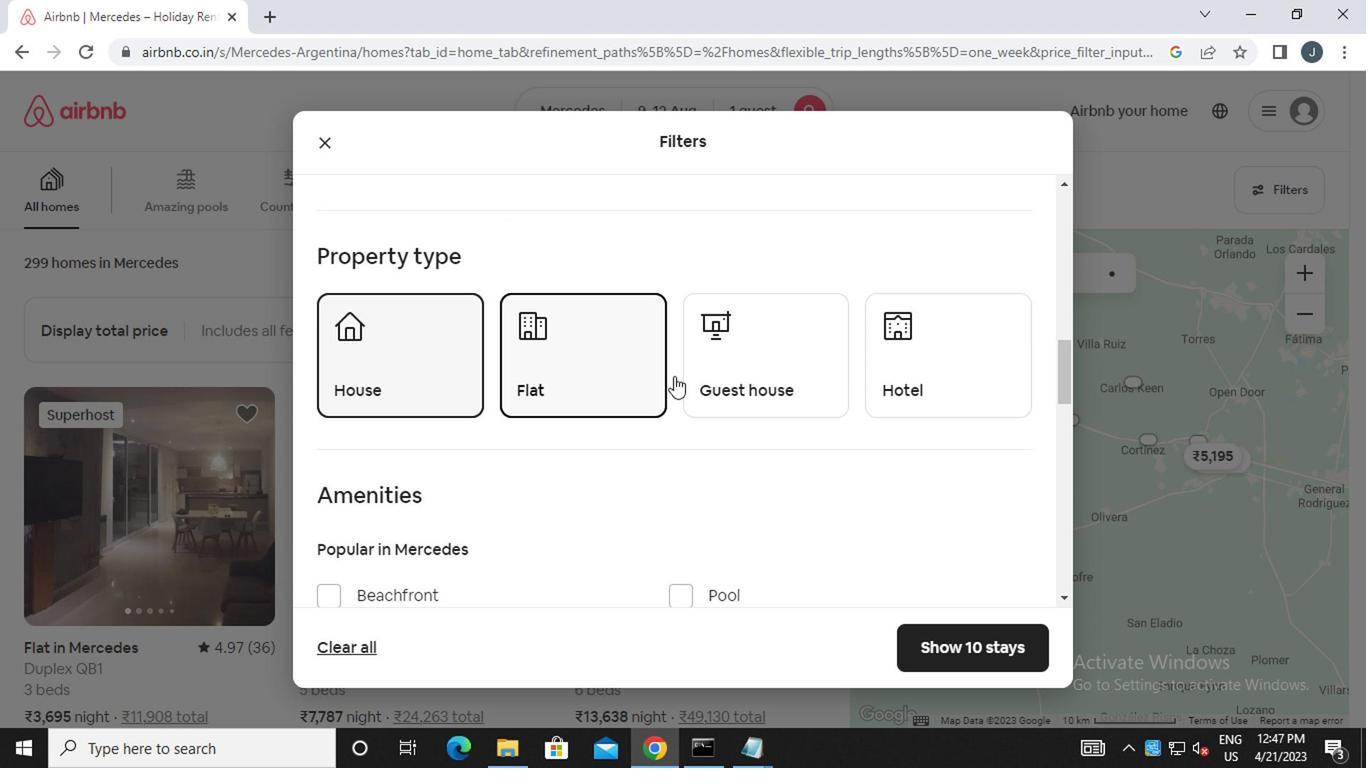 
Action: Mouse moved to (663, 403)
Screenshot: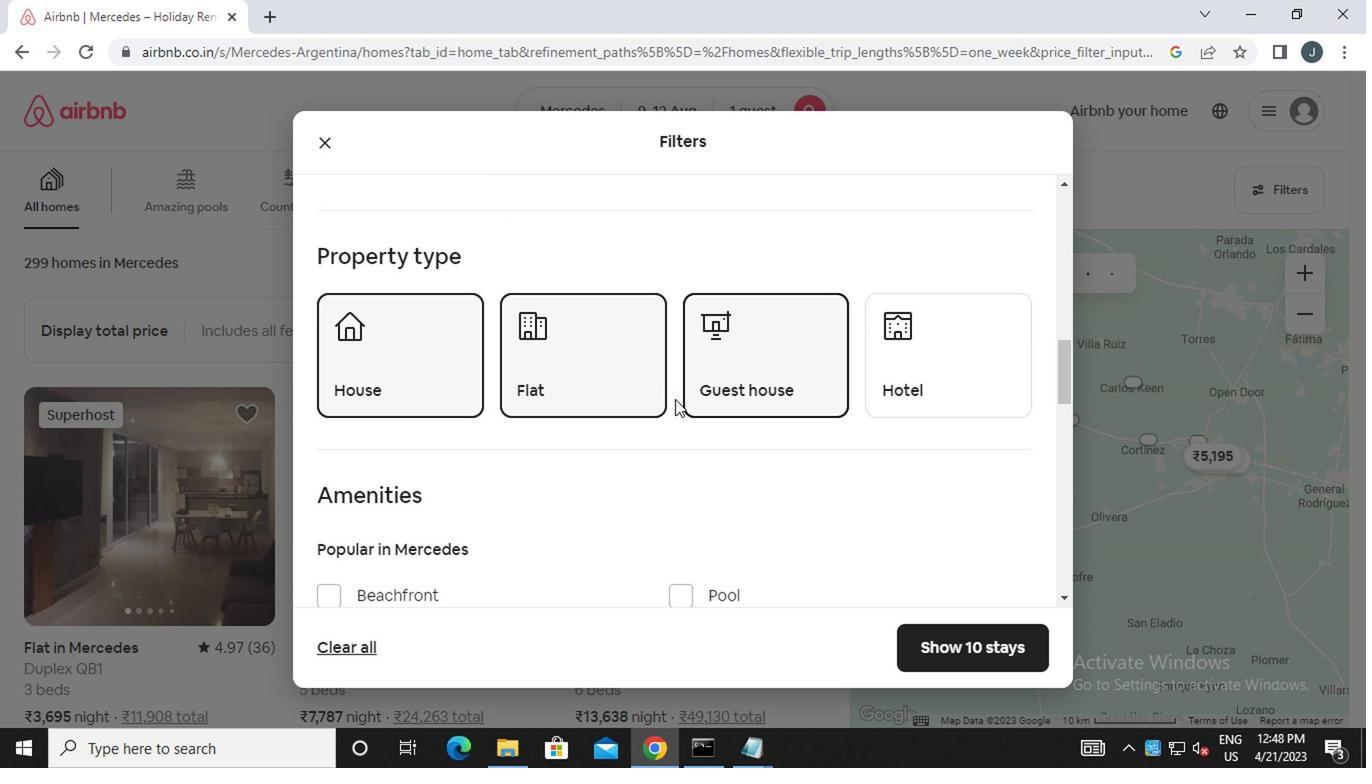 
Action: Mouse scrolled (663, 402) with delta (0, -1)
Screenshot: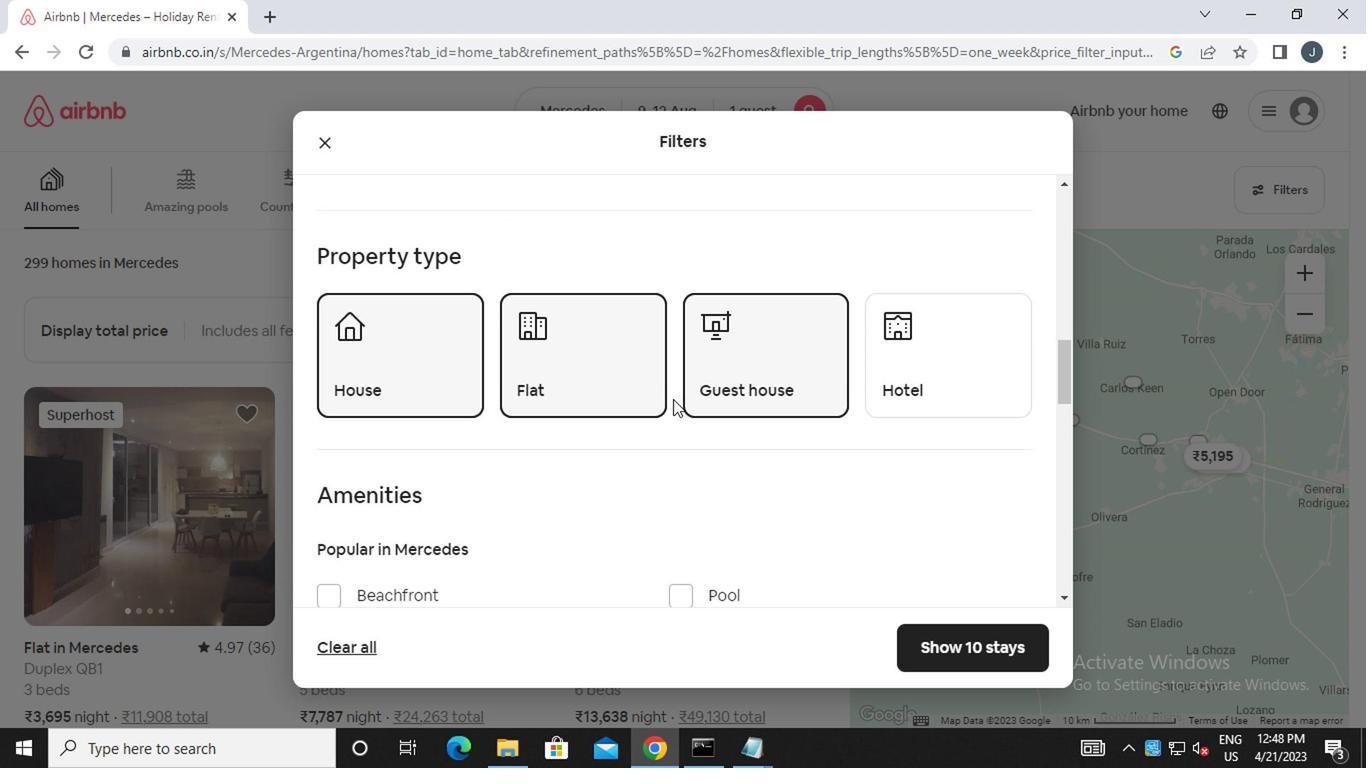 
Action: Mouse scrolled (663, 402) with delta (0, -1)
Screenshot: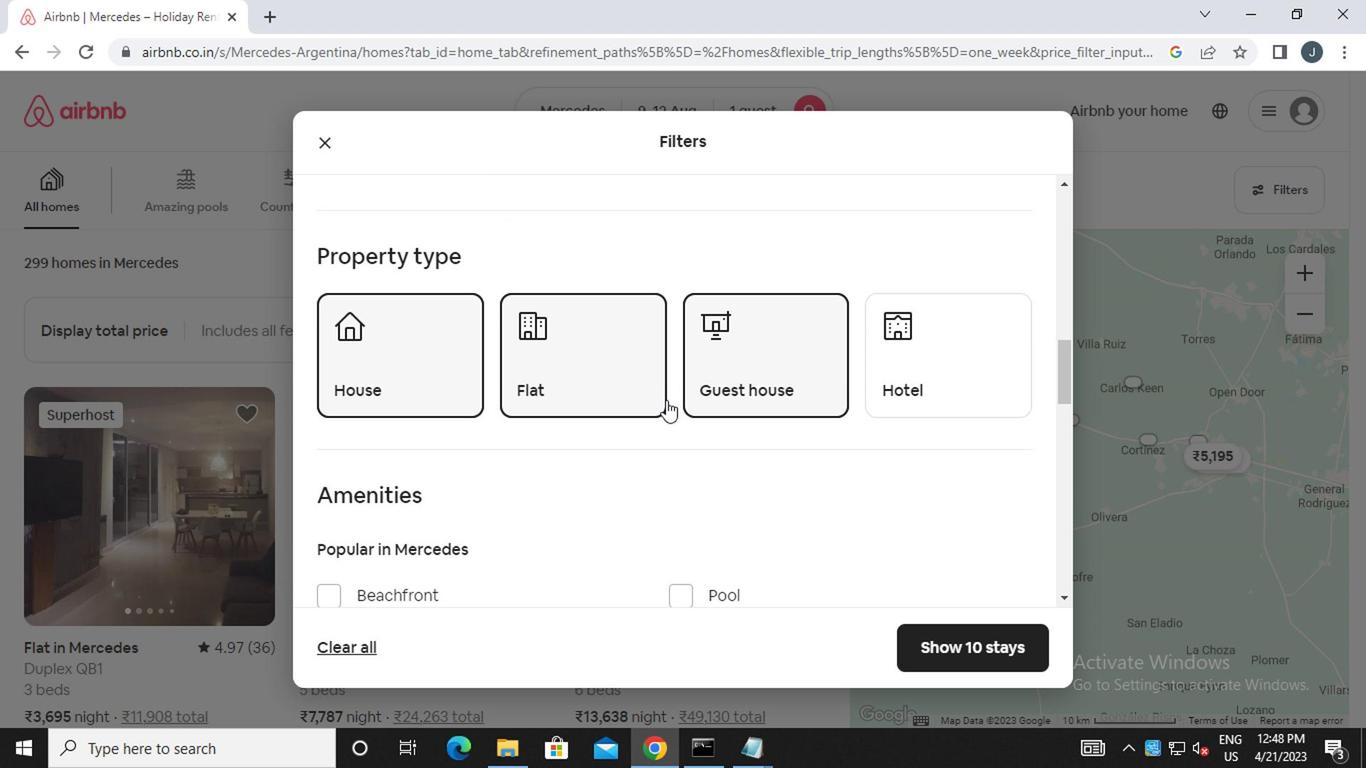 
Action: Mouse scrolled (663, 402) with delta (0, -1)
Screenshot: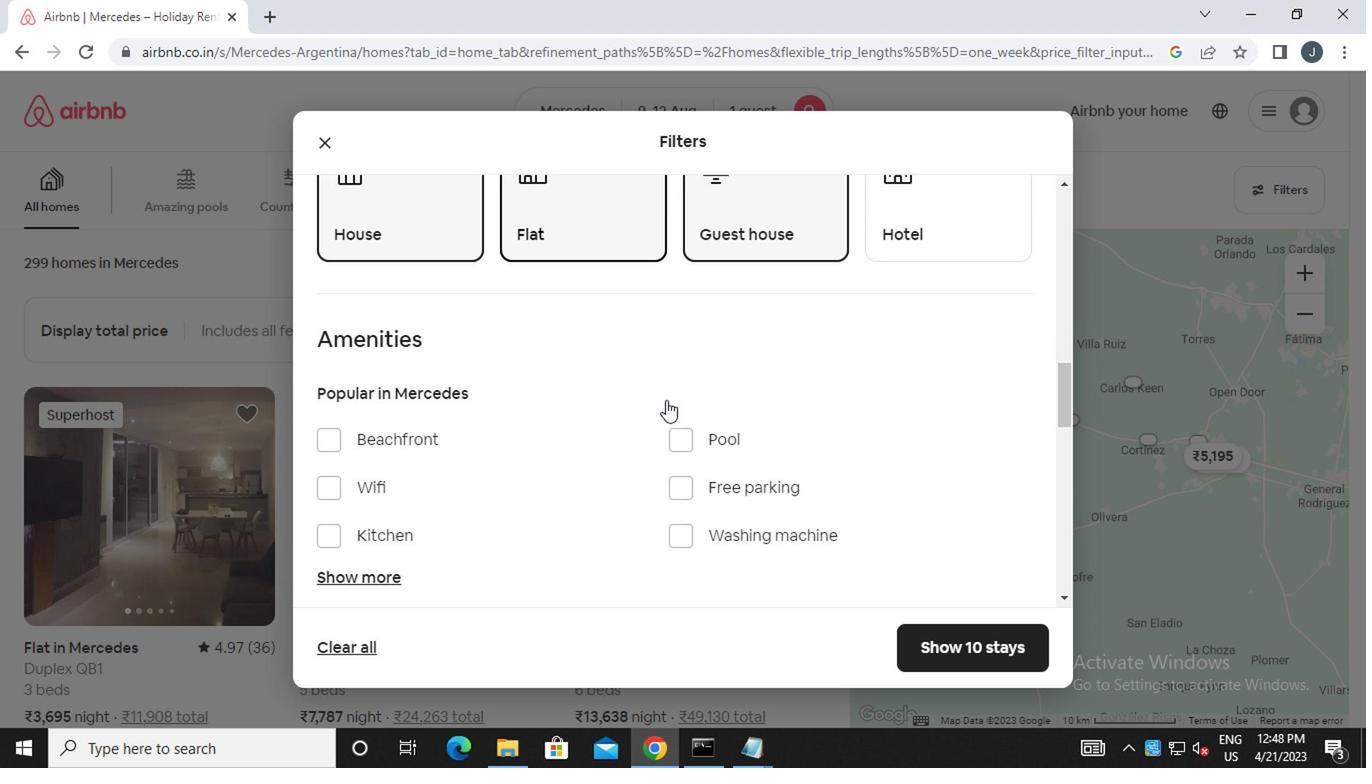 
Action: Mouse scrolled (663, 402) with delta (0, -1)
Screenshot: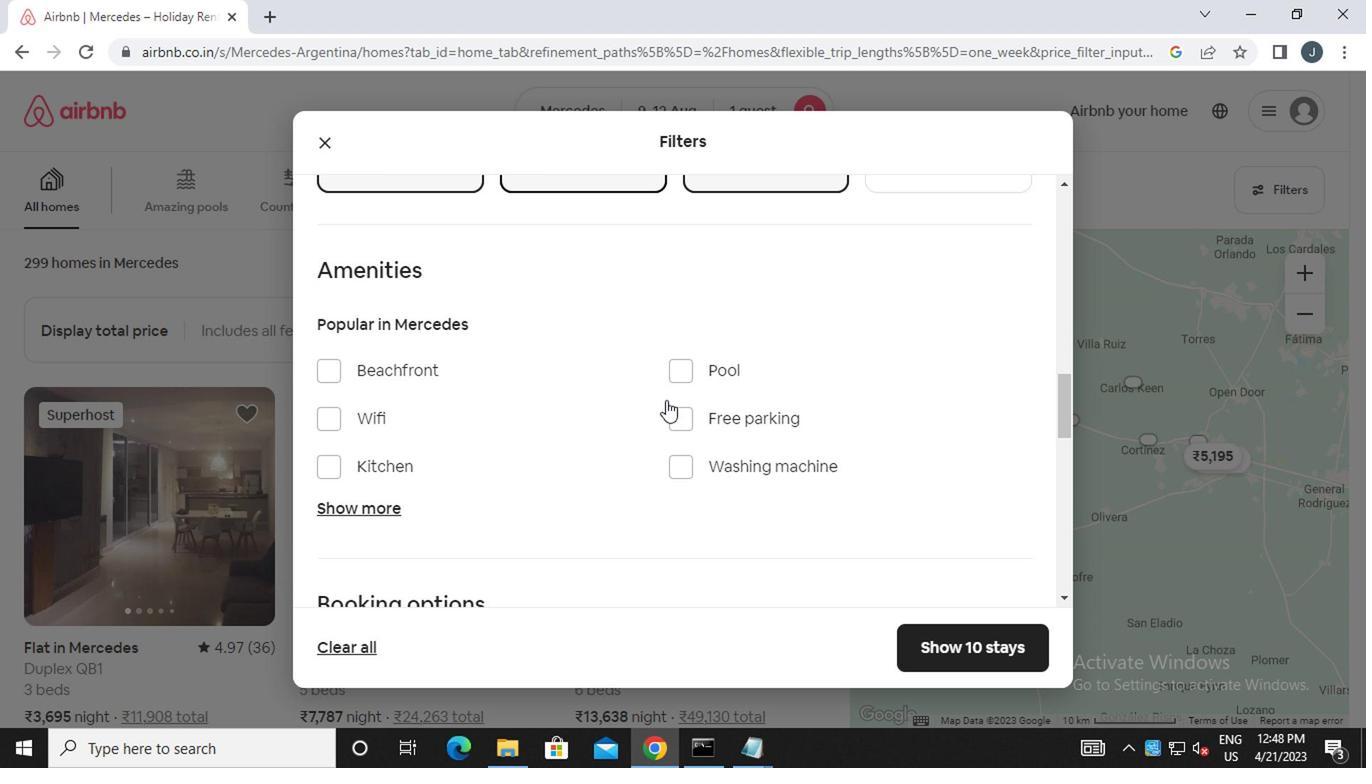 
Action: Mouse moved to (376, 335)
Screenshot: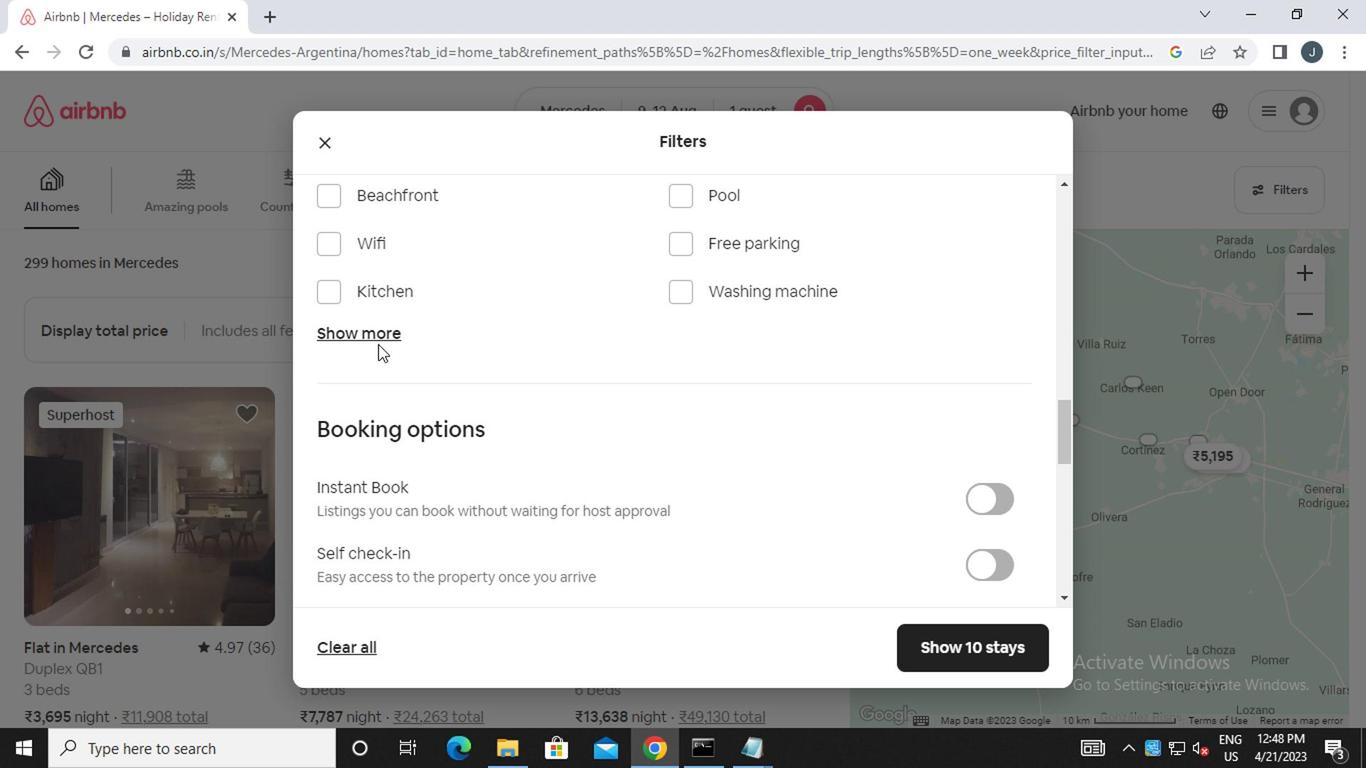 
Action: Mouse pressed left at (376, 335)
Screenshot: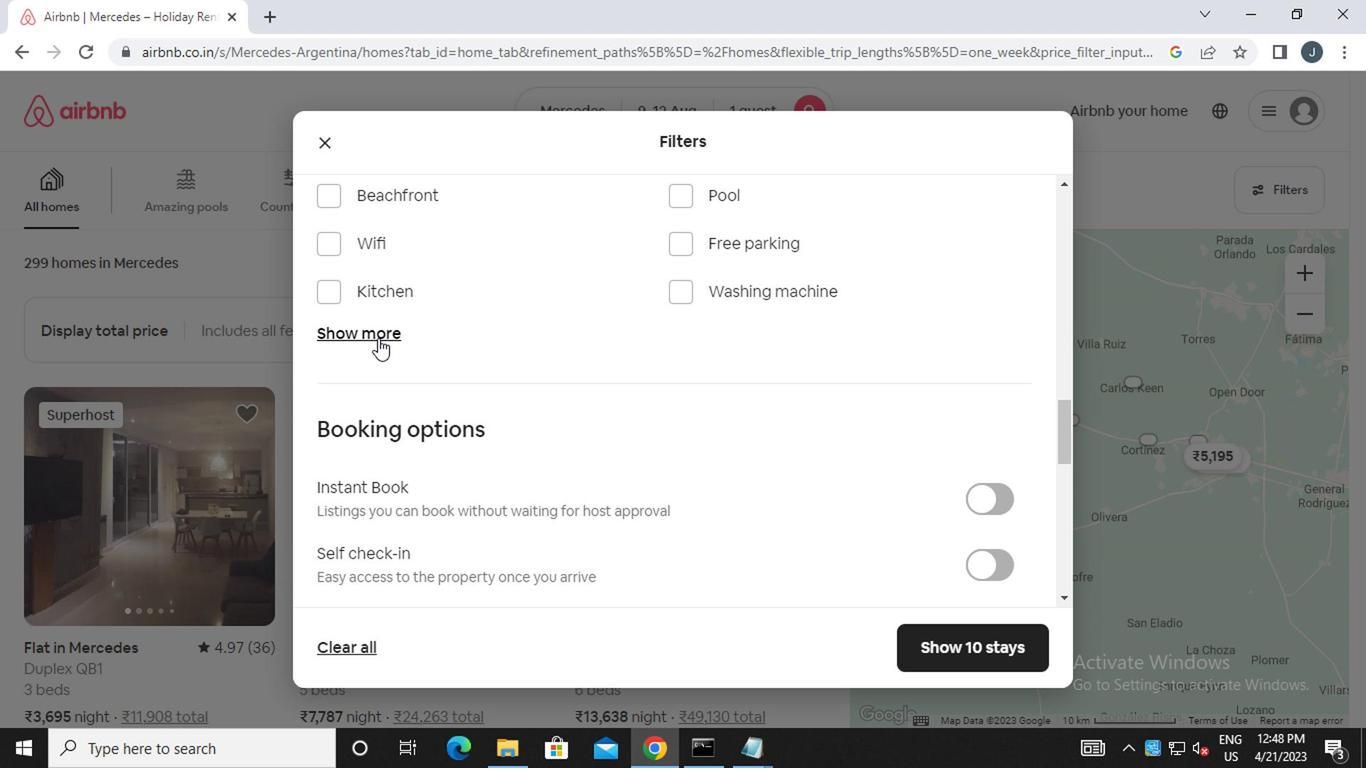 
Action: Mouse moved to (516, 438)
Screenshot: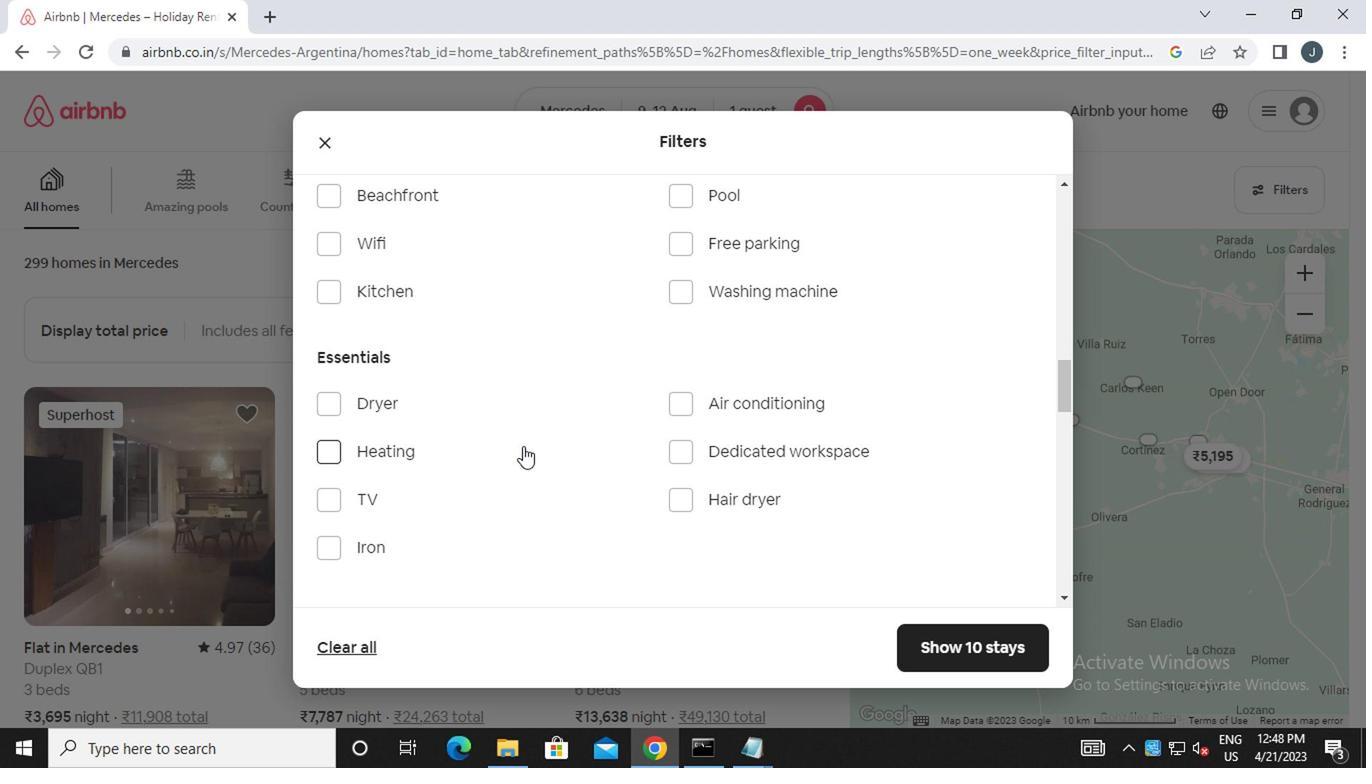 
Action: Mouse scrolled (516, 439) with delta (0, 1)
Screenshot: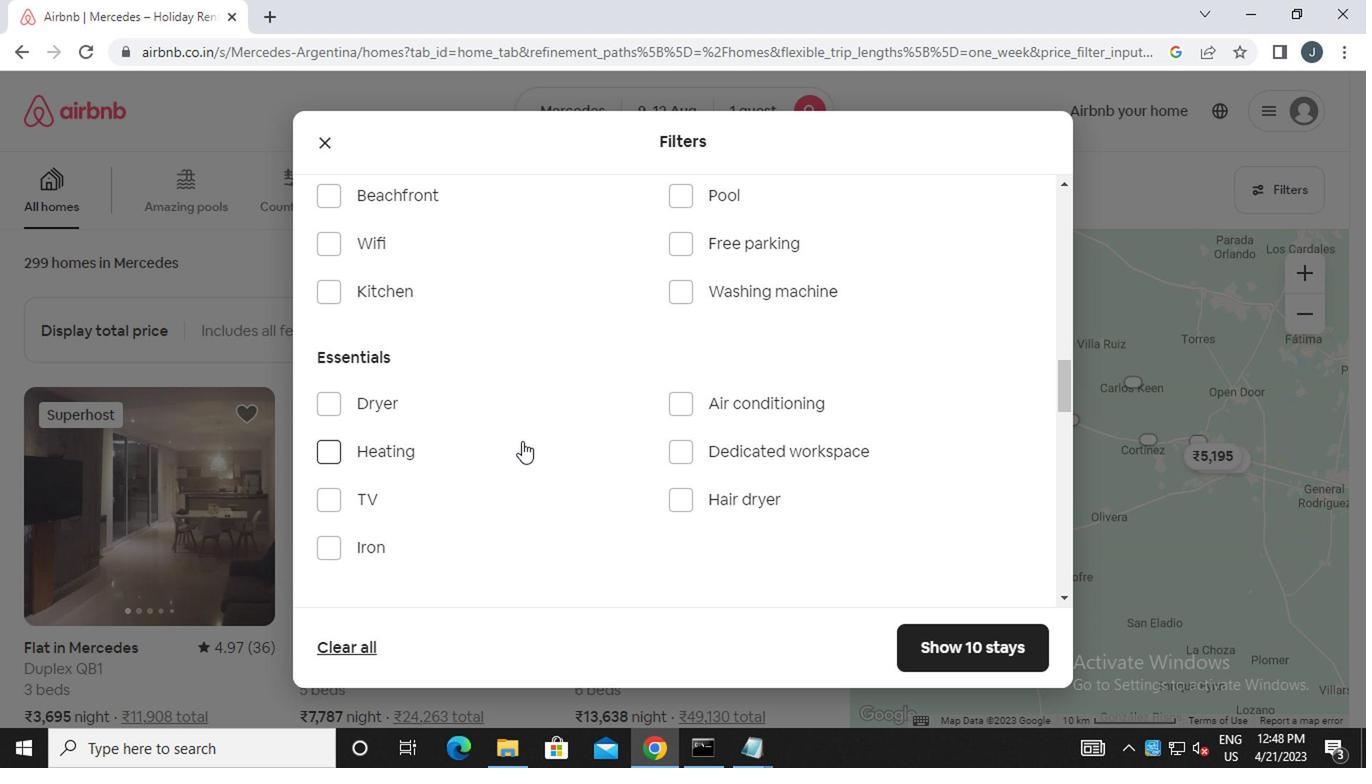 
Action: Mouse moved to (402, 345)
Screenshot: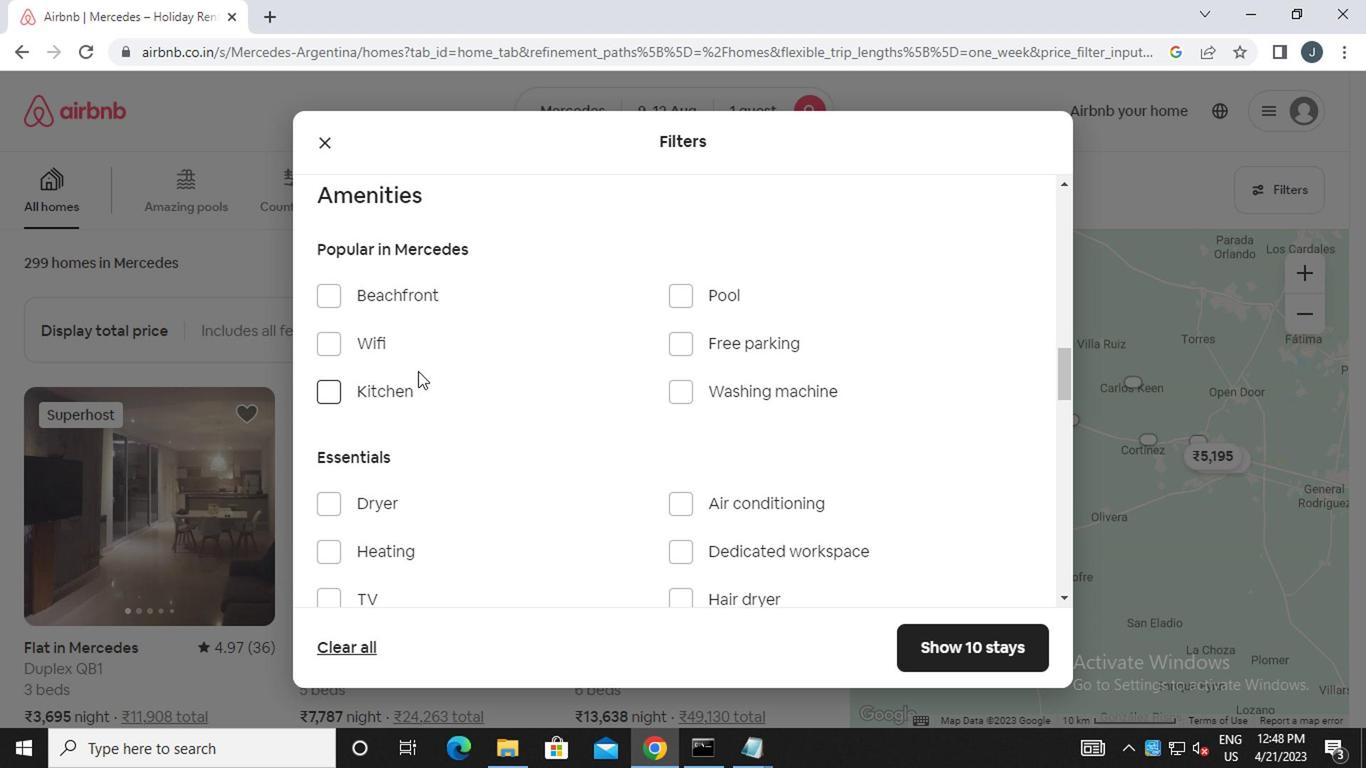 
Action: Mouse pressed left at (402, 345)
Screenshot: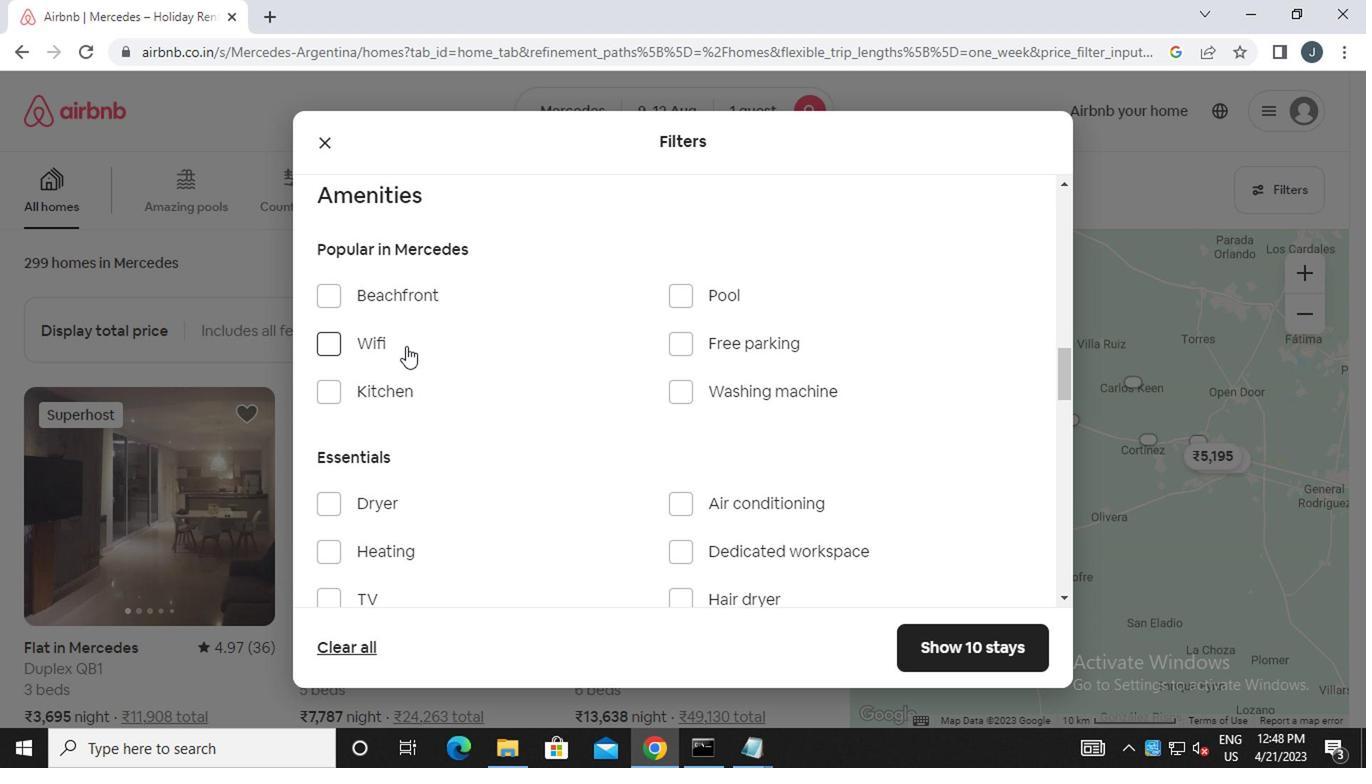 
Action: Mouse moved to (564, 533)
Screenshot: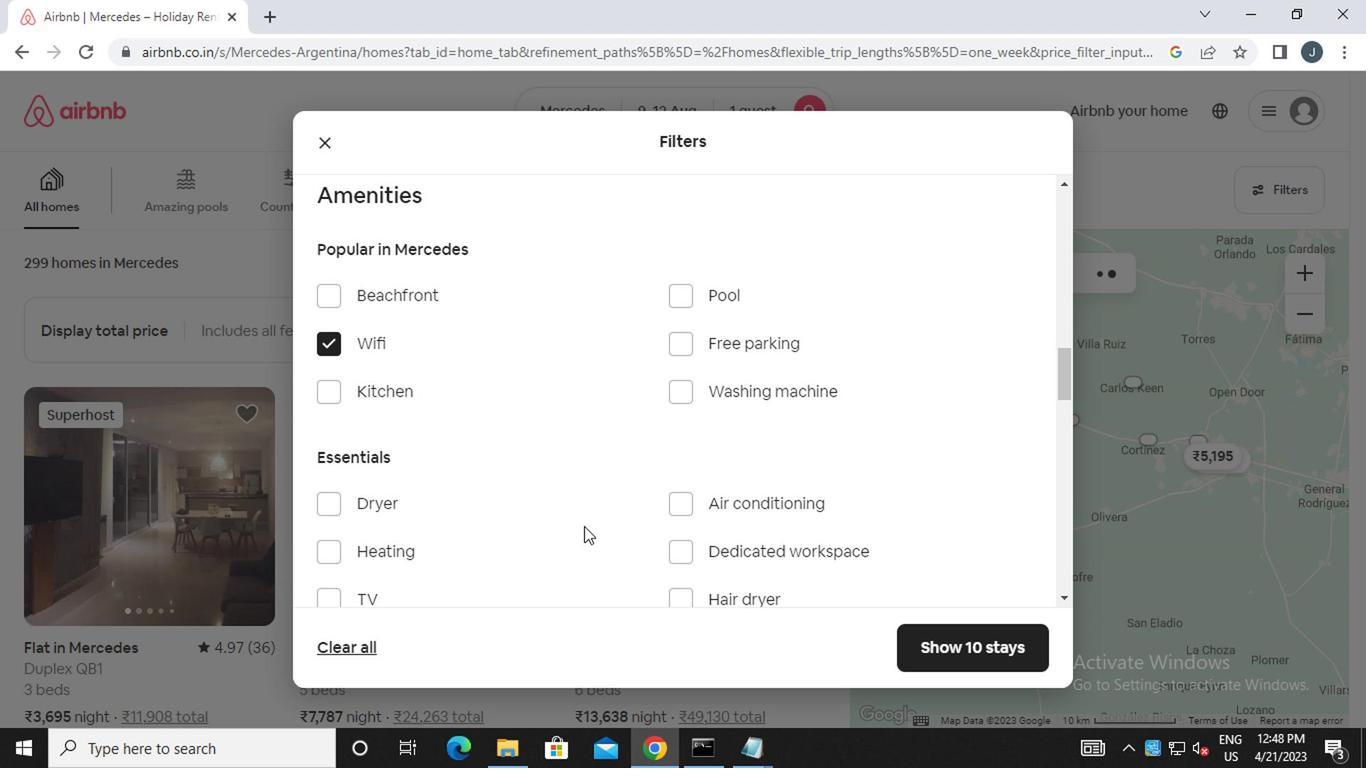 
Action: Mouse scrolled (564, 532) with delta (0, 0)
Screenshot: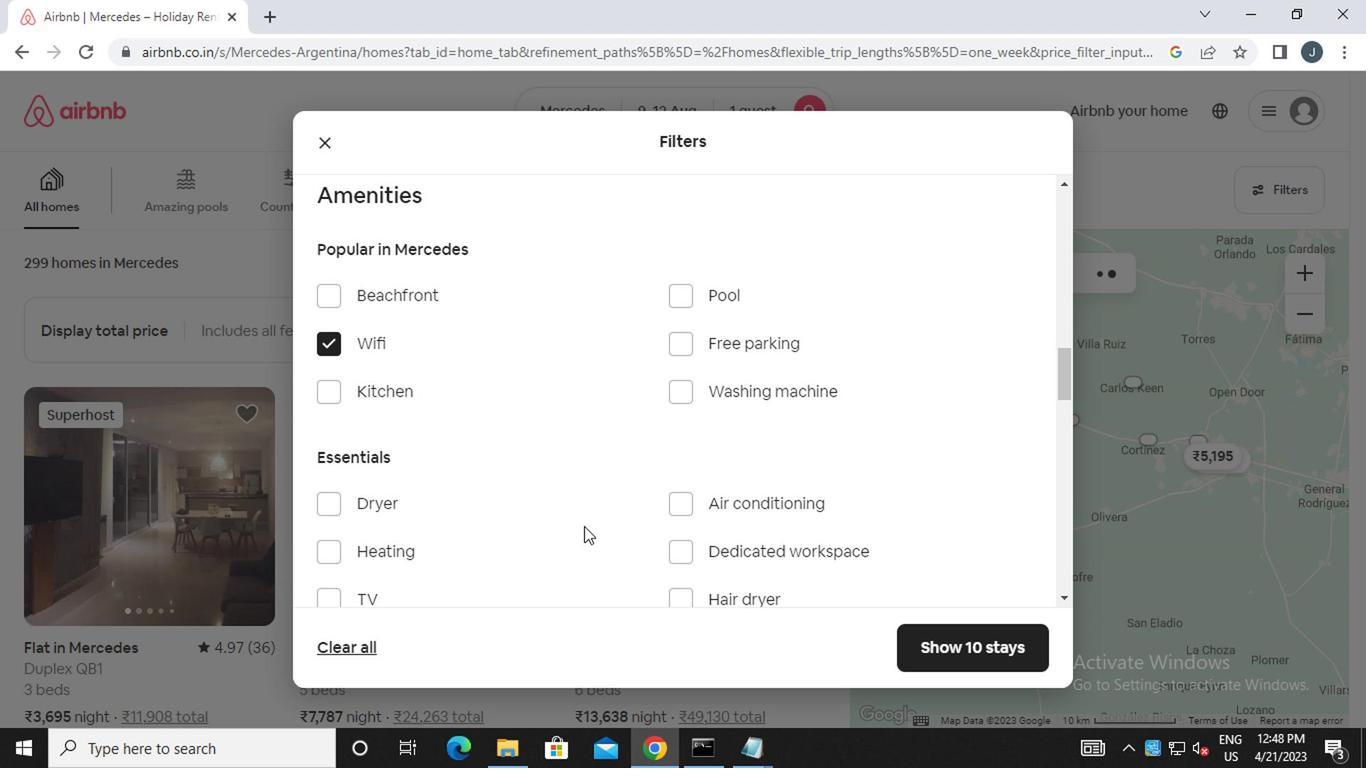 
Action: Mouse moved to (408, 450)
Screenshot: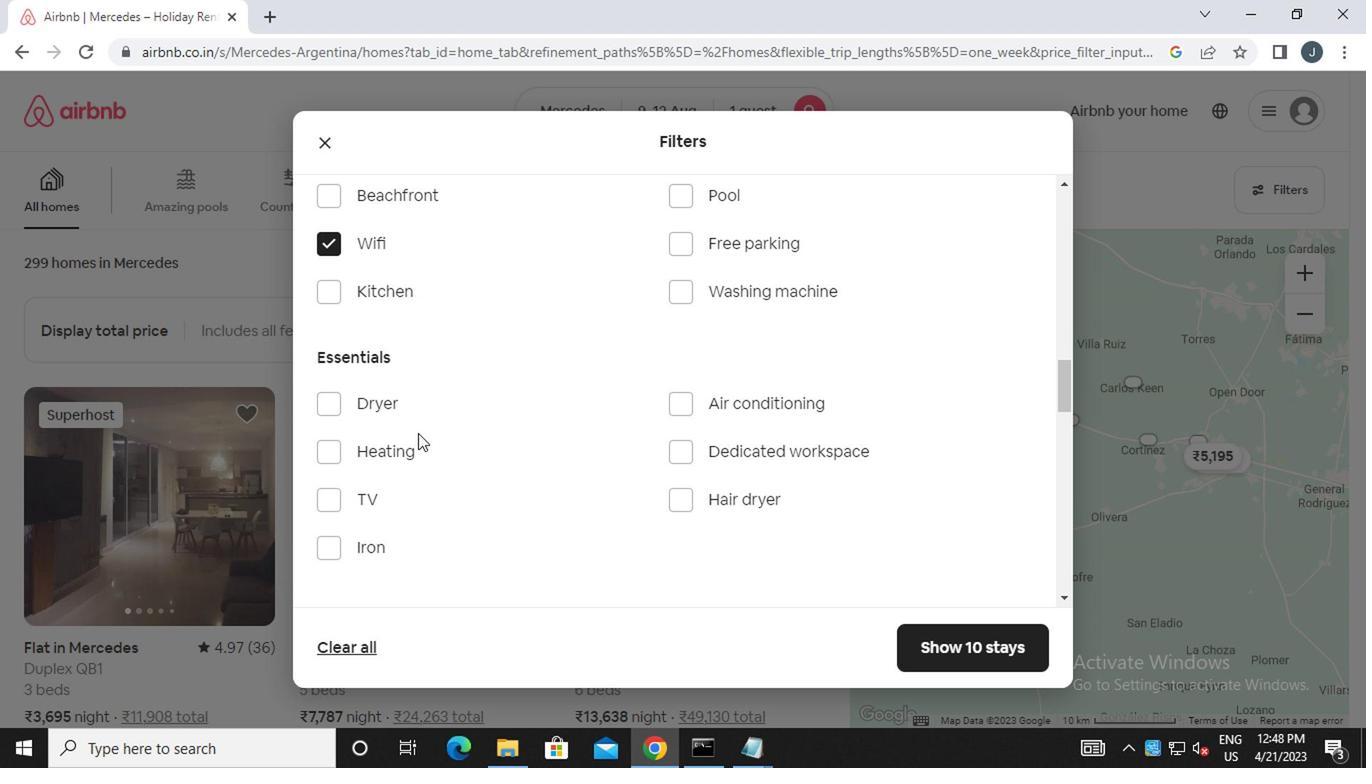 
Action: Mouse pressed left at (408, 450)
Screenshot: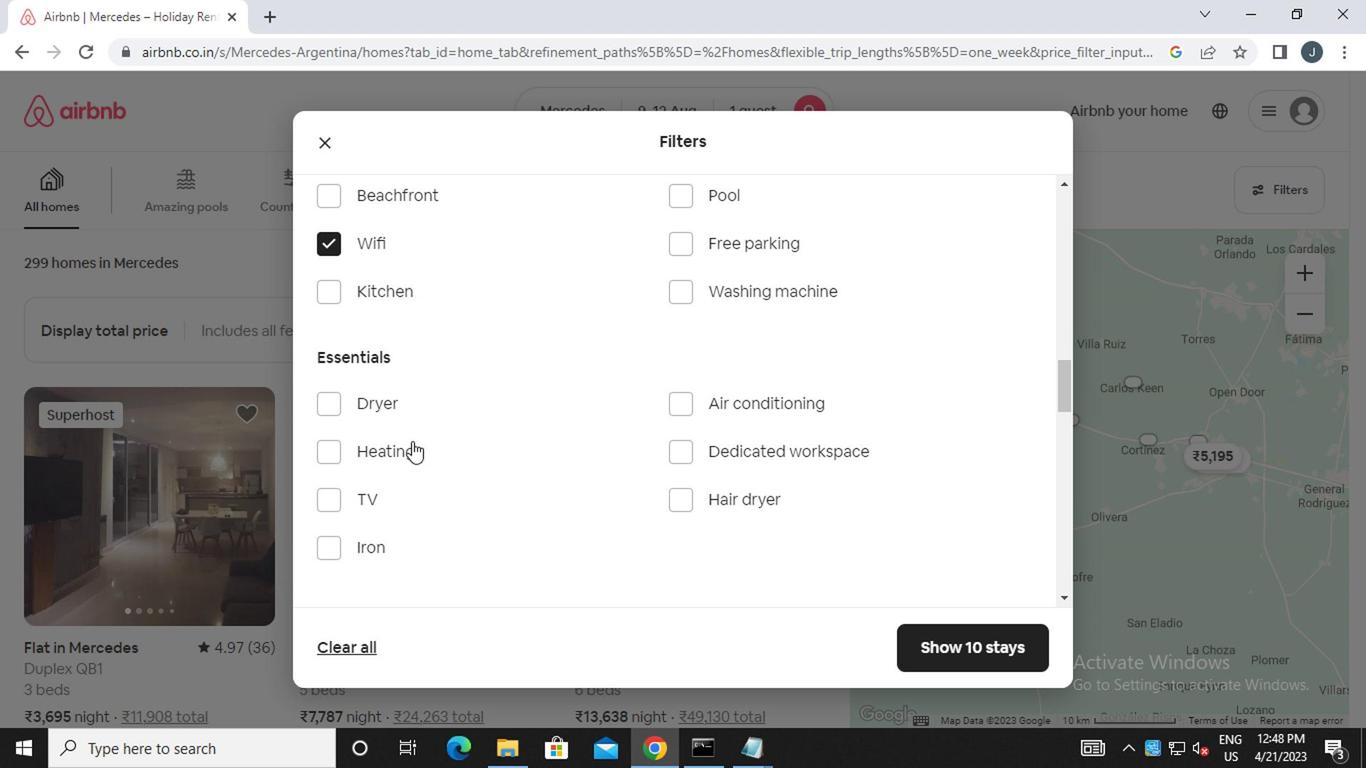 
Action: Mouse moved to (512, 501)
Screenshot: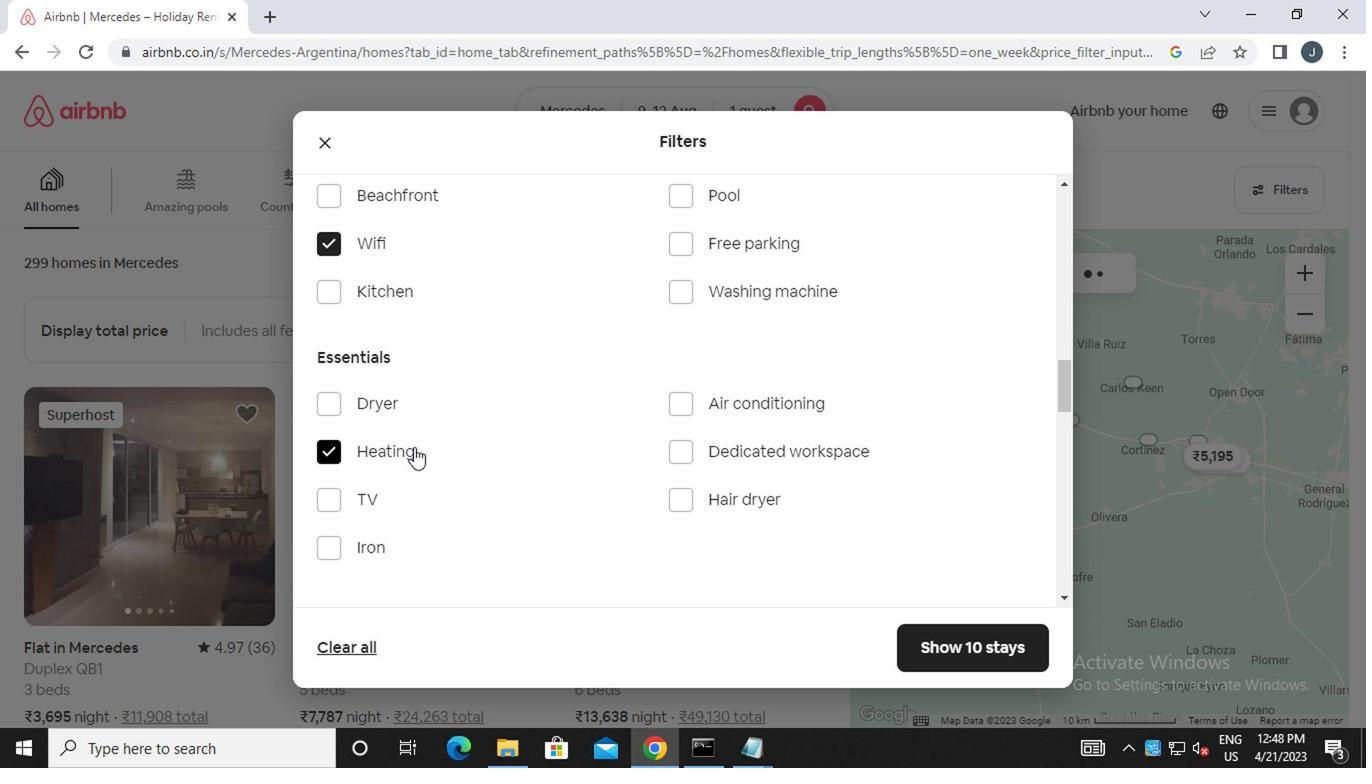 
Action: Mouse scrolled (512, 501) with delta (0, 0)
Screenshot: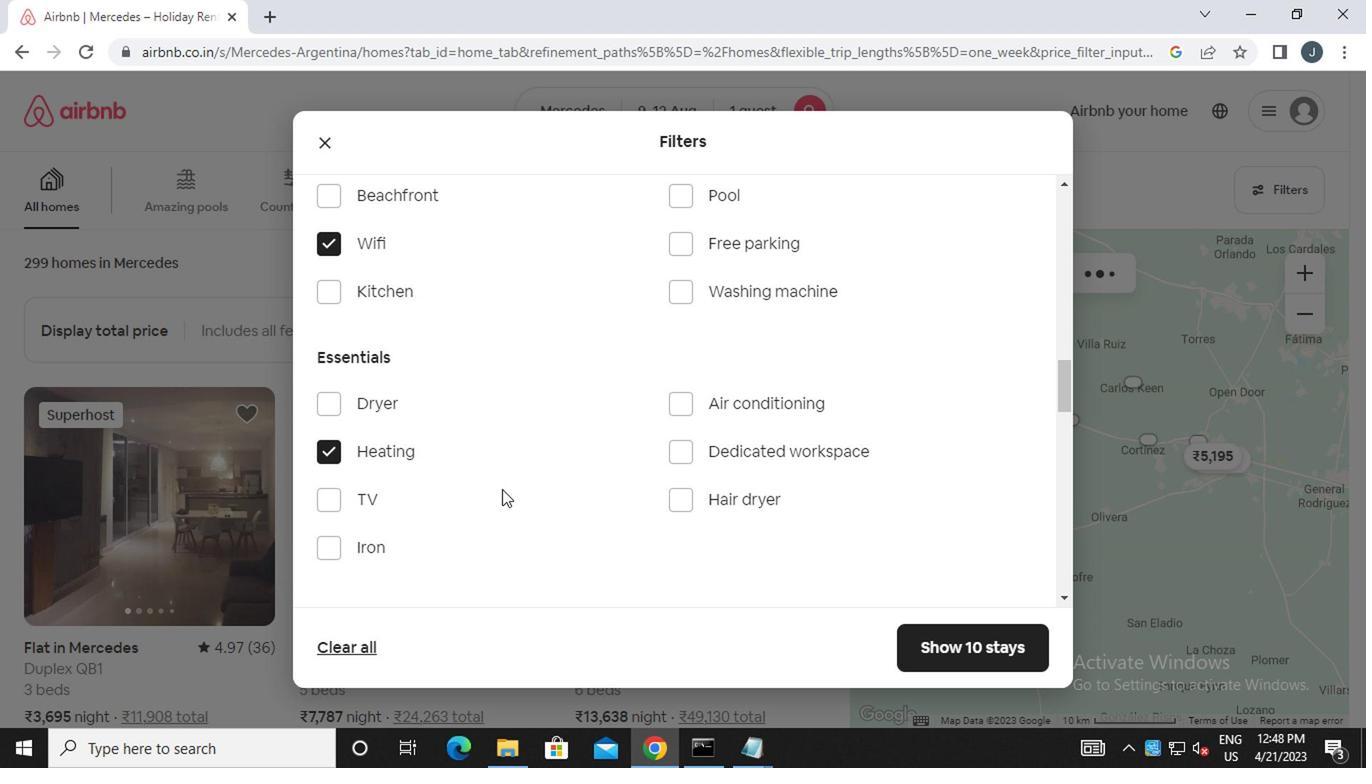 
Action: Mouse moved to (513, 501)
Screenshot: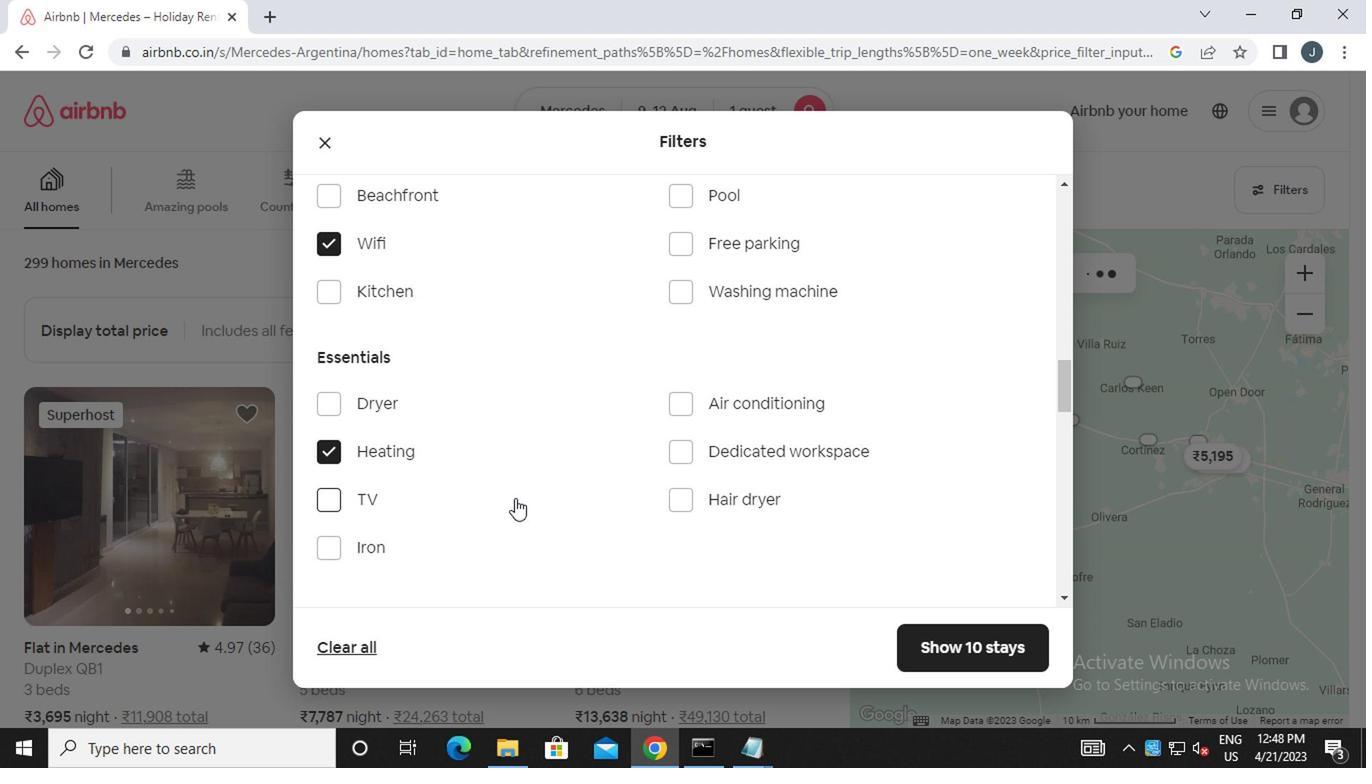 
Action: Mouse scrolled (513, 501) with delta (0, 0)
Screenshot: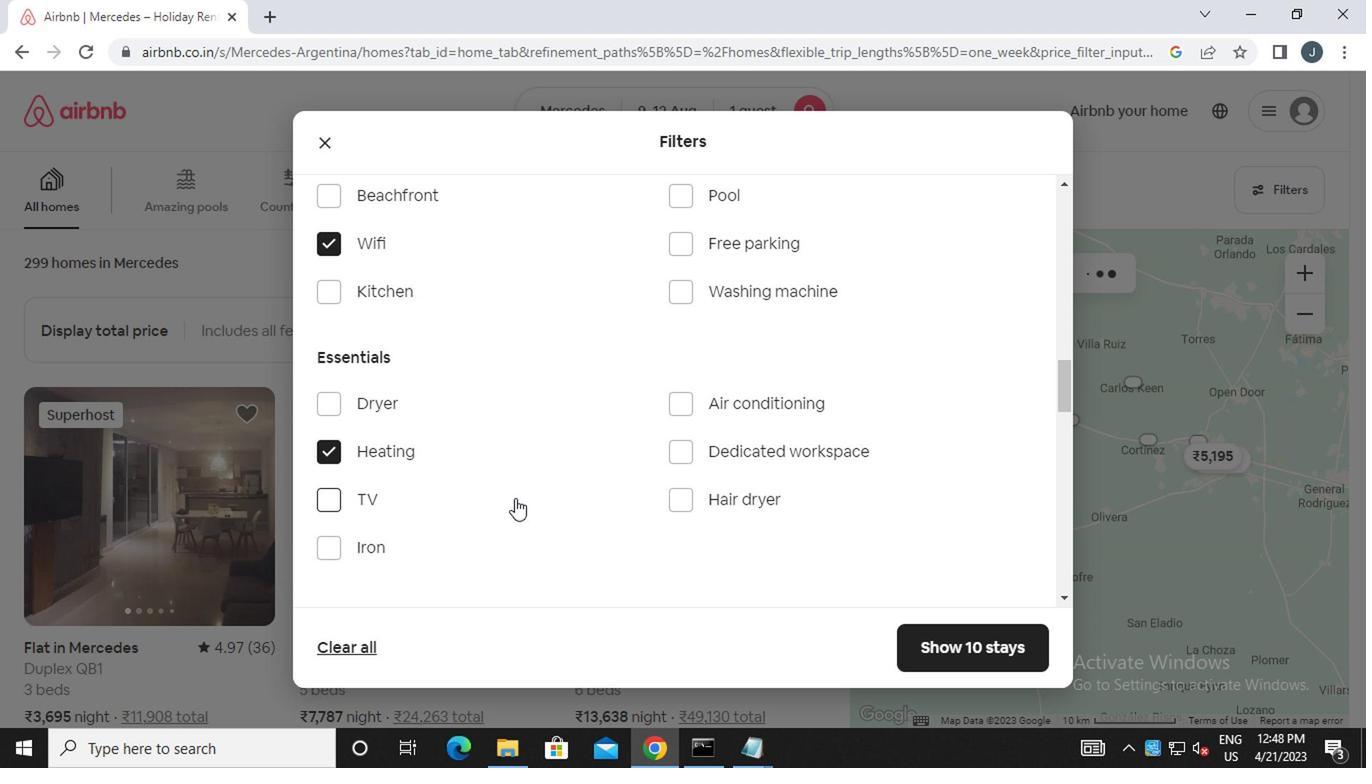 
Action: Mouse moved to (516, 504)
Screenshot: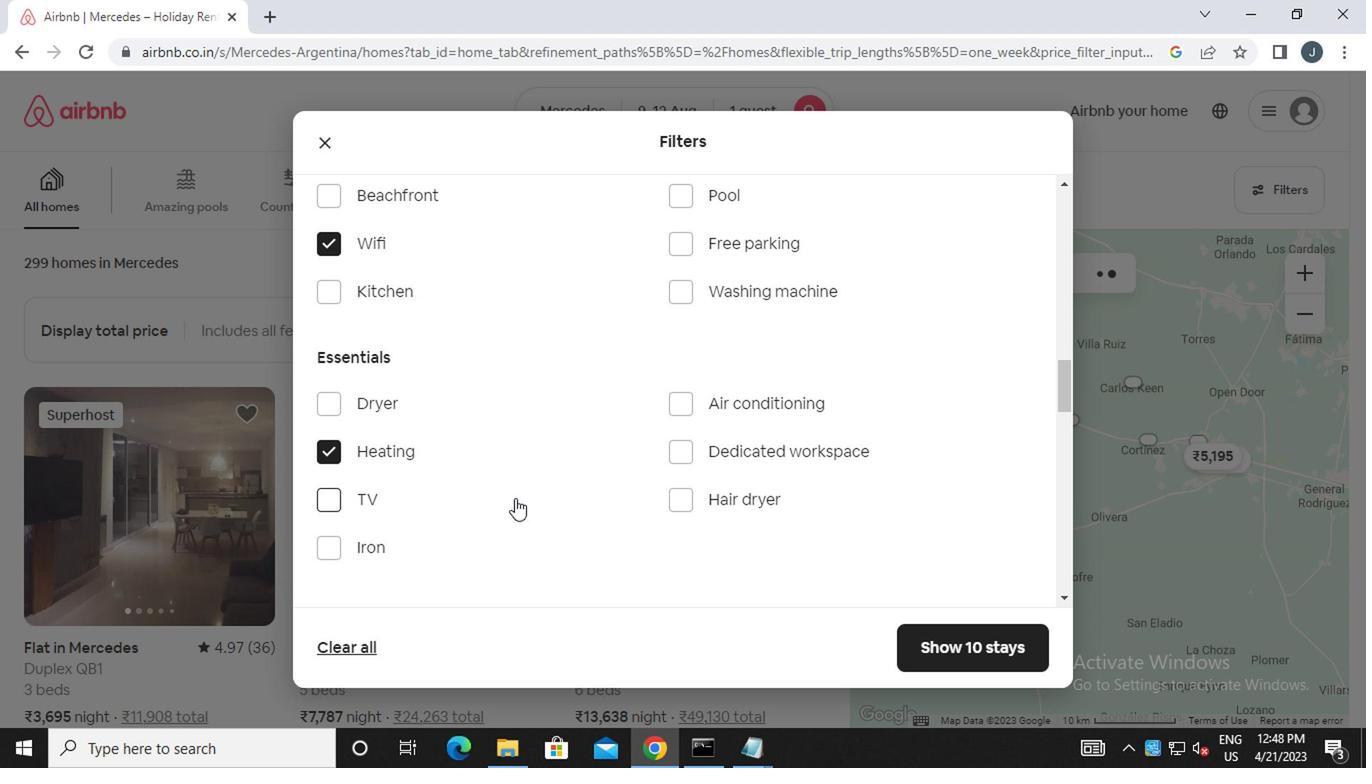 
Action: Mouse scrolled (516, 503) with delta (0, 0)
Screenshot: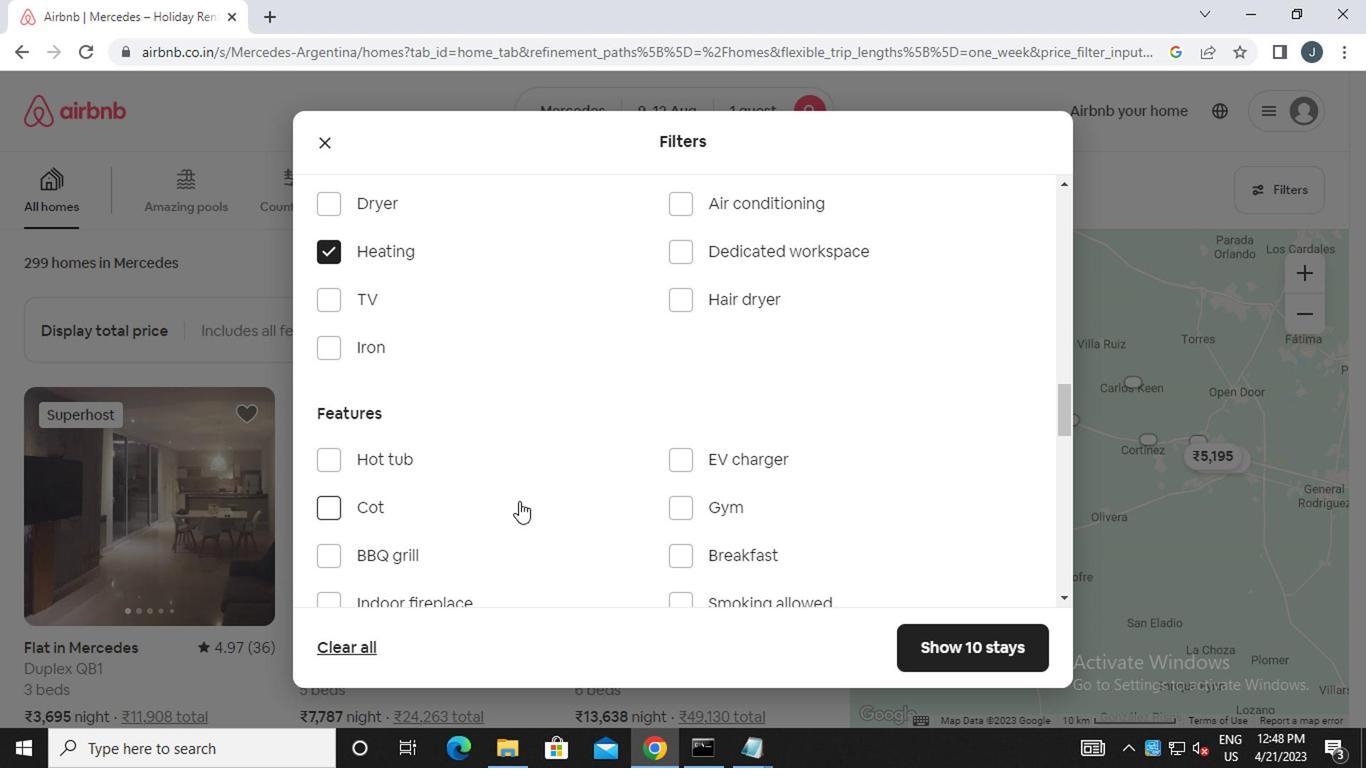 
Action: Mouse scrolled (516, 503) with delta (0, 0)
Screenshot: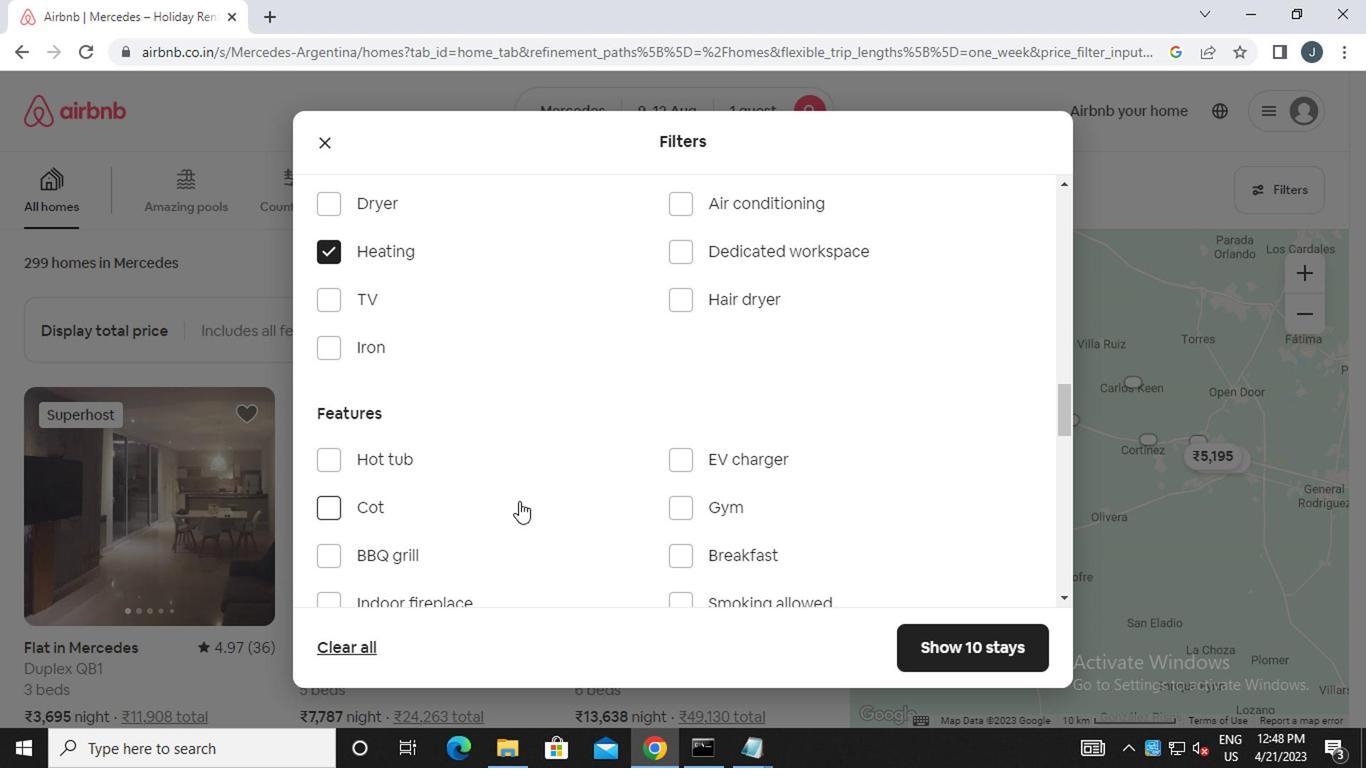 
Action: Mouse scrolled (516, 503) with delta (0, 0)
Screenshot: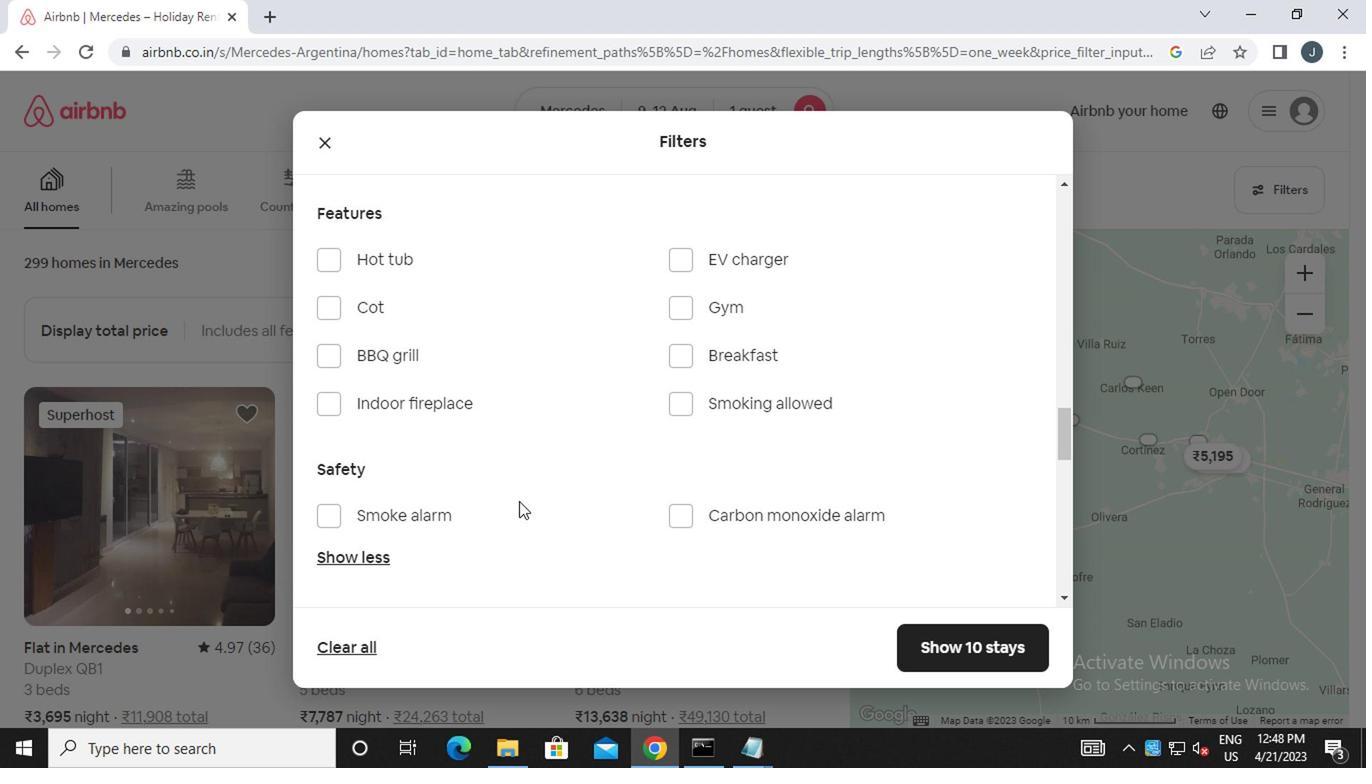 
Action: Mouse scrolled (516, 503) with delta (0, 0)
Screenshot: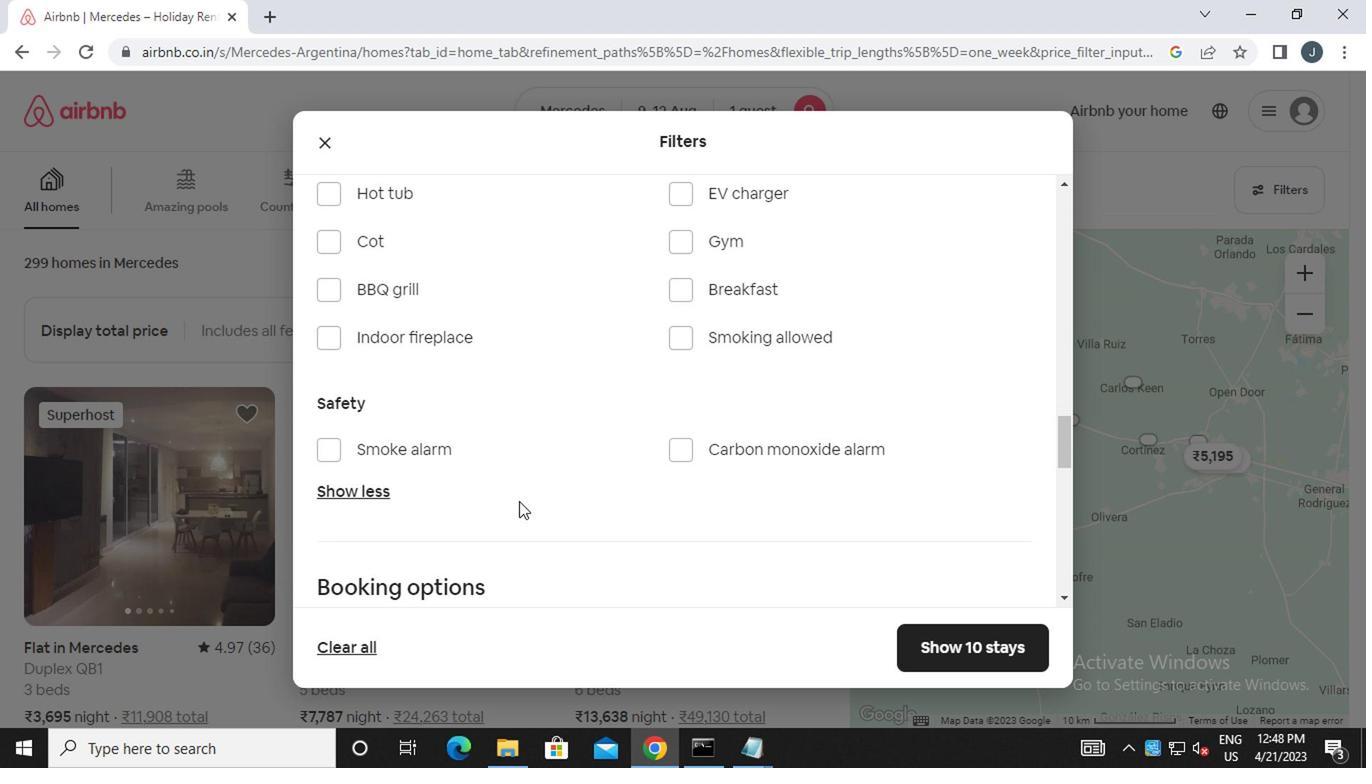 
Action: Mouse scrolled (516, 503) with delta (0, 0)
Screenshot: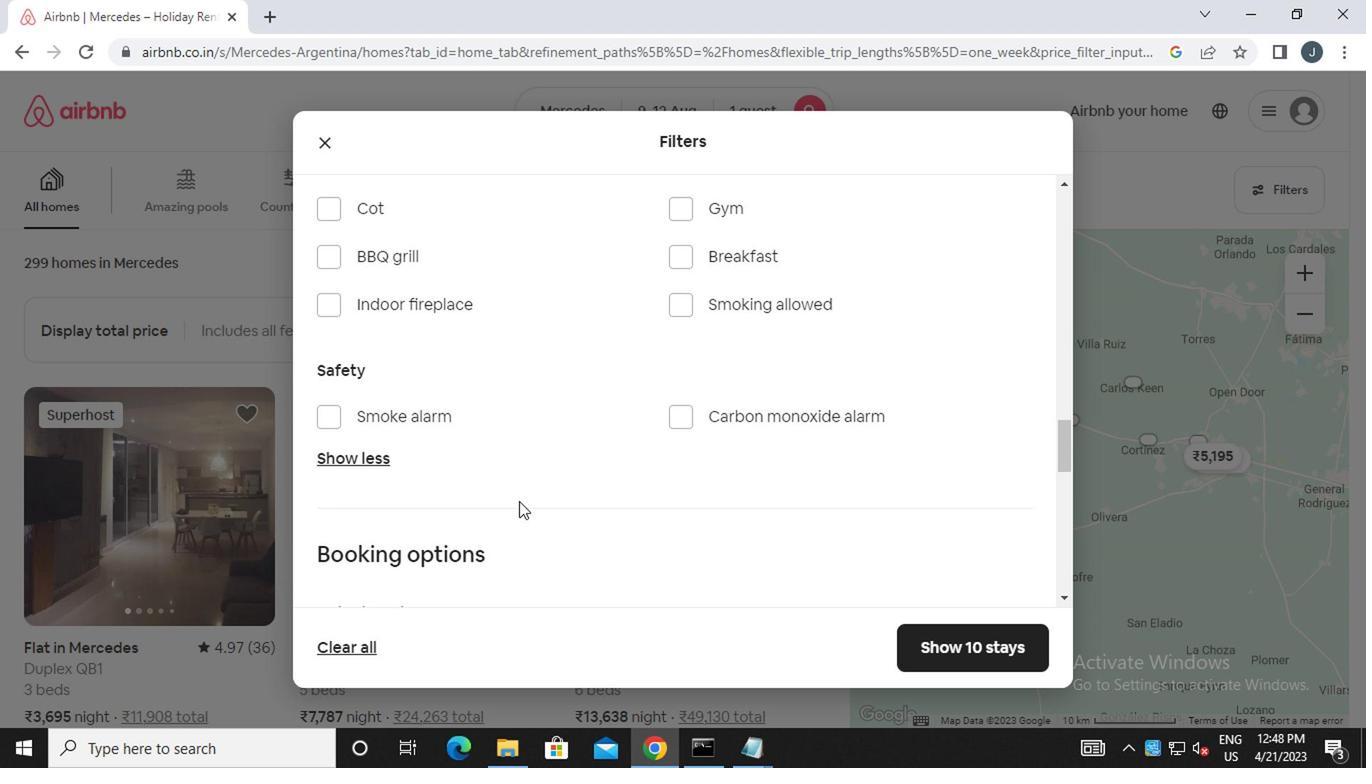 
Action: Mouse moved to (985, 493)
Screenshot: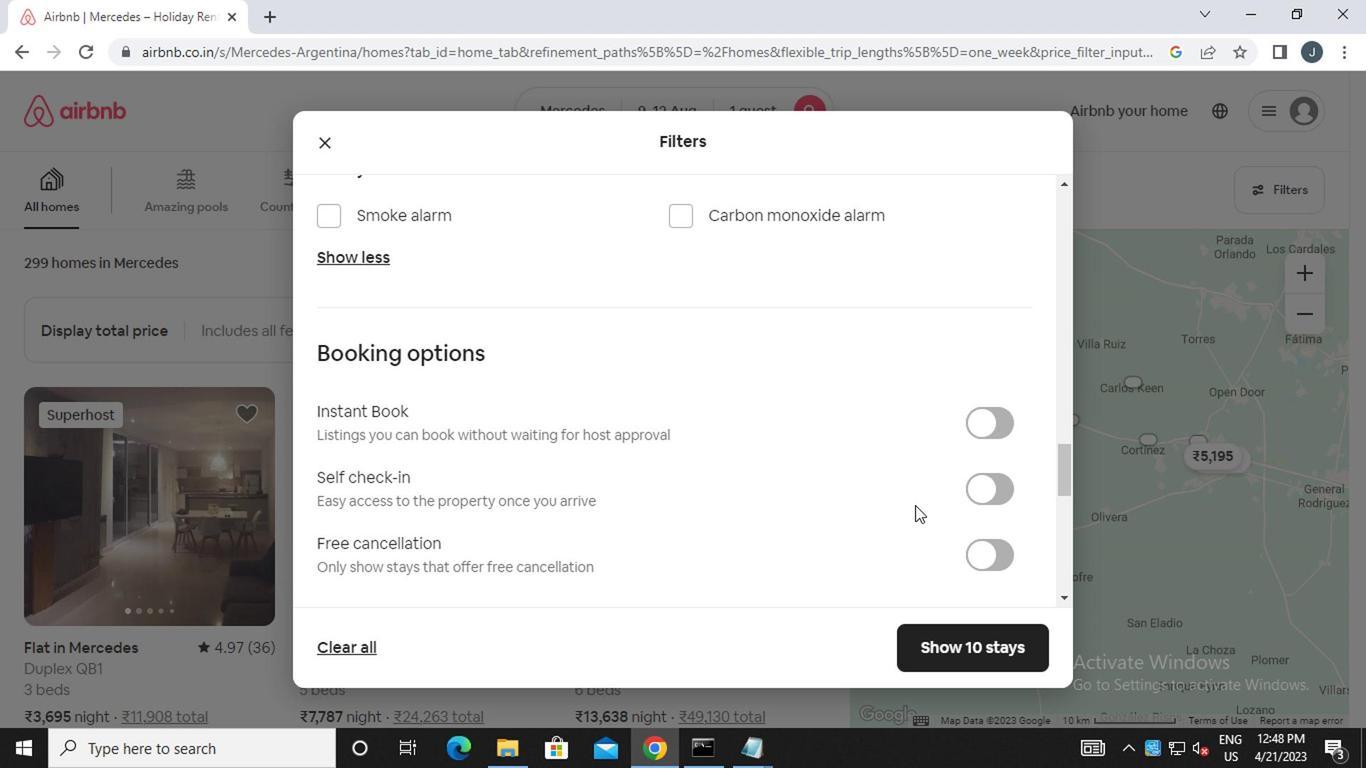 
Action: Mouse pressed left at (985, 493)
Screenshot: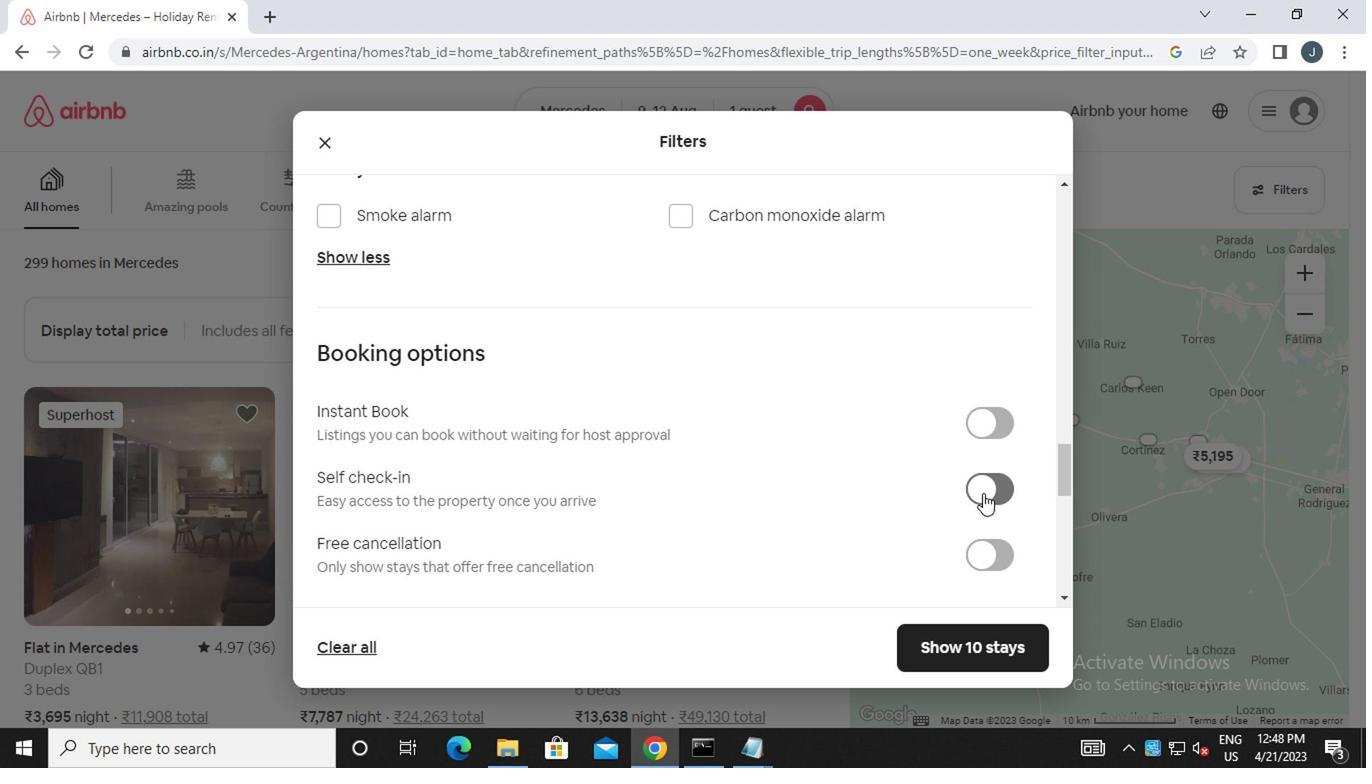 
Action: Mouse moved to (795, 518)
Screenshot: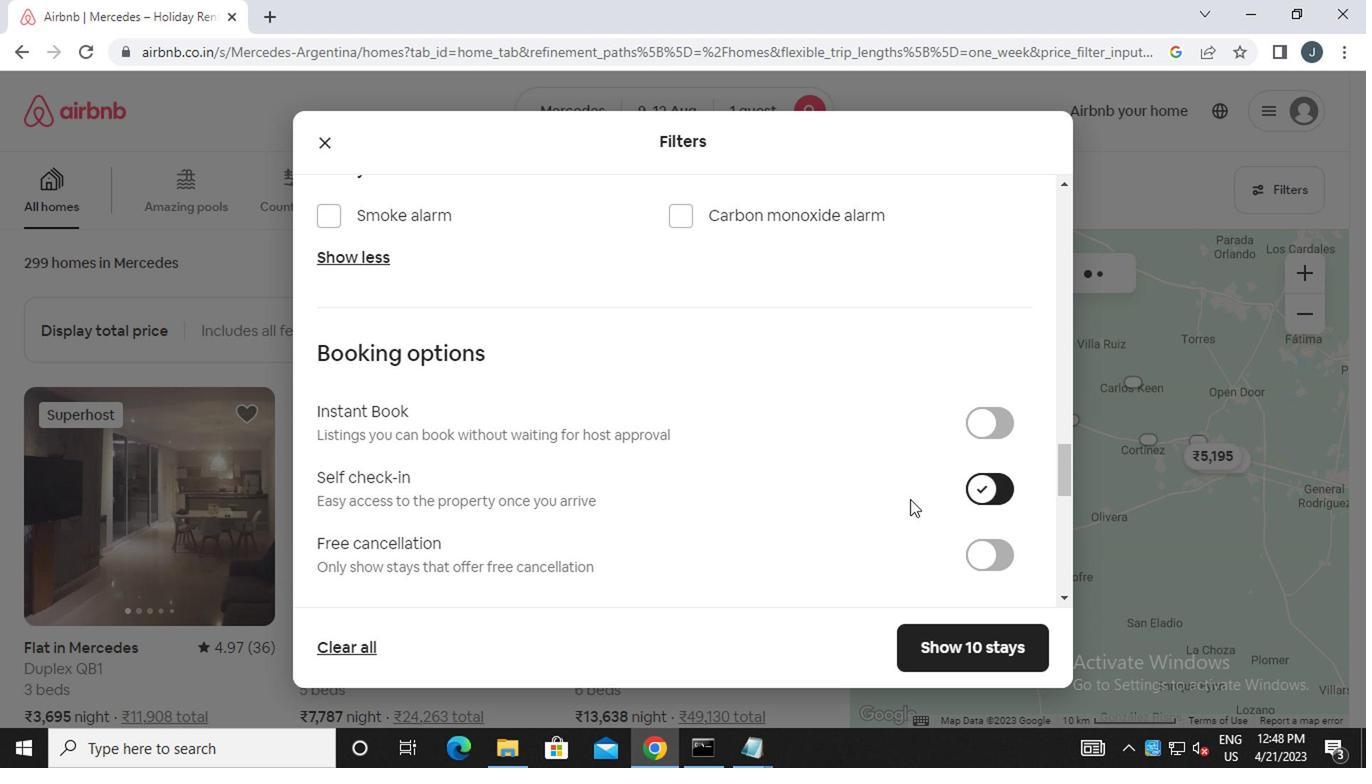 
Action: Mouse scrolled (795, 518) with delta (0, 0)
Screenshot: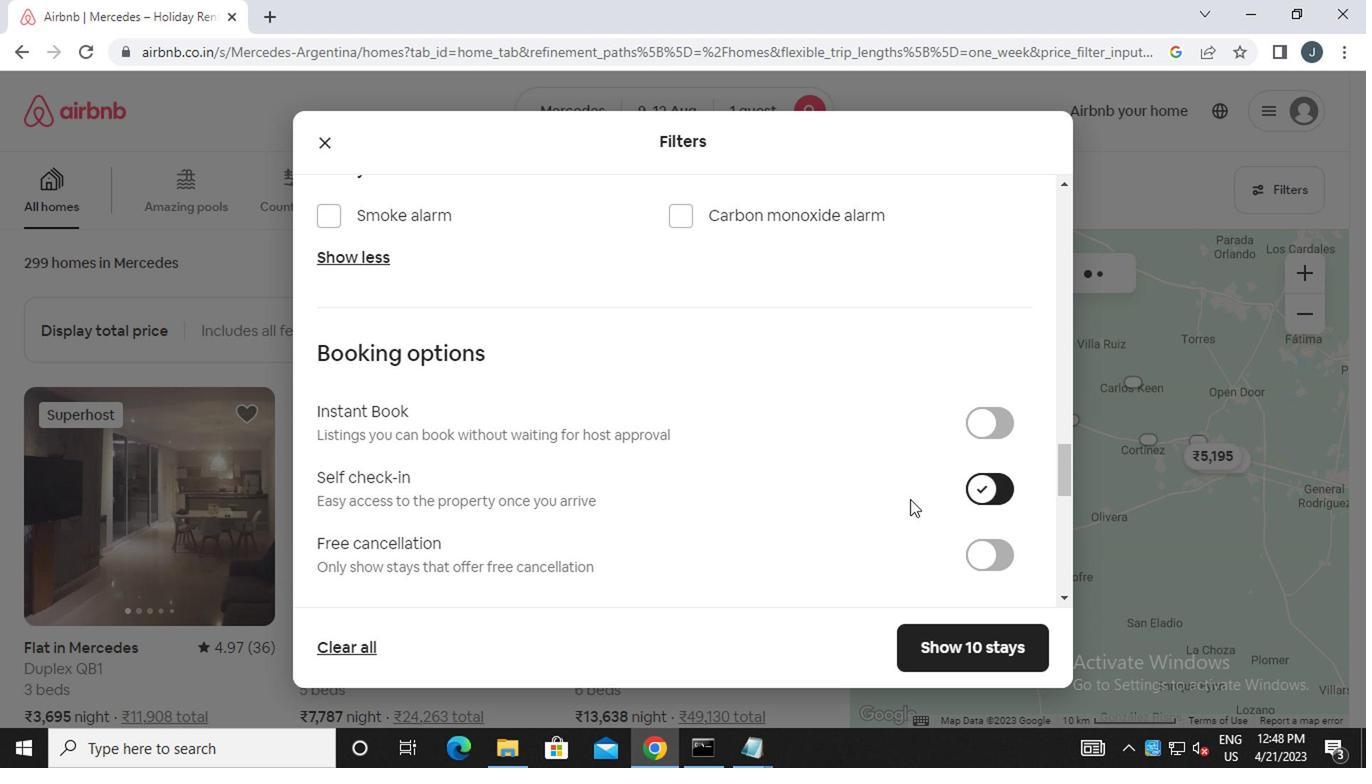 
Action: Mouse moved to (795, 520)
Screenshot: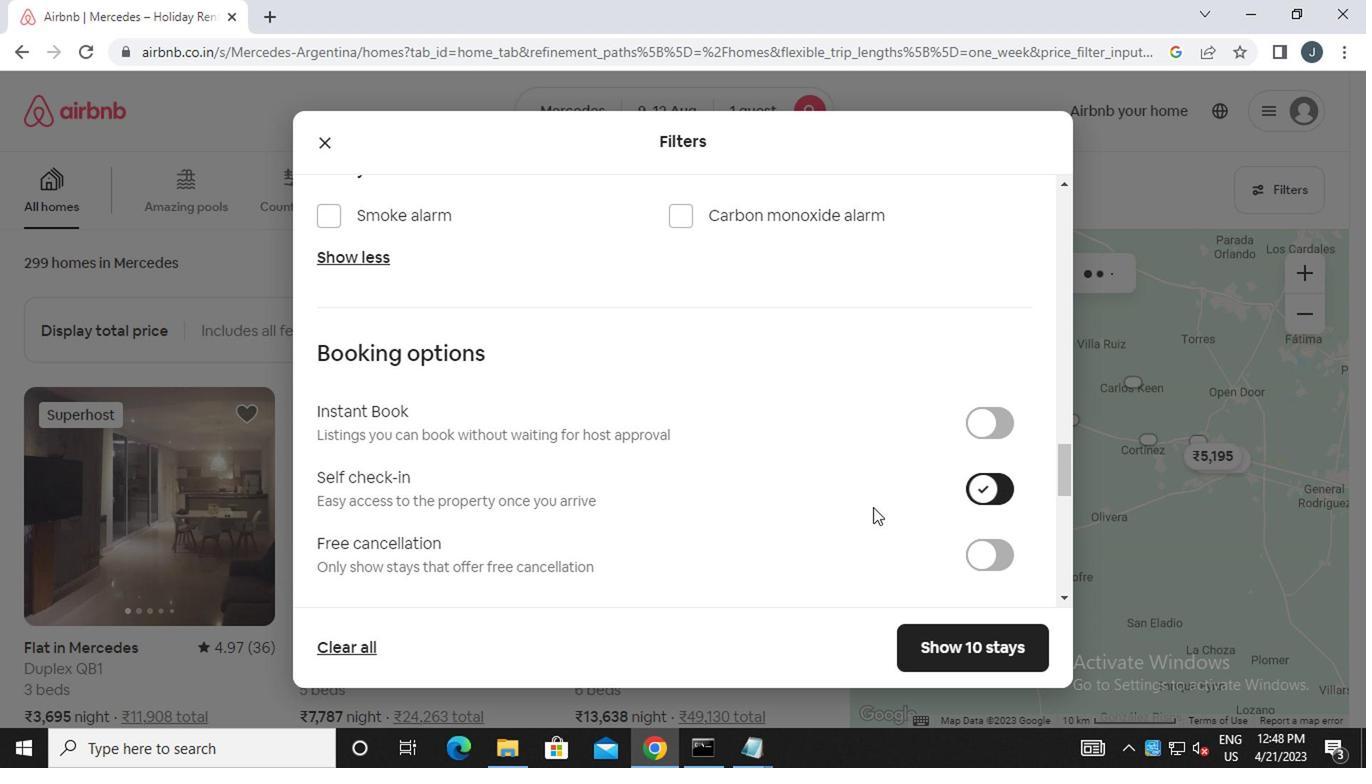 
Action: Mouse scrolled (795, 518) with delta (0, -1)
Screenshot: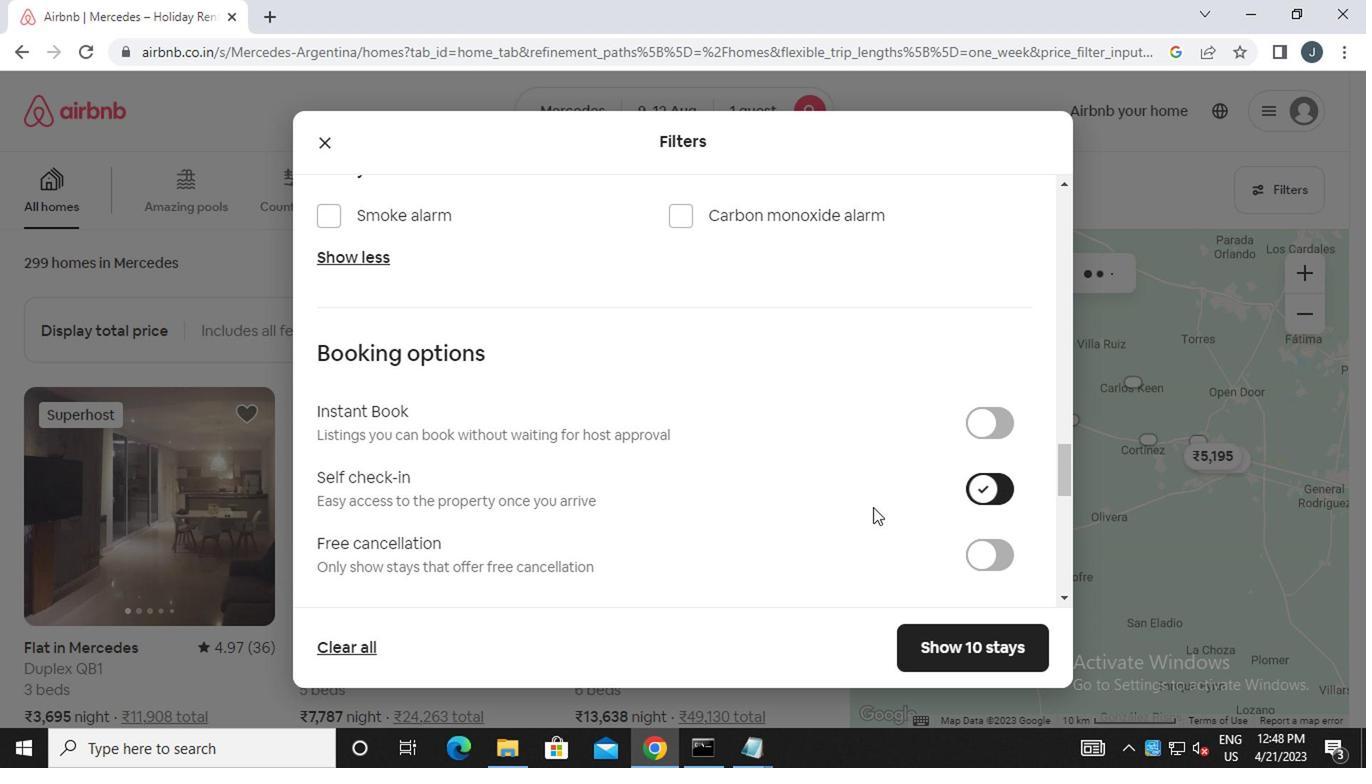 
Action: Mouse scrolled (795, 518) with delta (0, -1)
Screenshot: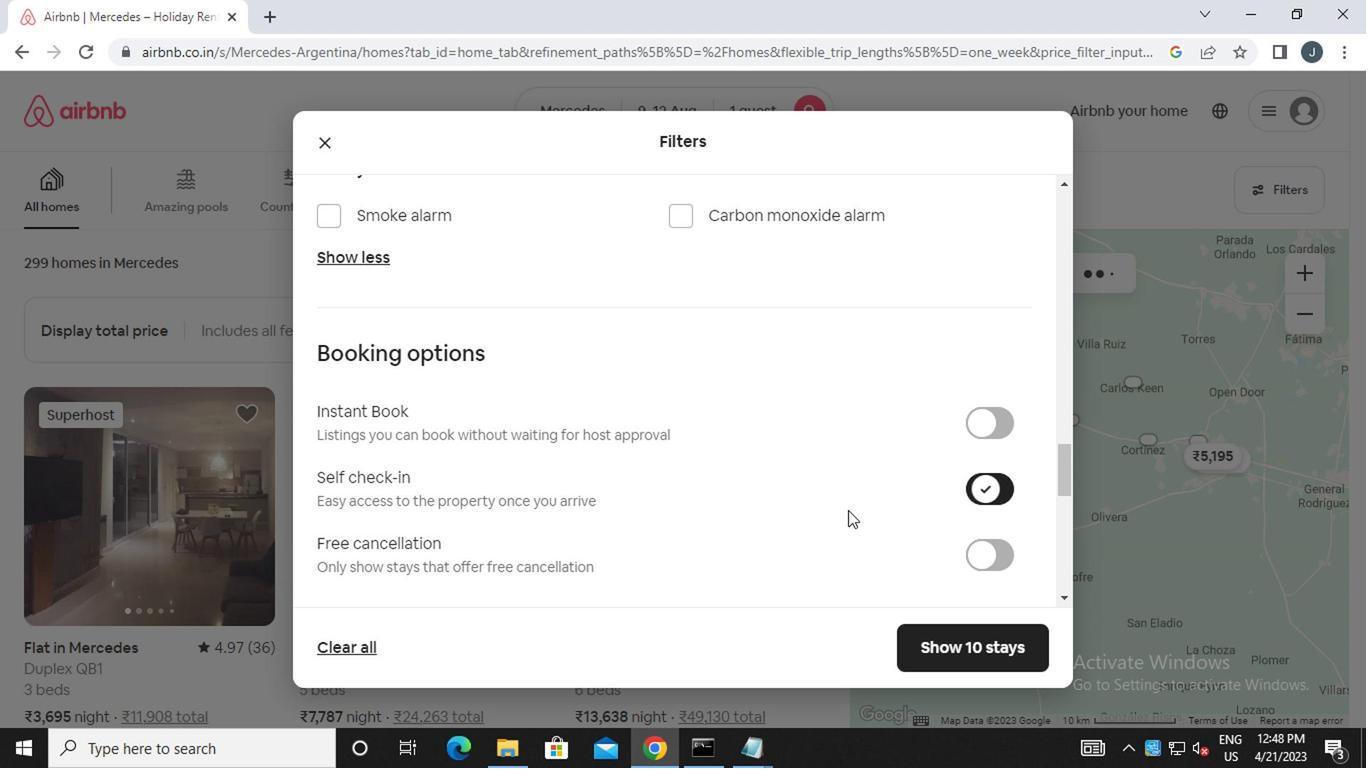 
Action: Mouse scrolled (795, 518) with delta (0, -1)
Screenshot: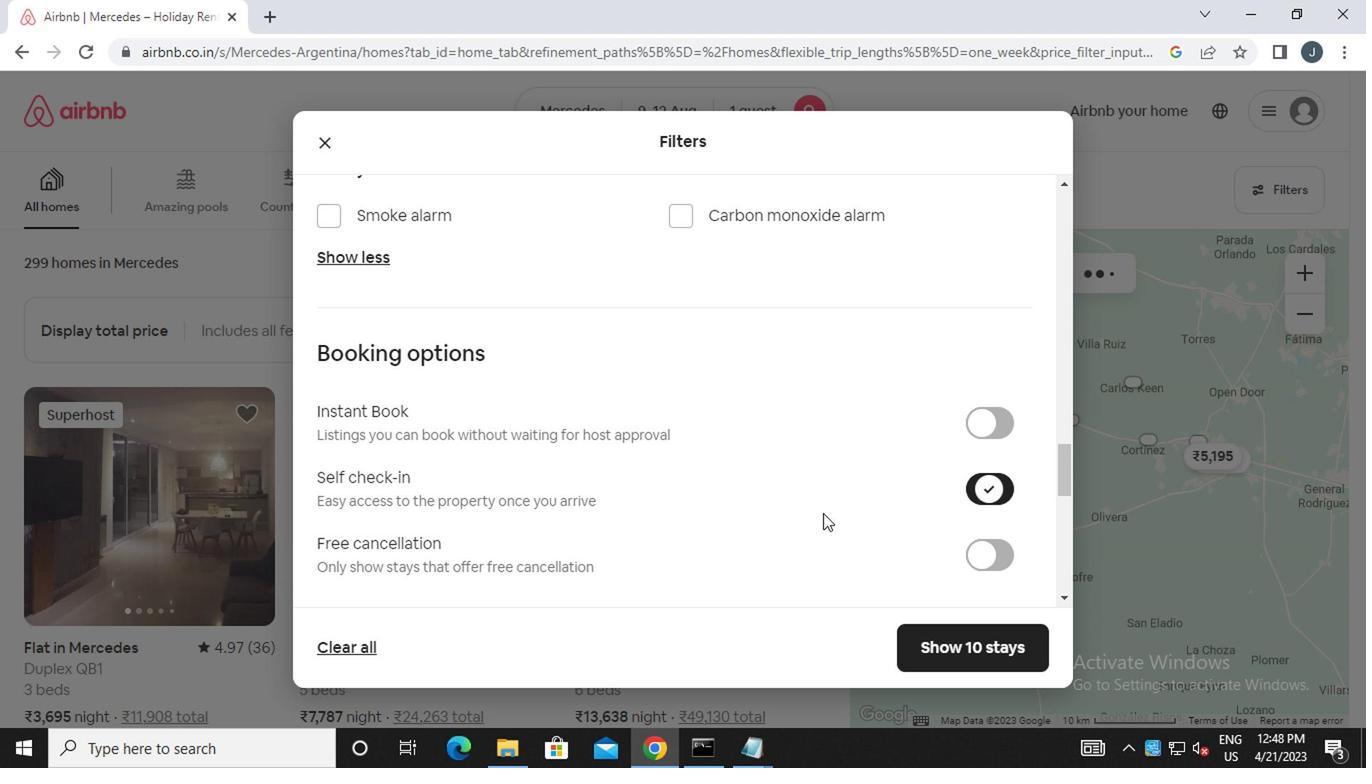 
Action: Mouse moved to (792, 520)
Screenshot: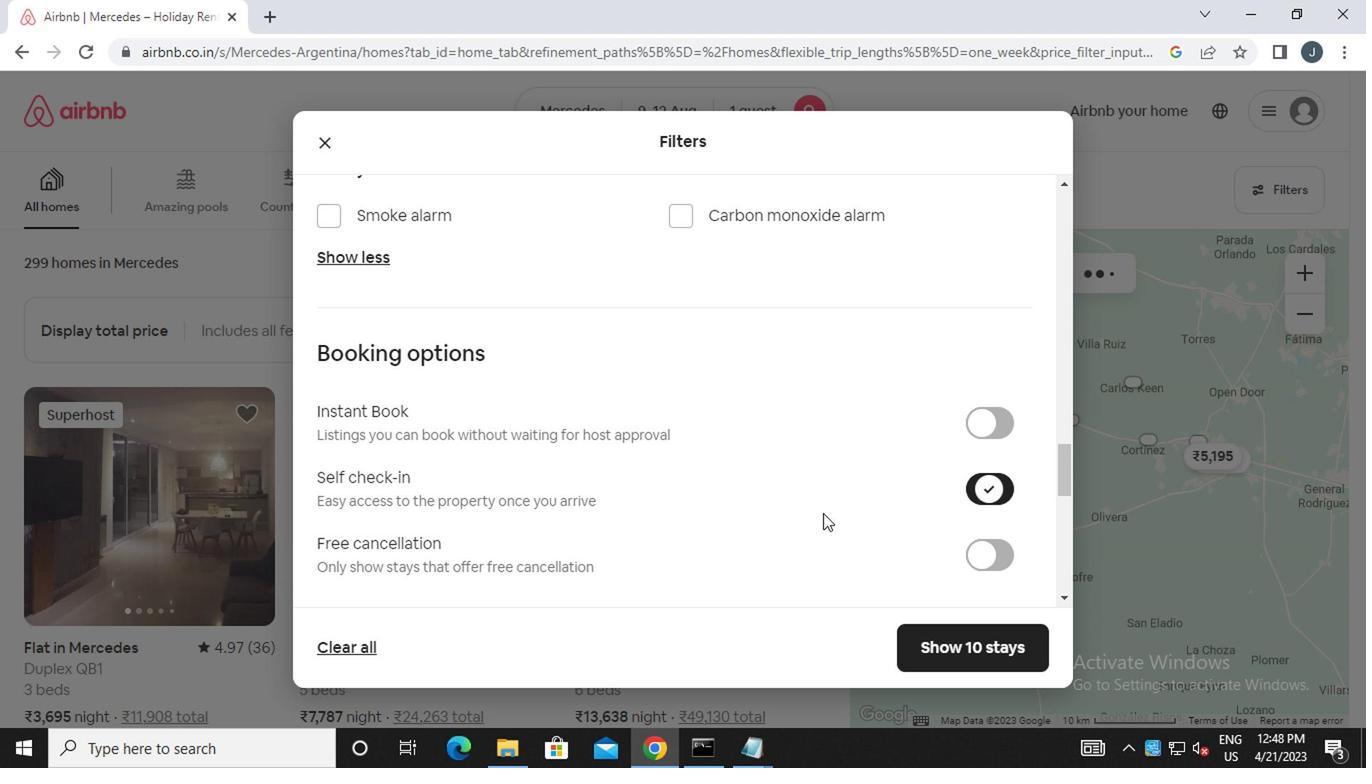 
Action: Mouse scrolled (792, 518) with delta (0, -1)
Screenshot: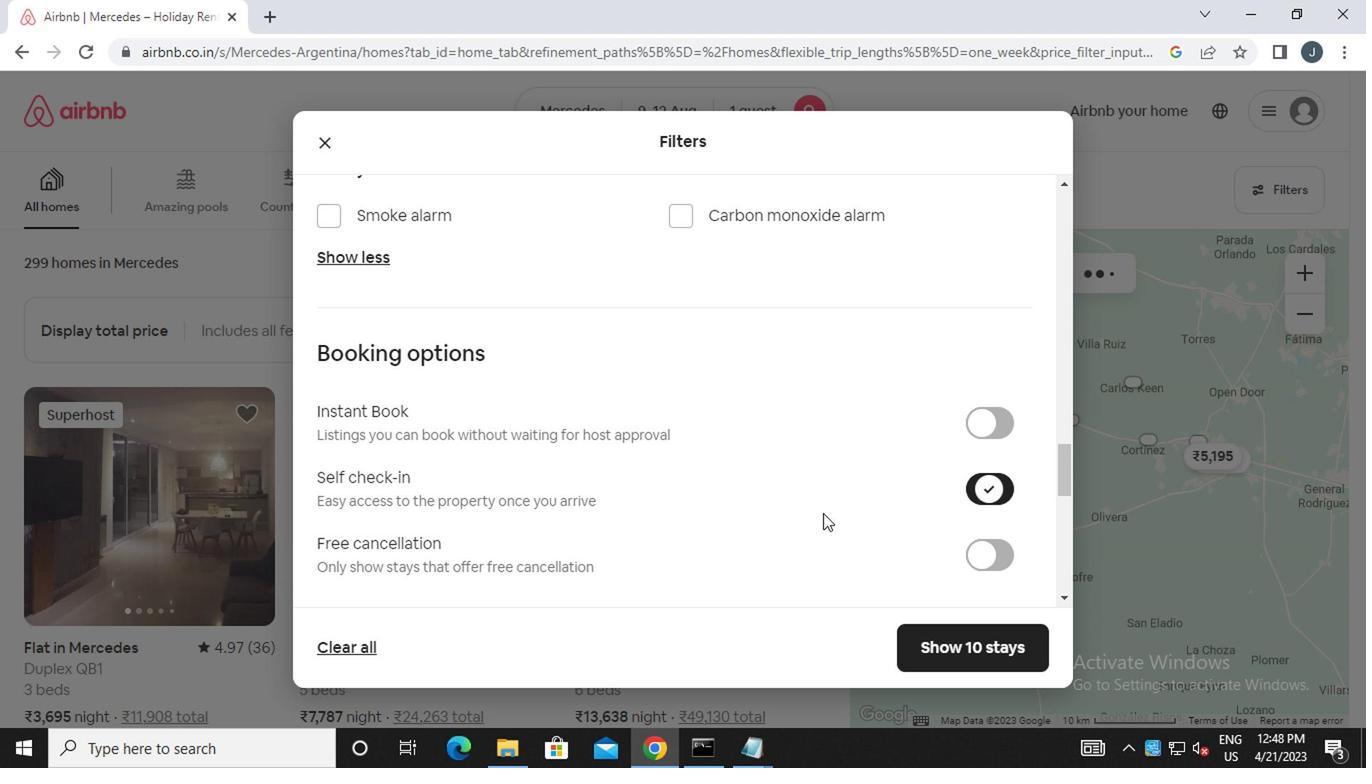 
Action: Mouse moved to (790, 520)
Screenshot: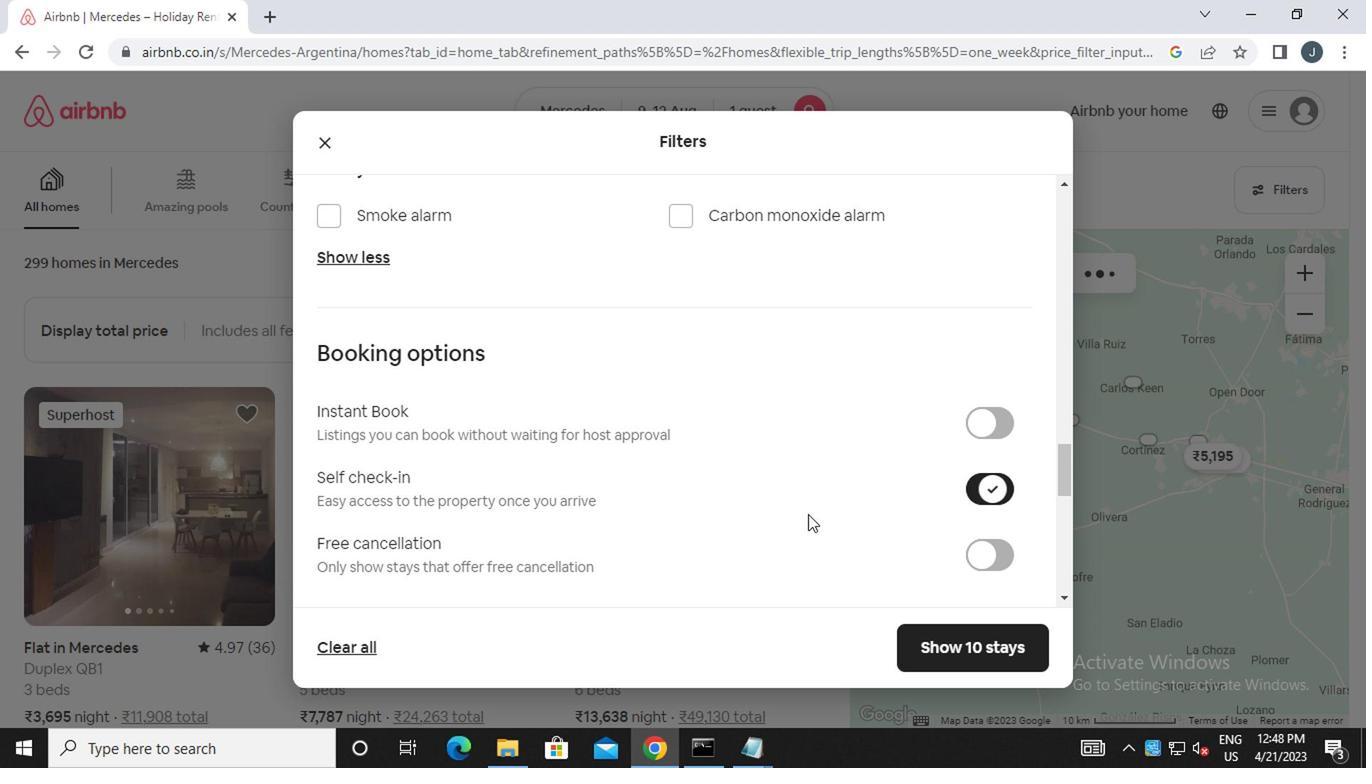 
Action: Mouse scrolled (790, 518) with delta (0, -1)
Screenshot: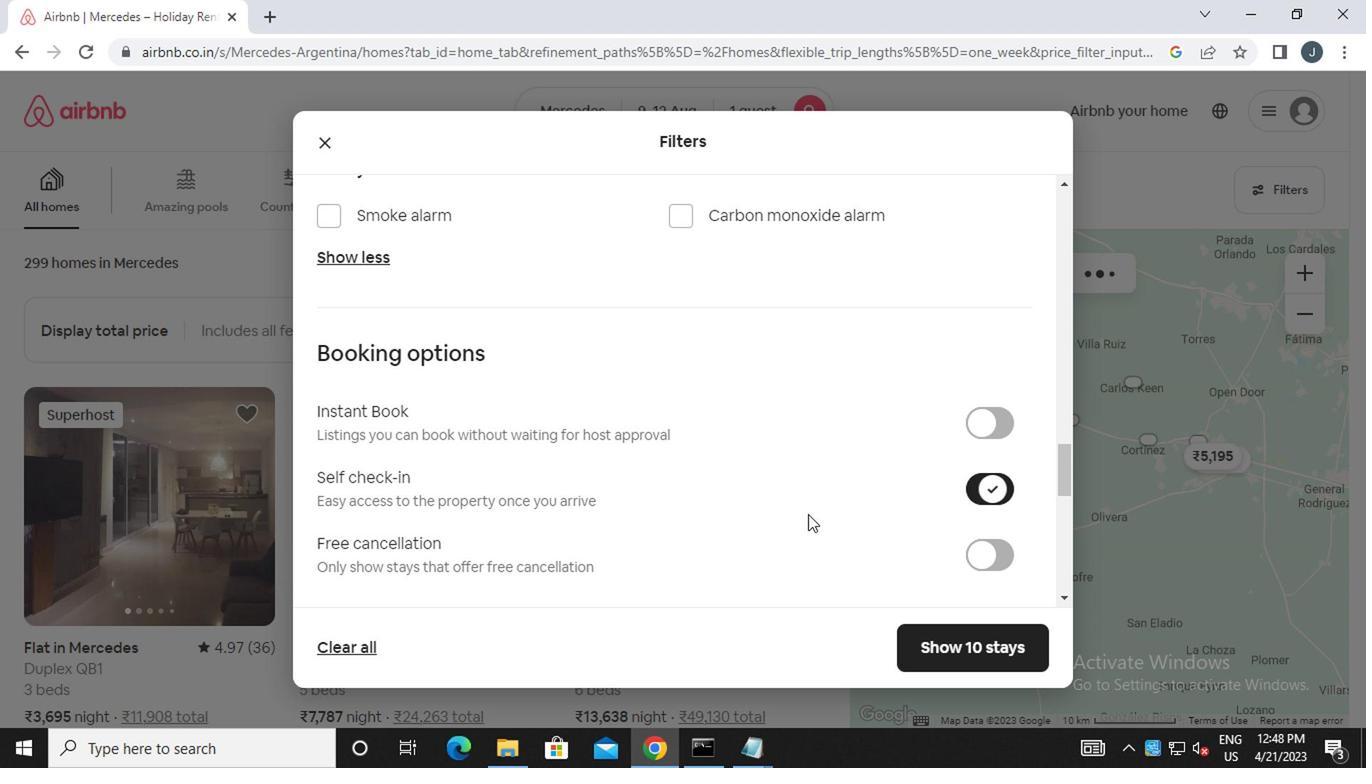 
Action: Mouse moved to (779, 533)
Screenshot: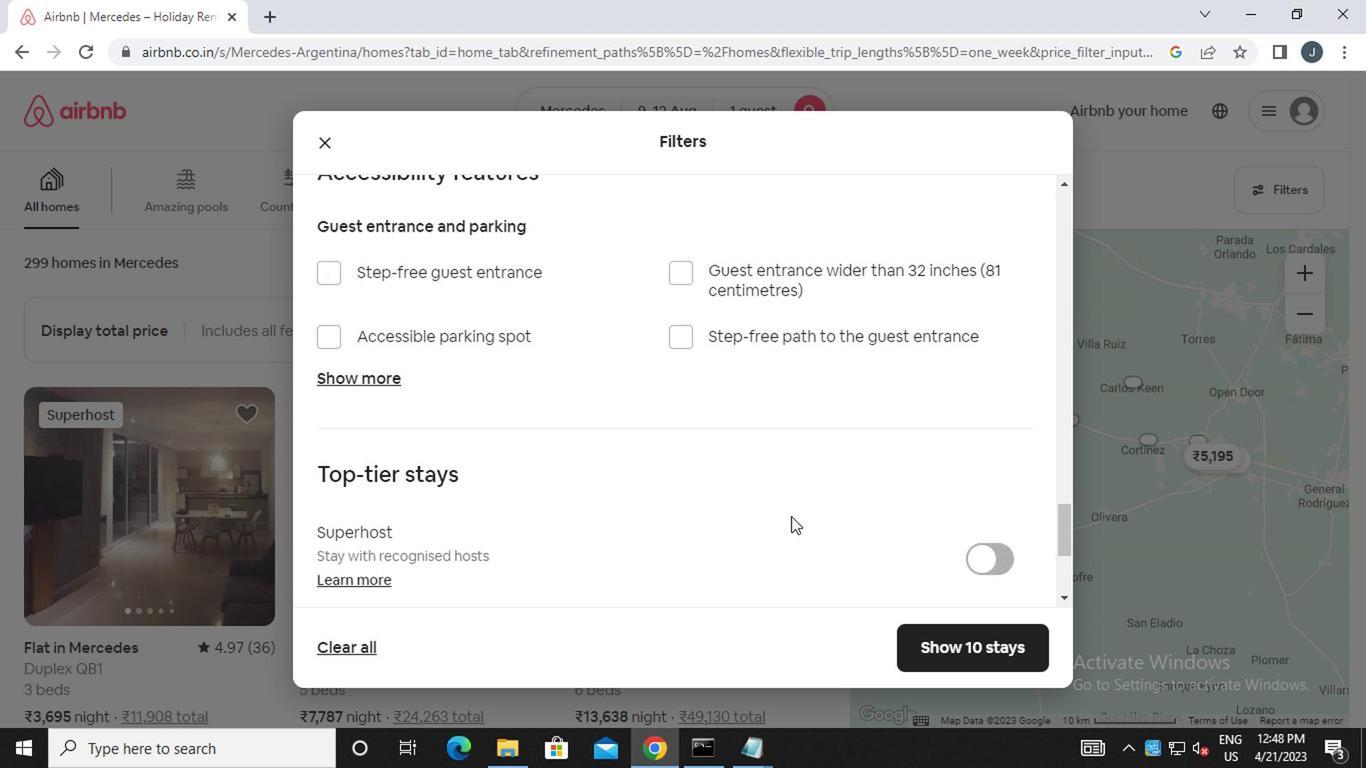 
Action: Mouse scrolled (779, 533) with delta (0, 0)
Screenshot: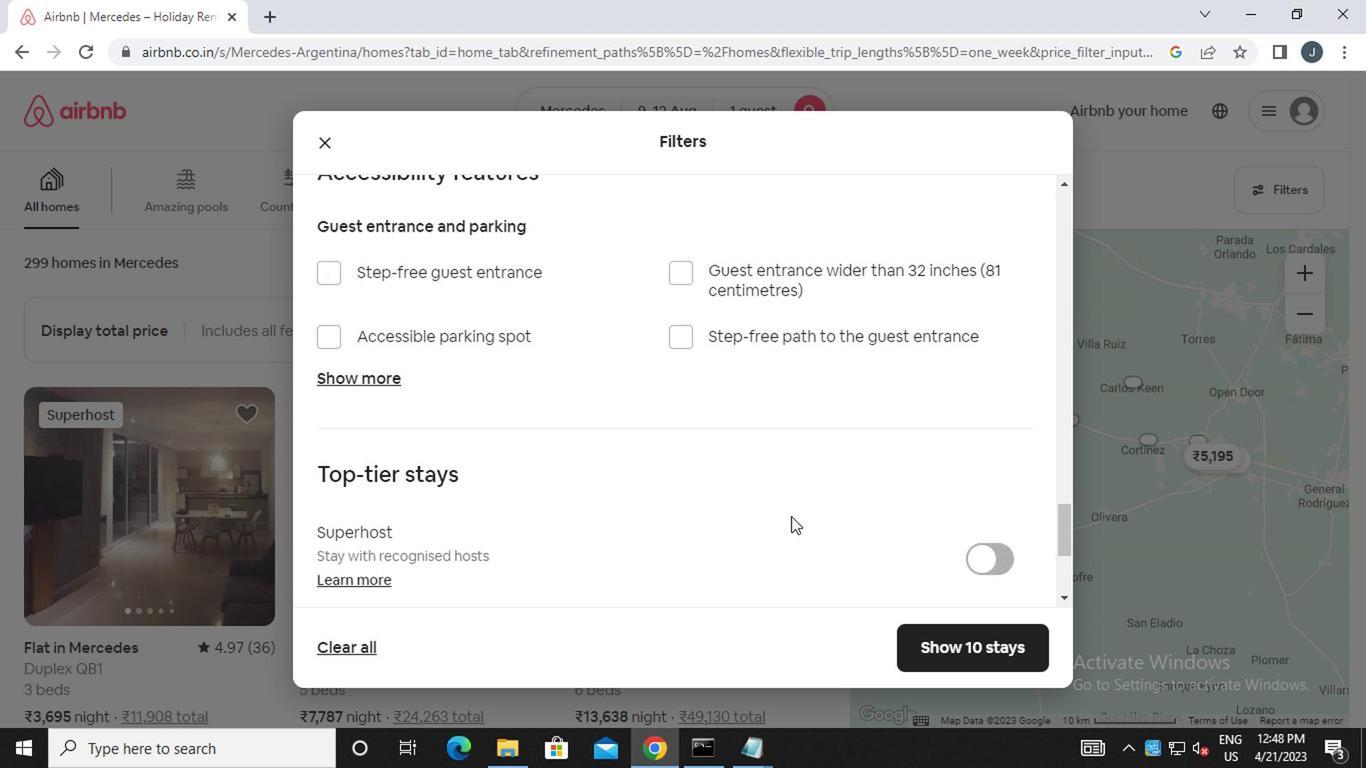 
Action: Mouse moved to (779, 535)
Screenshot: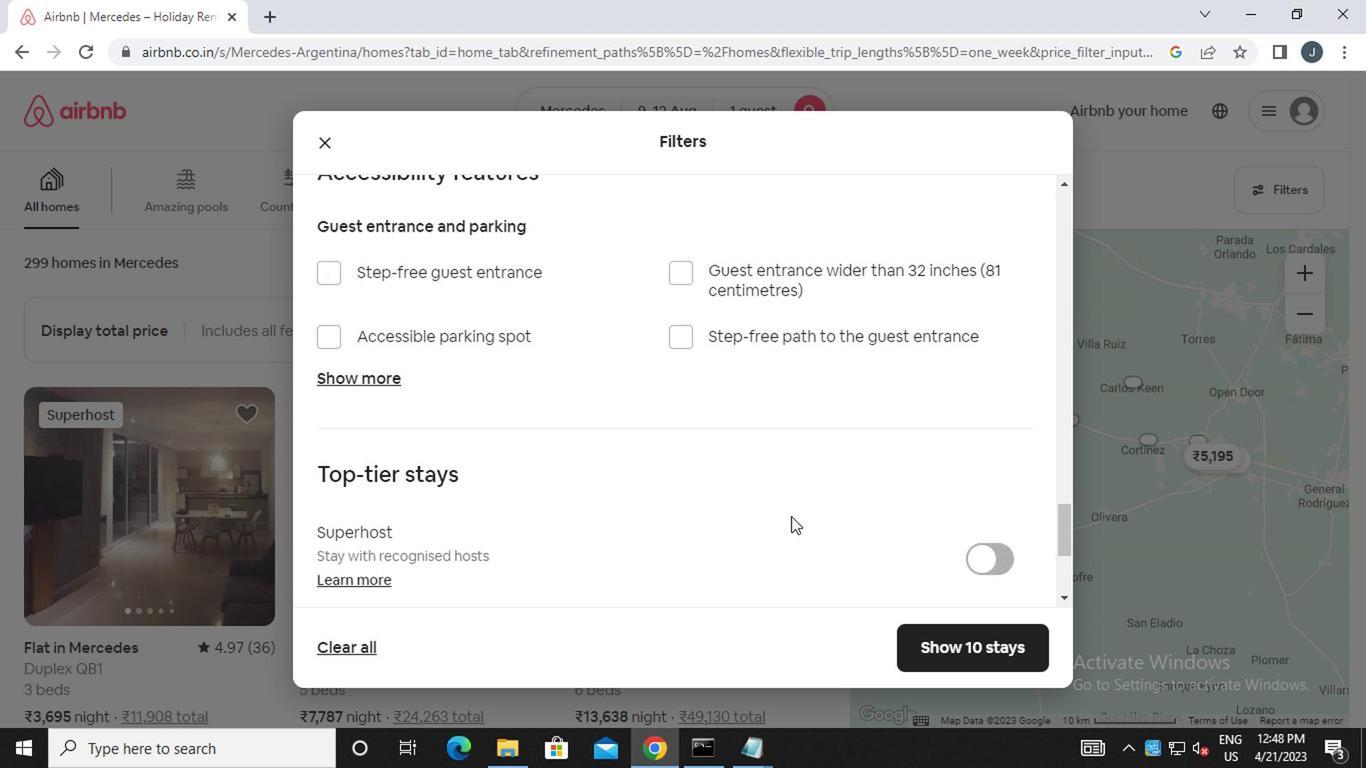 
Action: Mouse scrolled (779, 533) with delta (0, -1)
Screenshot: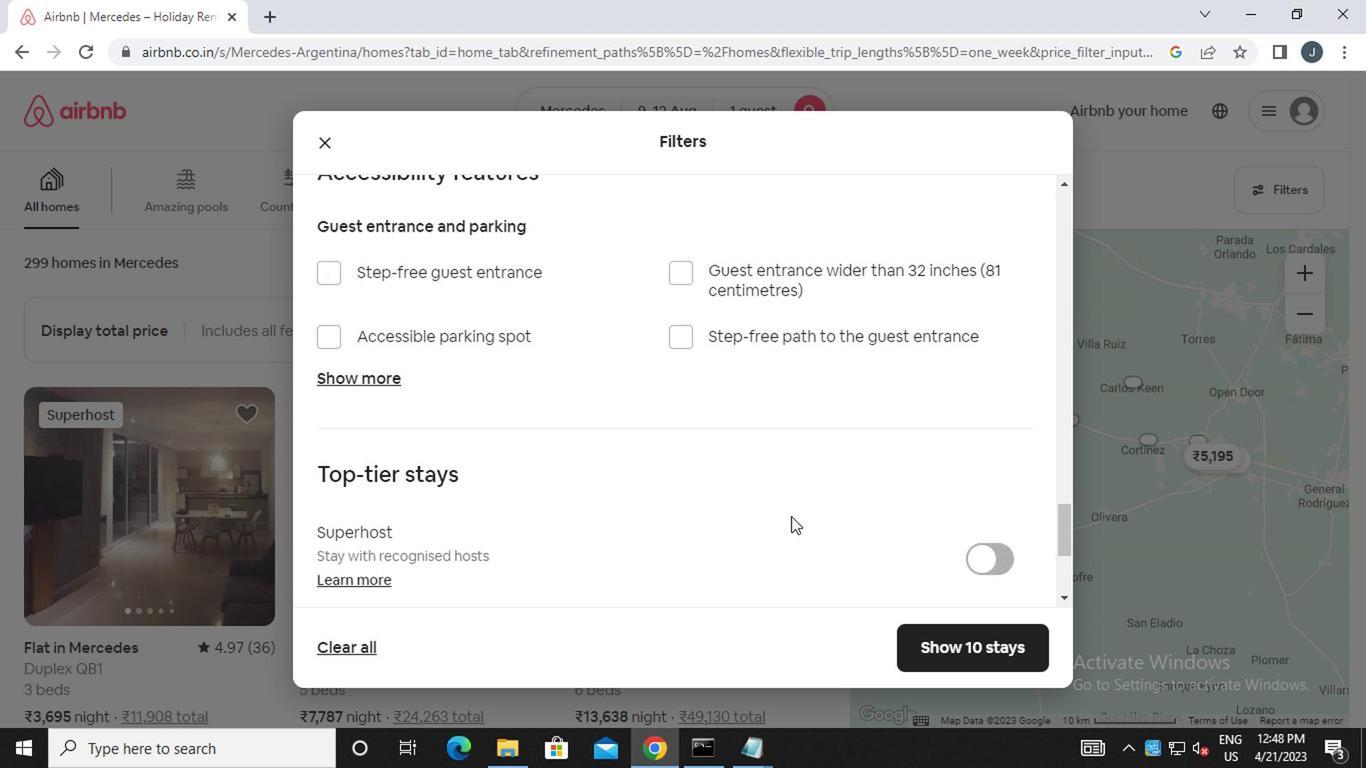 
Action: Mouse scrolled (779, 533) with delta (0, -1)
Screenshot: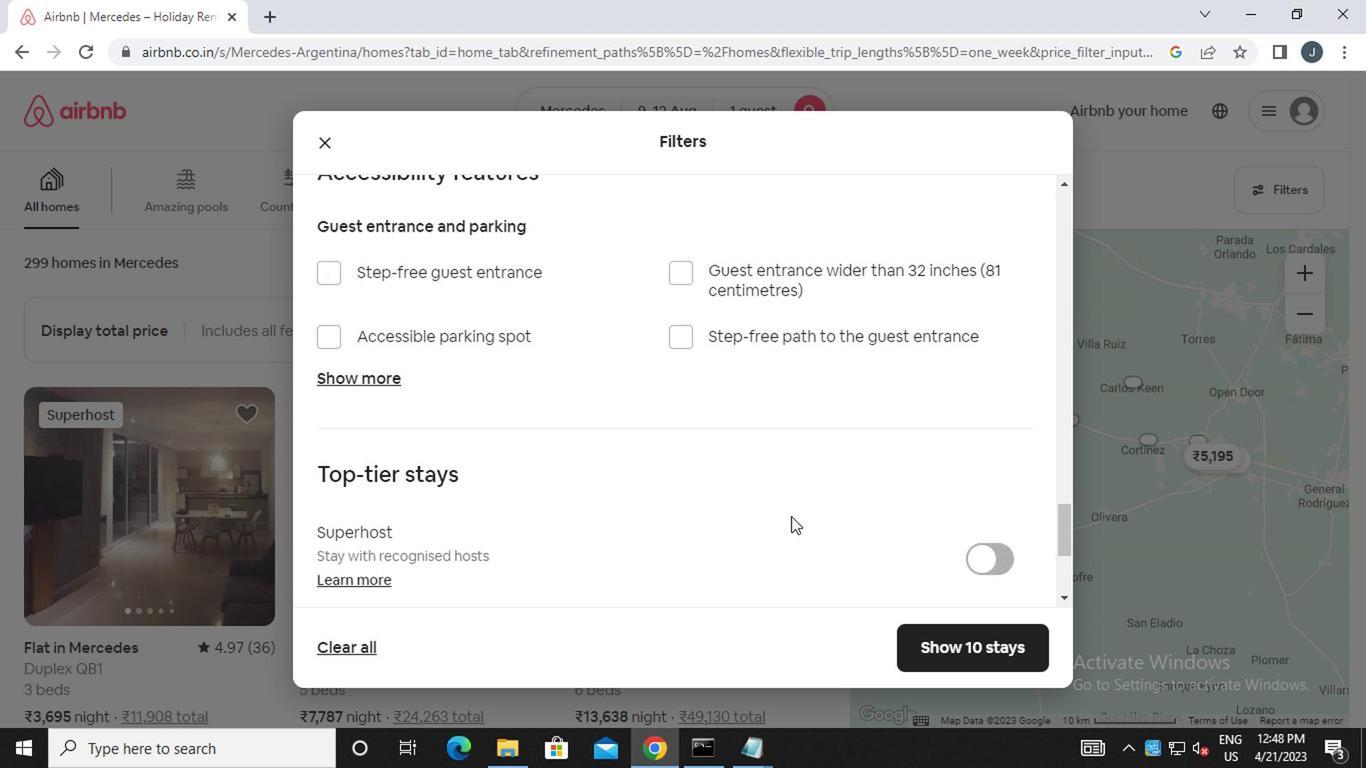 
Action: Mouse scrolled (779, 533) with delta (0, -1)
Screenshot: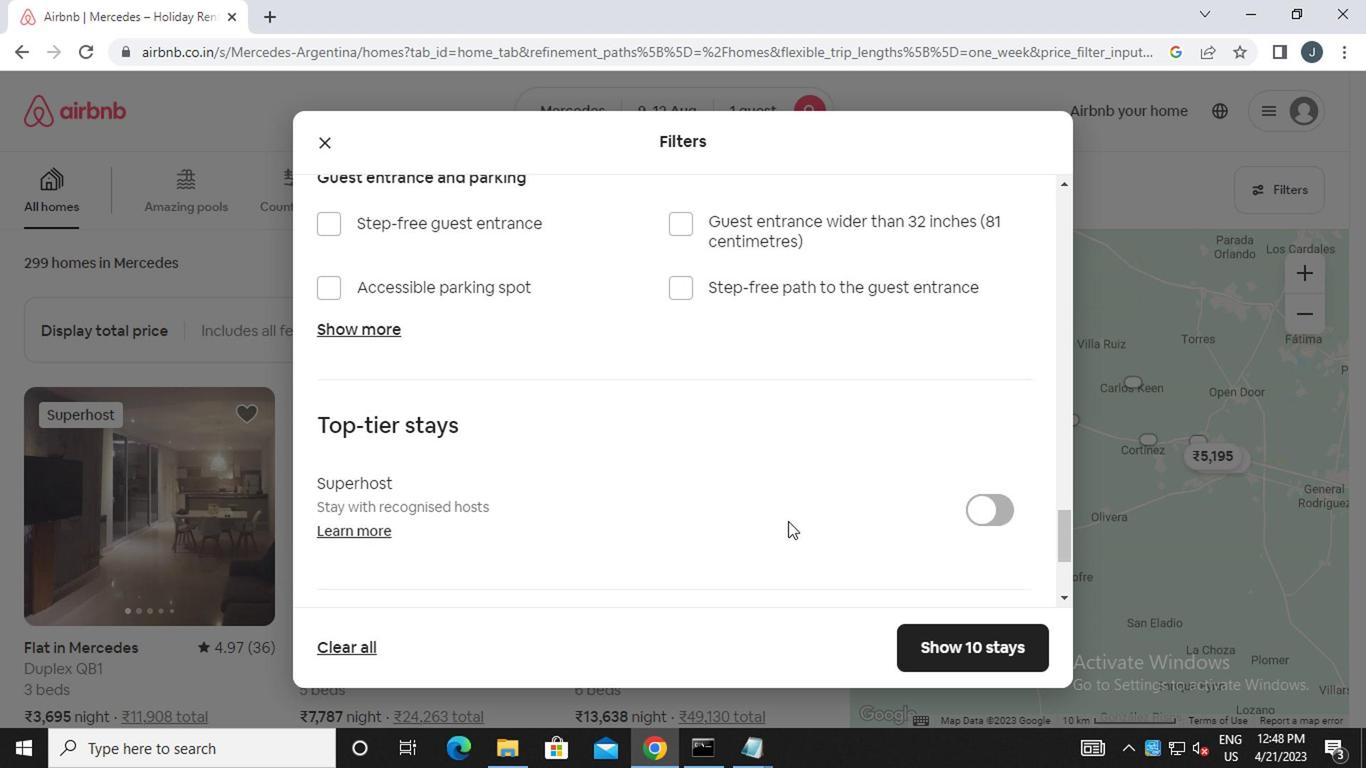 
Action: Mouse scrolled (779, 533) with delta (0, -1)
Screenshot: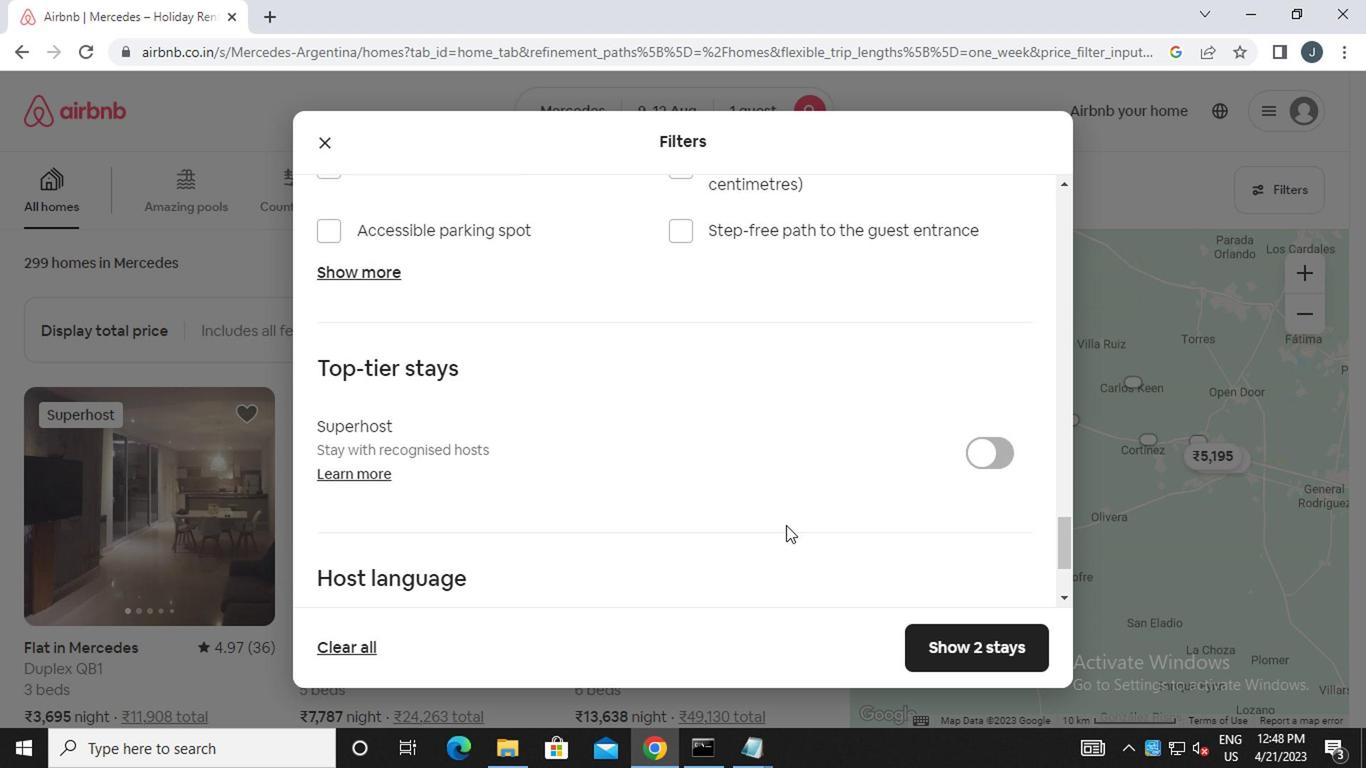 
Action: Mouse moved to (407, 465)
Screenshot: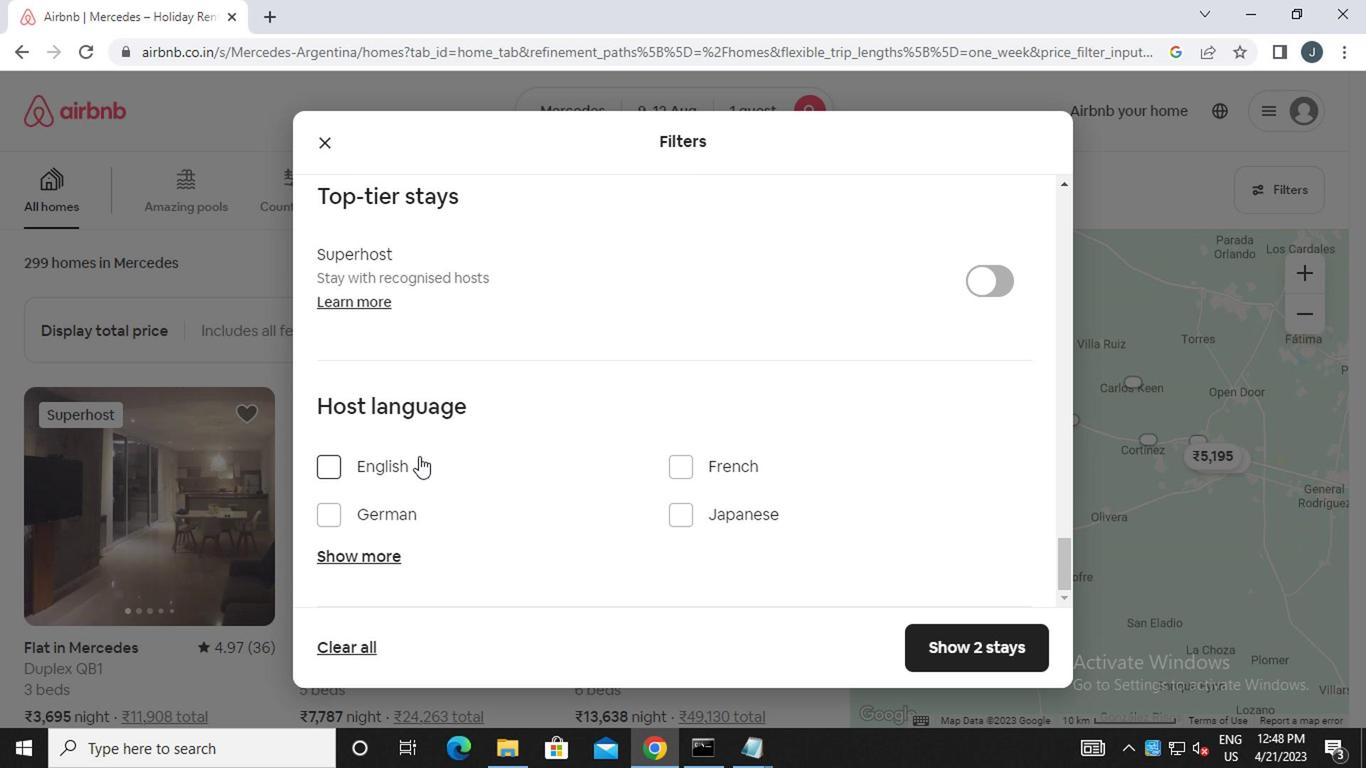 
Action: Mouse pressed left at (407, 465)
Screenshot: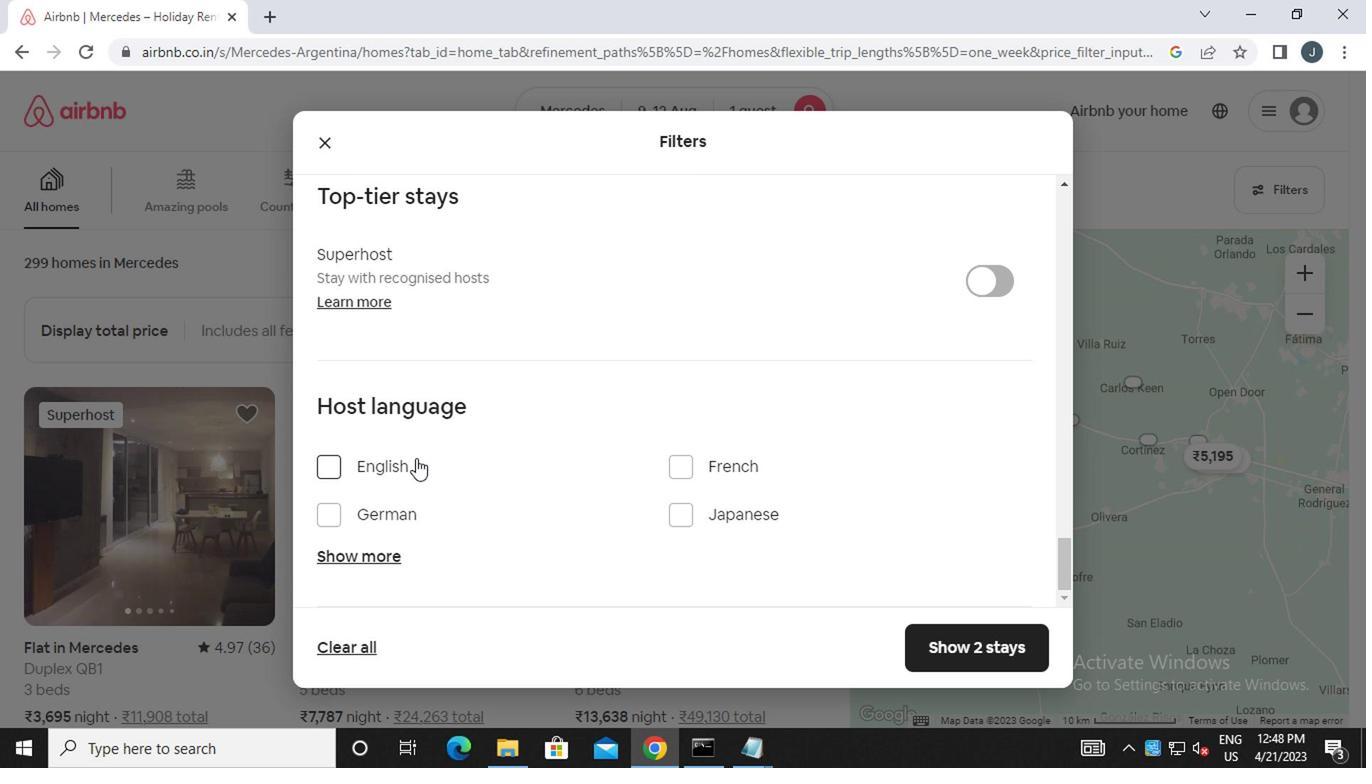 
Action: Mouse moved to (786, 596)
Screenshot: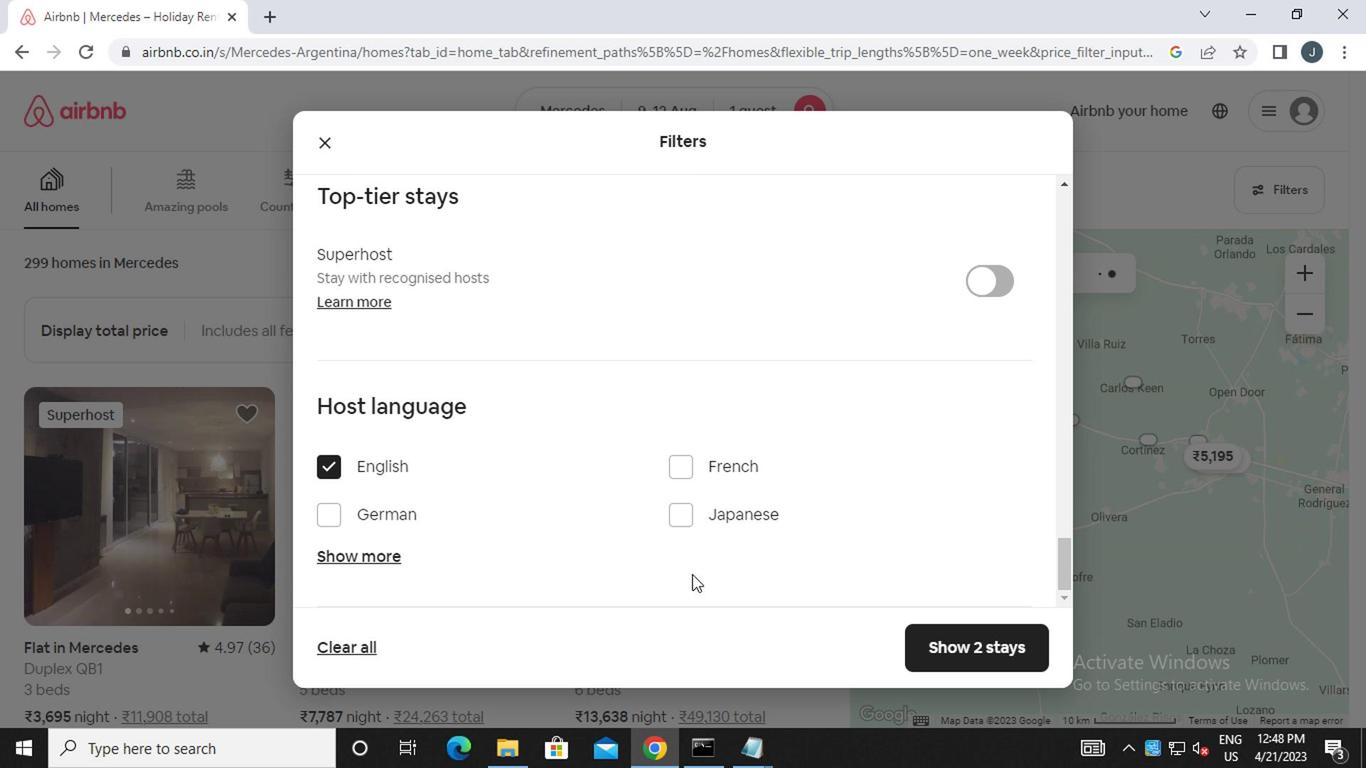 
Action: Mouse scrolled (786, 595) with delta (0, -1)
Screenshot: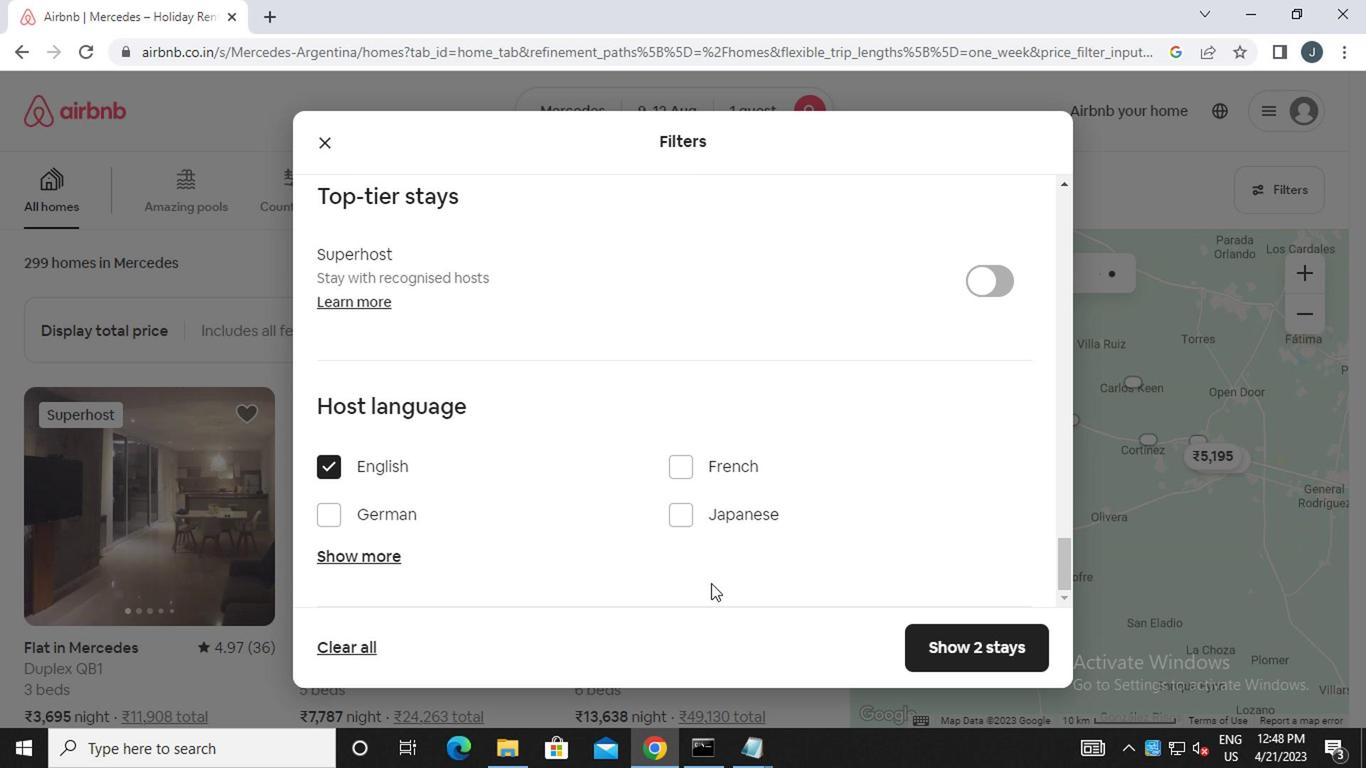 
Action: Mouse scrolled (786, 595) with delta (0, -1)
Screenshot: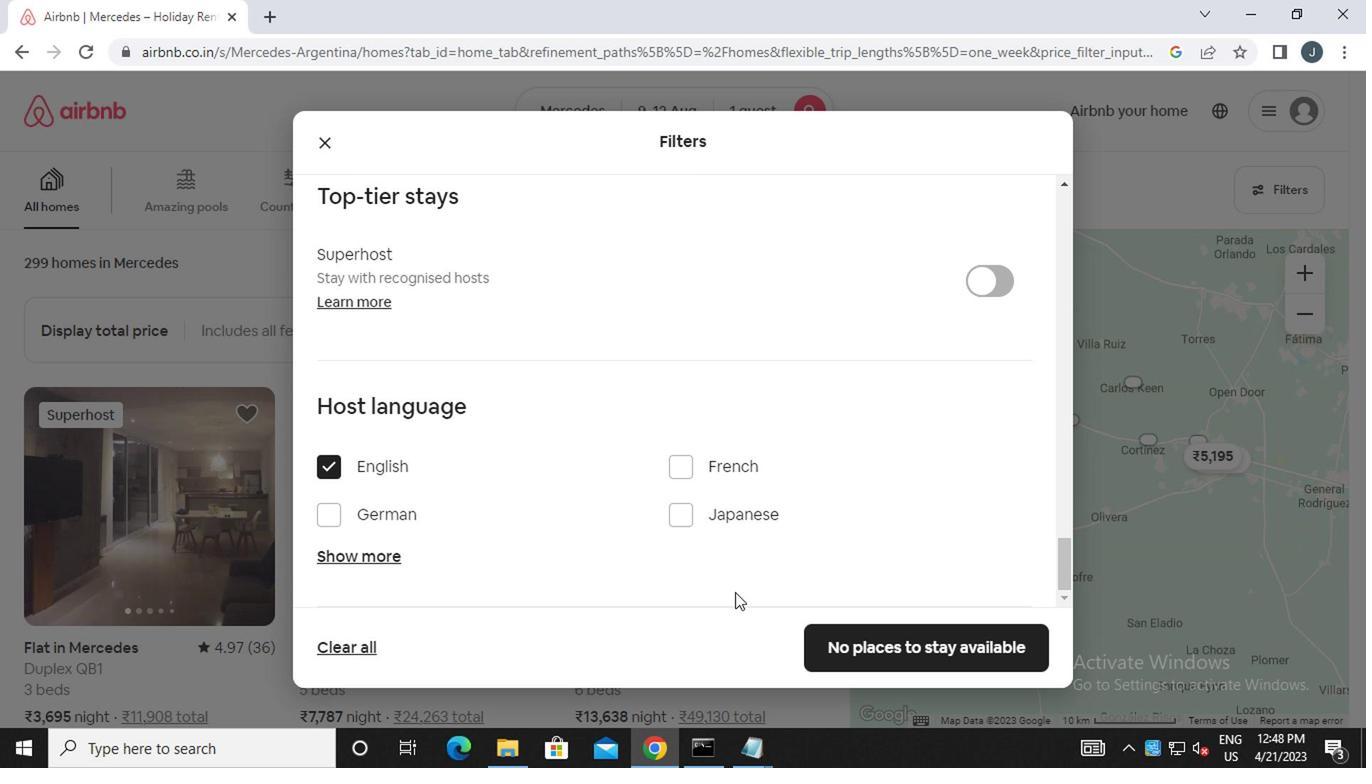 
Action: Mouse scrolled (786, 595) with delta (0, -1)
Screenshot: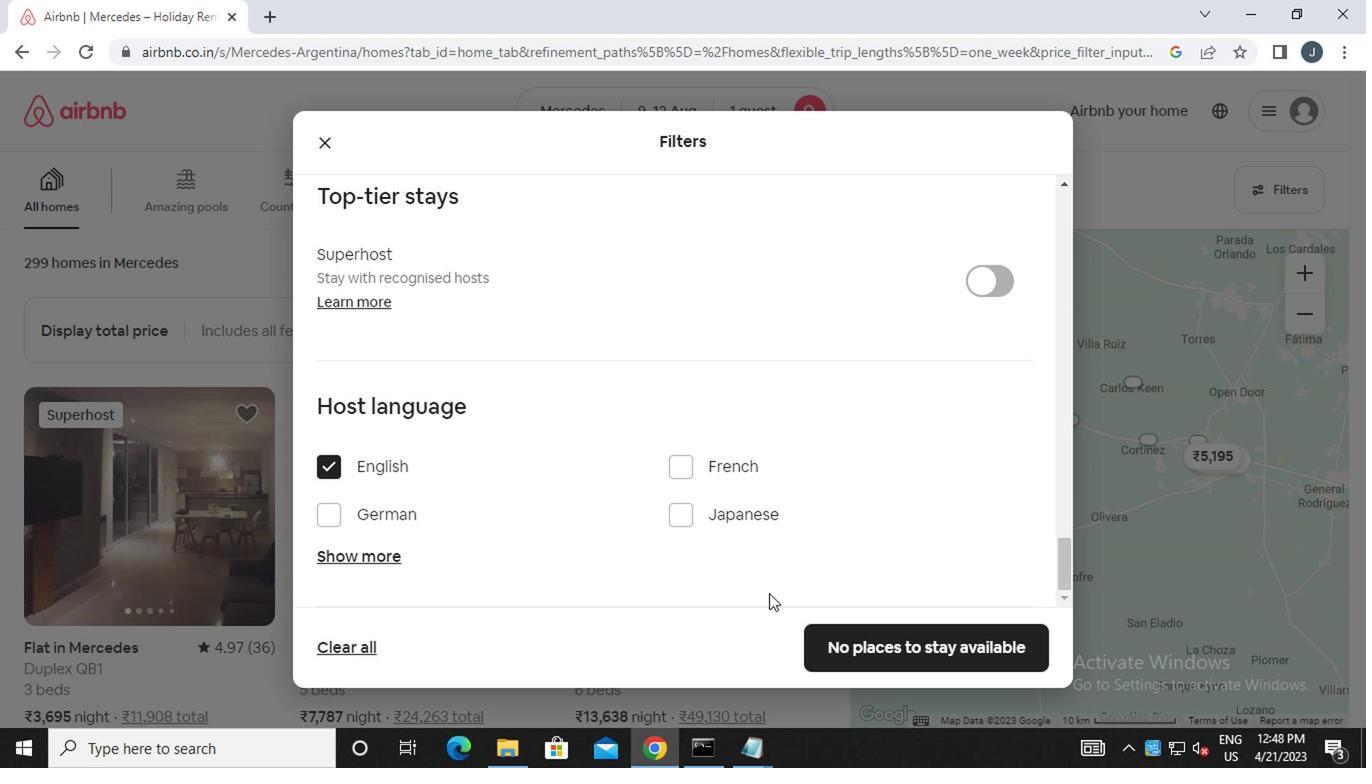 
Action: Mouse moved to (906, 657)
Screenshot: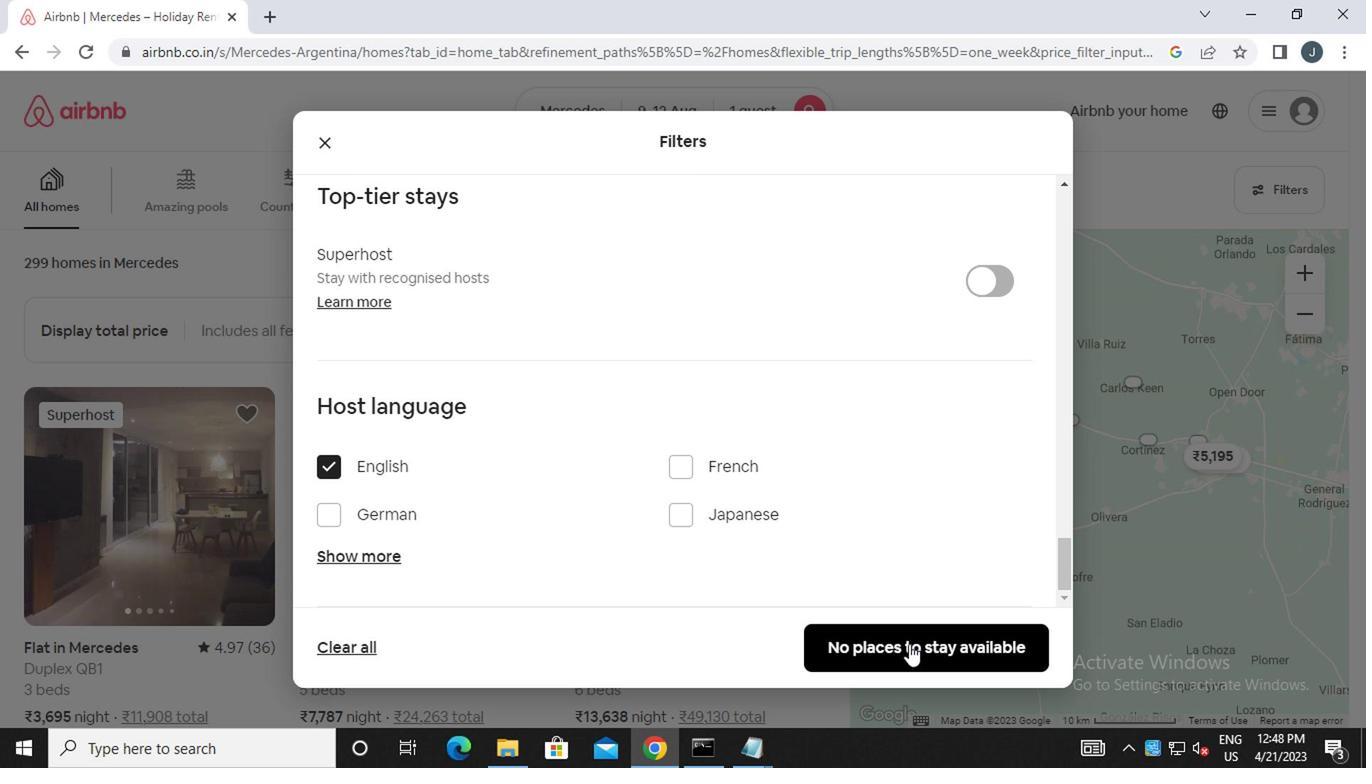 
Action: Mouse pressed left at (906, 657)
Screenshot: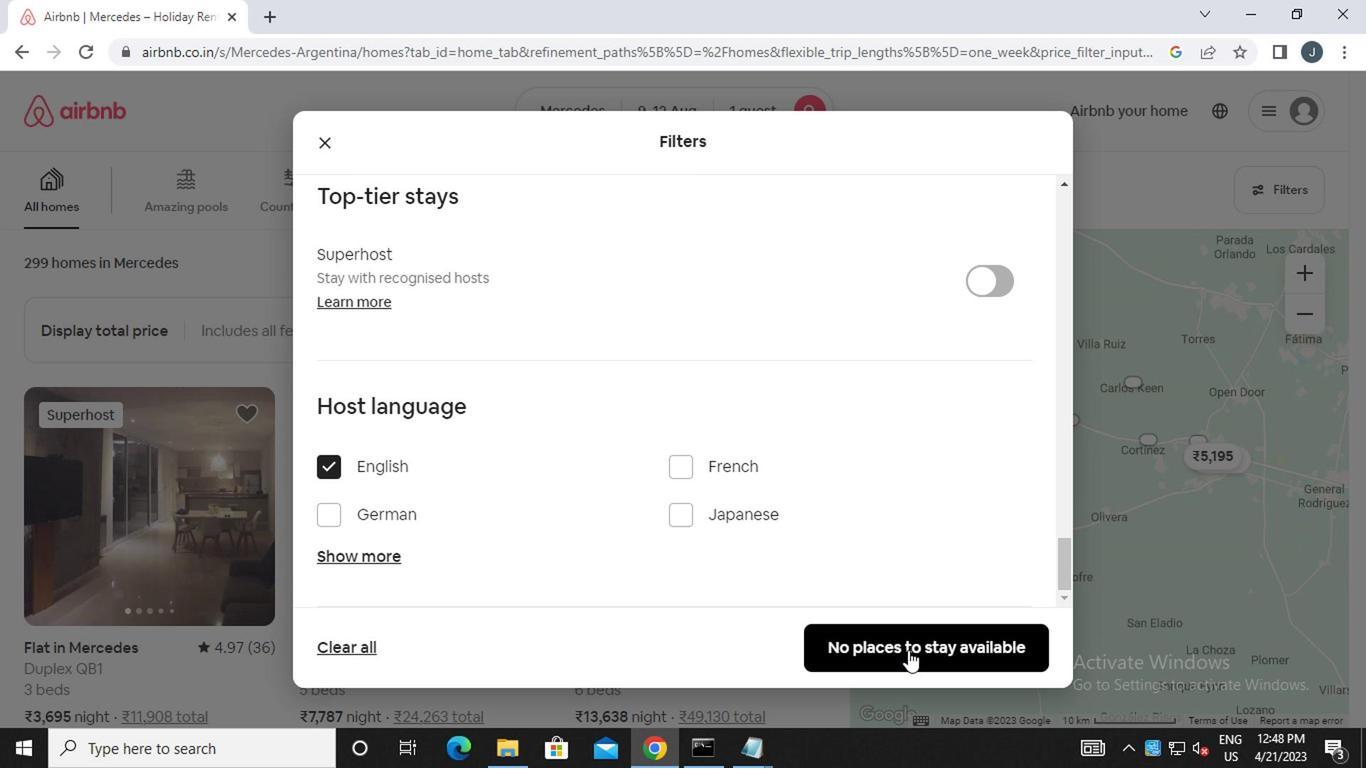 
Action: Mouse moved to (890, 645)
Screenshot: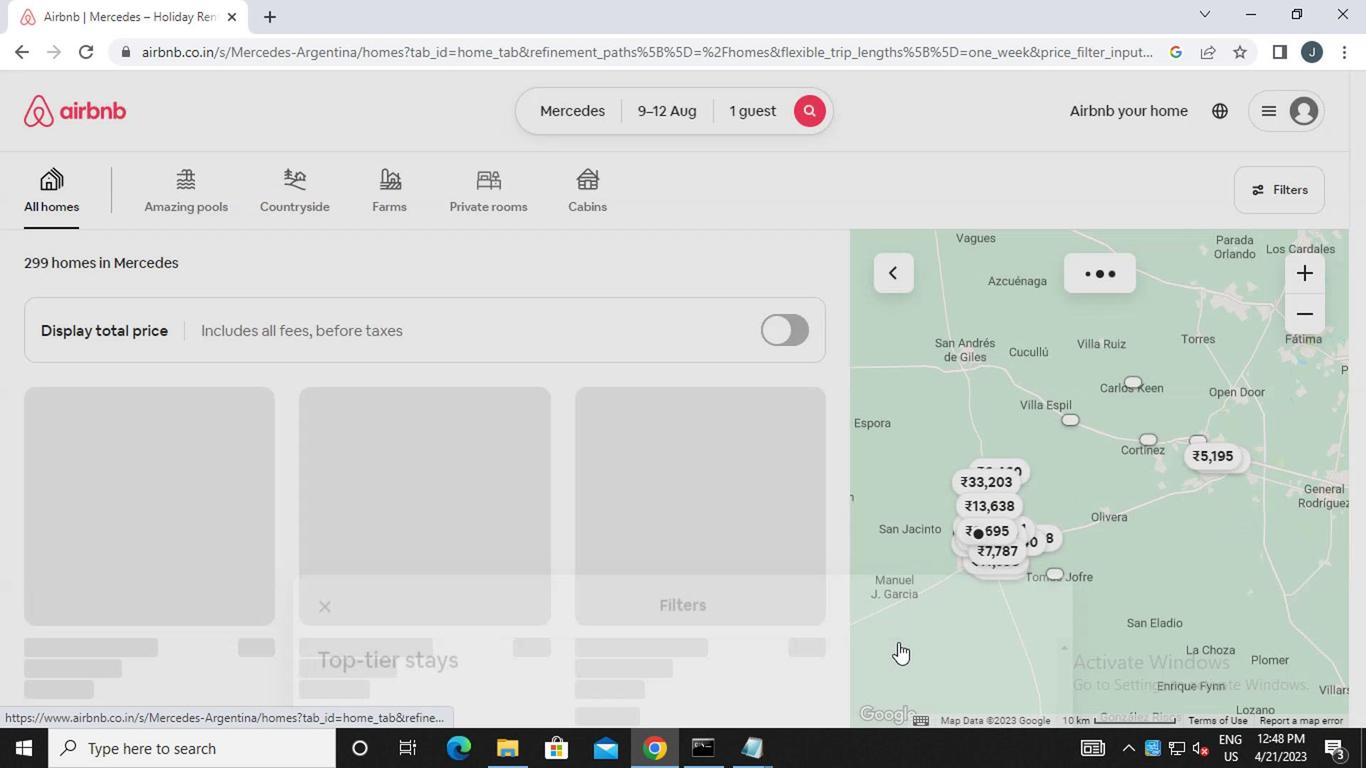 
